 Task: Research nearby camping sites in the Adirondack Mountains, New York.
Action: Mouse moved to (110, 77)
Screenshot: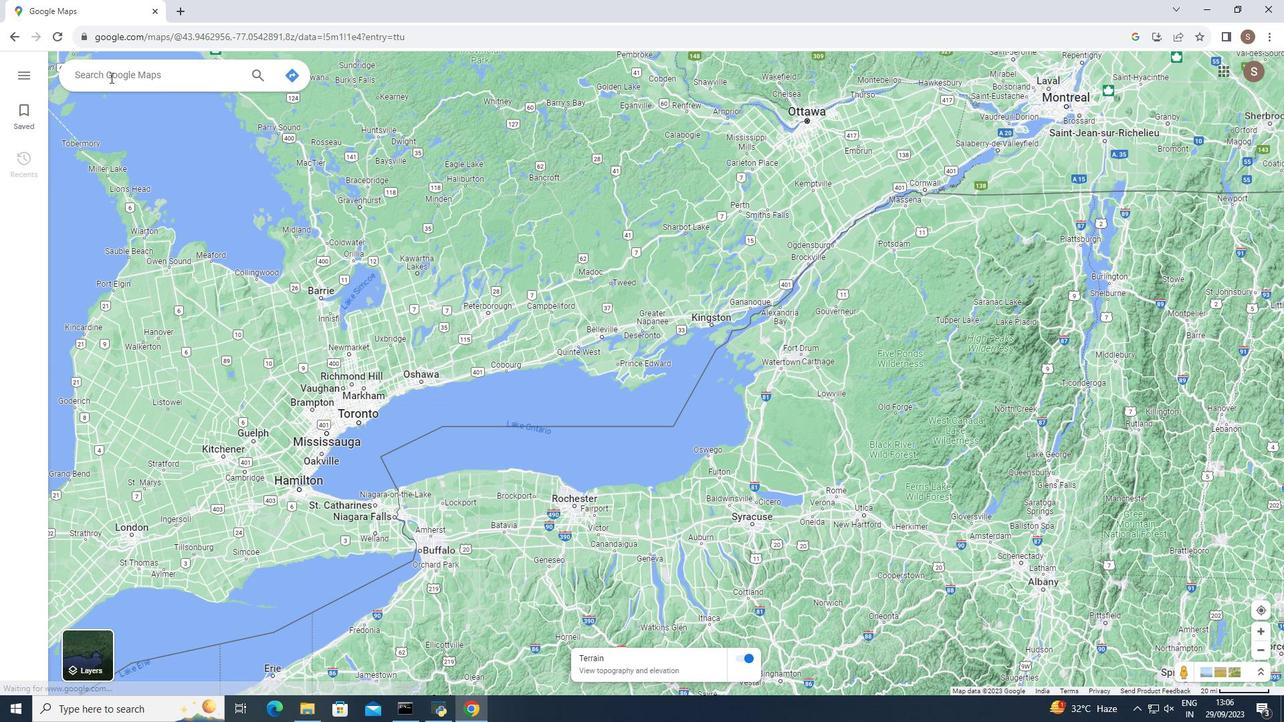 
Action: Mouse pressed left at (110, 77)
Screenshot: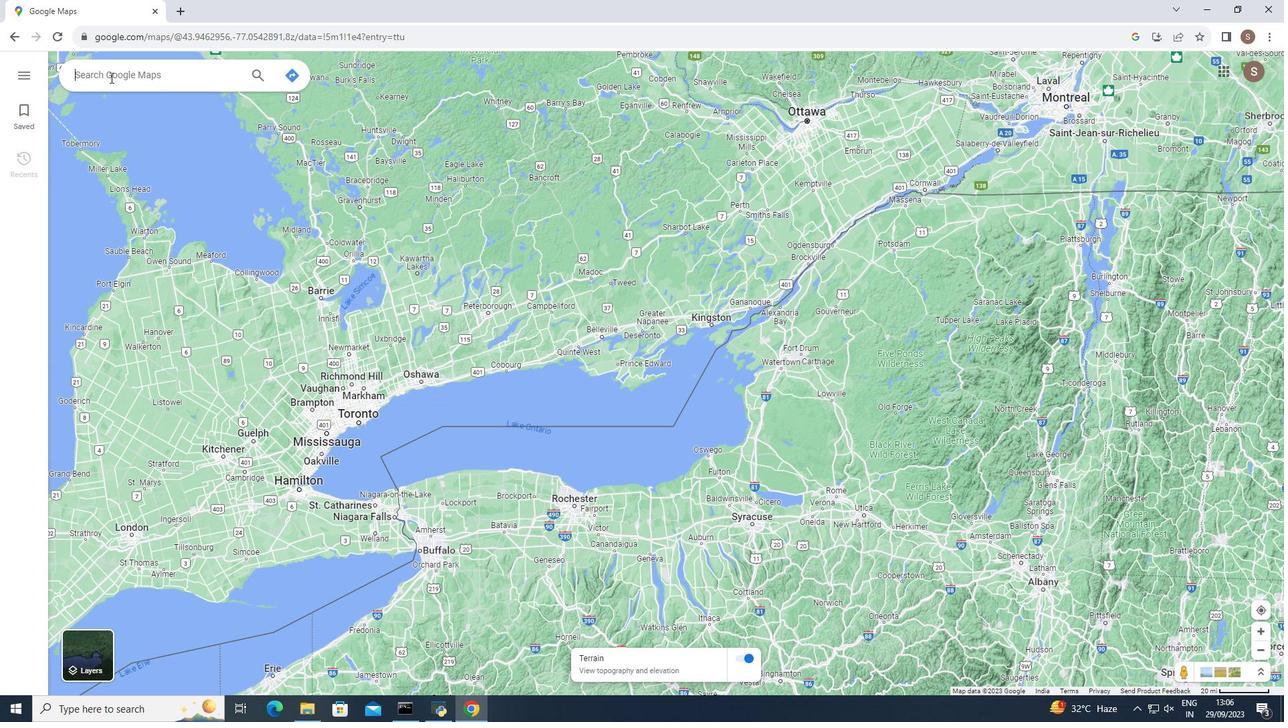 
Action: Mouse moved to (110, 77)
Screenshot: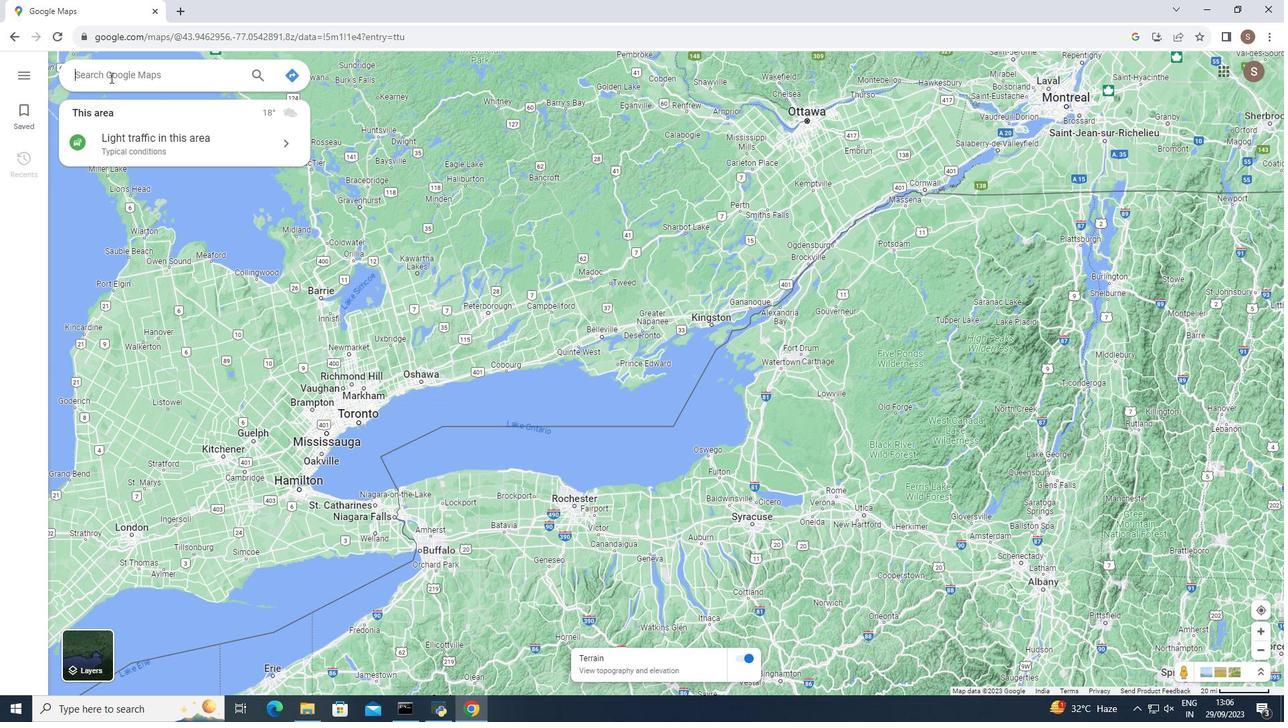 
Action: Key pressed <Key.caps_lock>A<Key.caps_lock>dirondack<Key.space><Key.caps_lock>M<Key.caps_lock>ountains,<Key.space><Key.caps_lock>N<Key.caps_lock>ew<Key.space><Key.shift>York
Screenshot: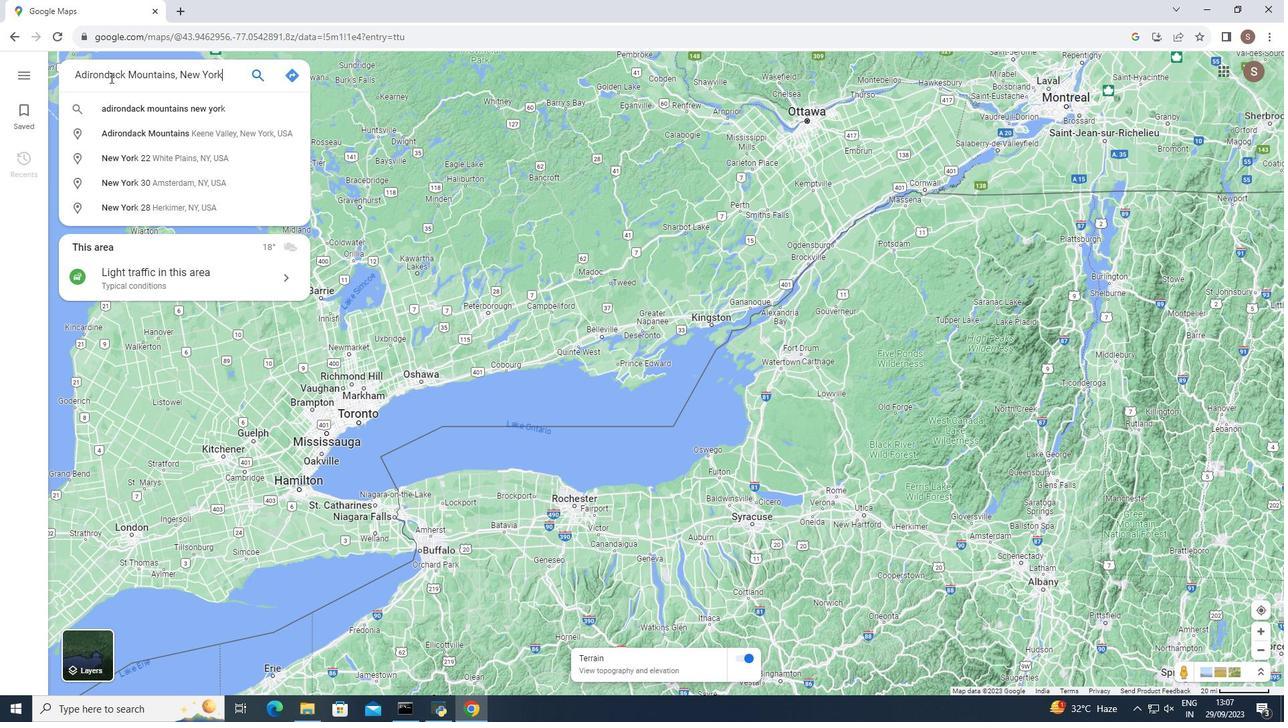 
Action: Mouse moved to (260, 73)
Screenshot: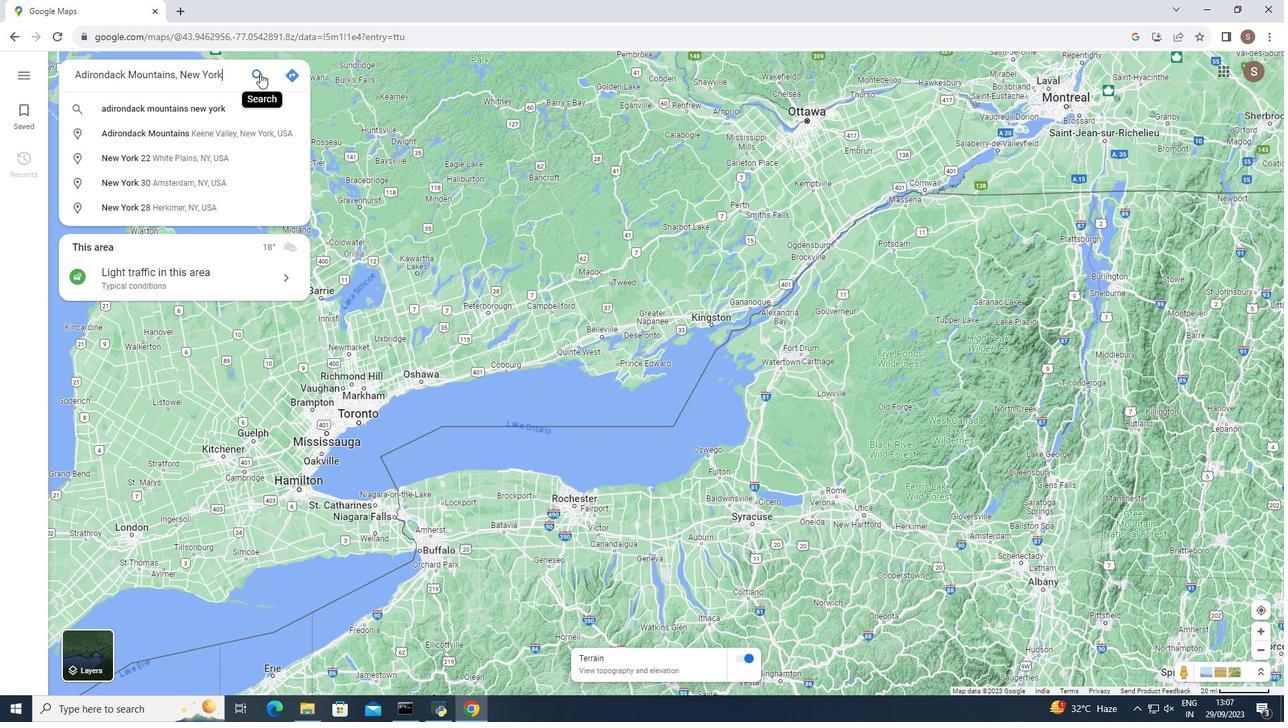 
Action: Mouse pressed left at (260, 73)
Screenshot: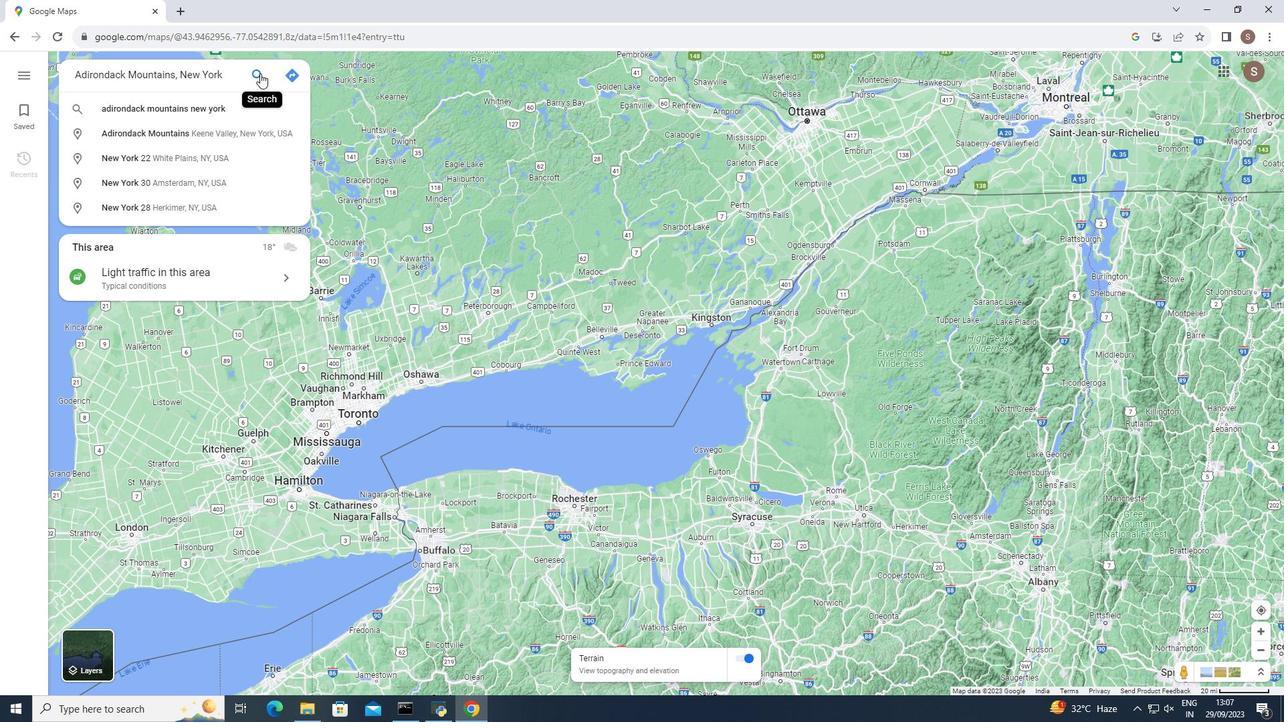 
Action: Mouse moved to (145, 372)
Screenshot: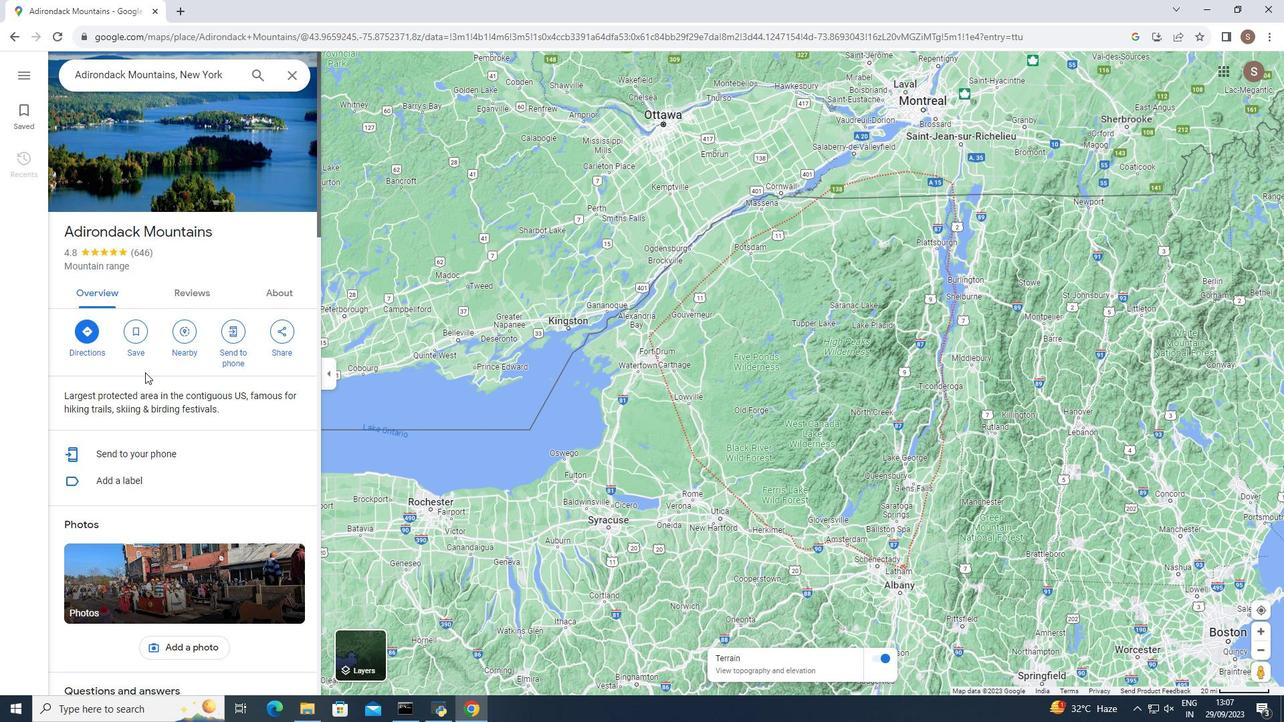 
Action: Mouse scrolled (145, 371) with delta (0, 0)
Screenshot: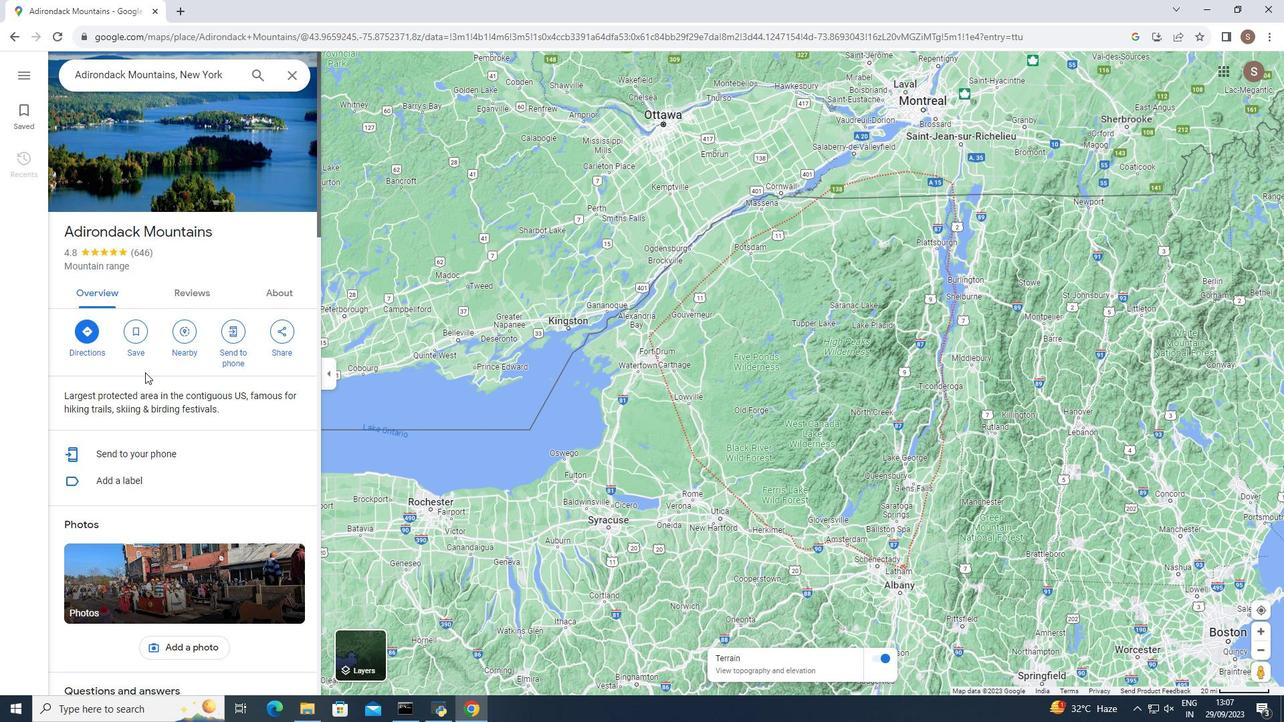 
Action: Mouse moved to (145, 372)
Screenshot: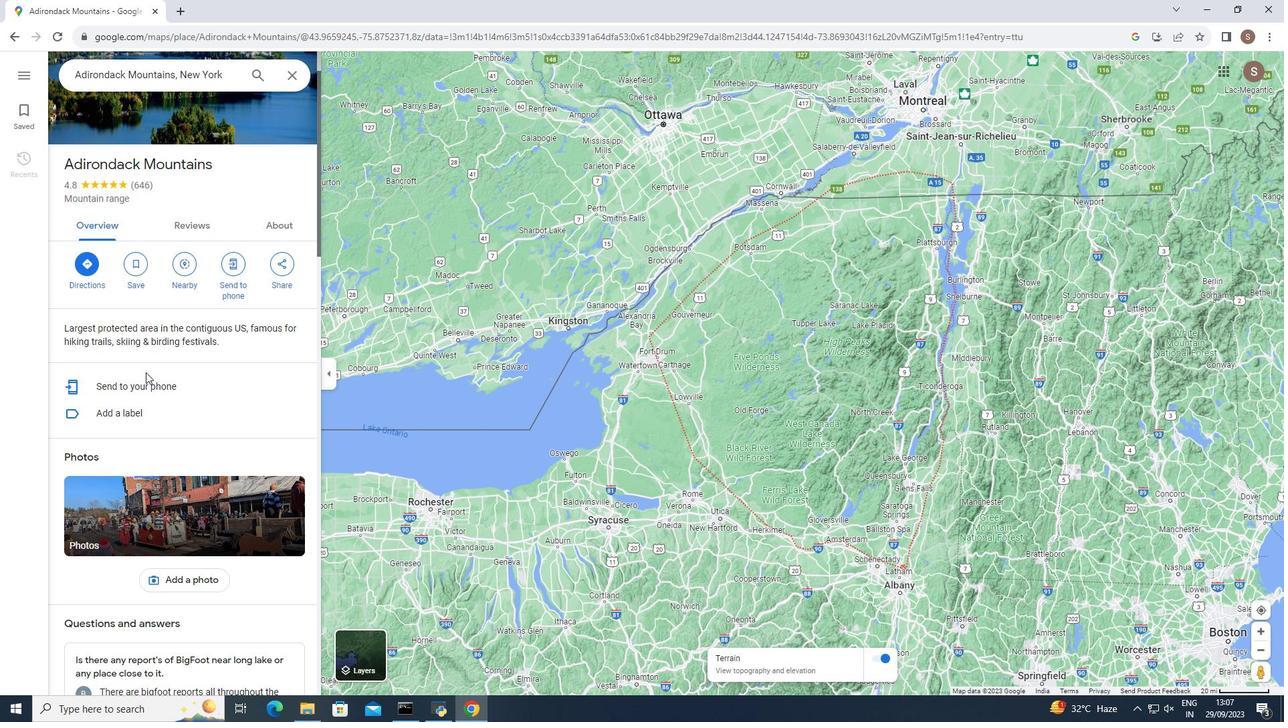 
Action: Mouse scrolled (145, 371) with delta (0, 0)
Screenshot: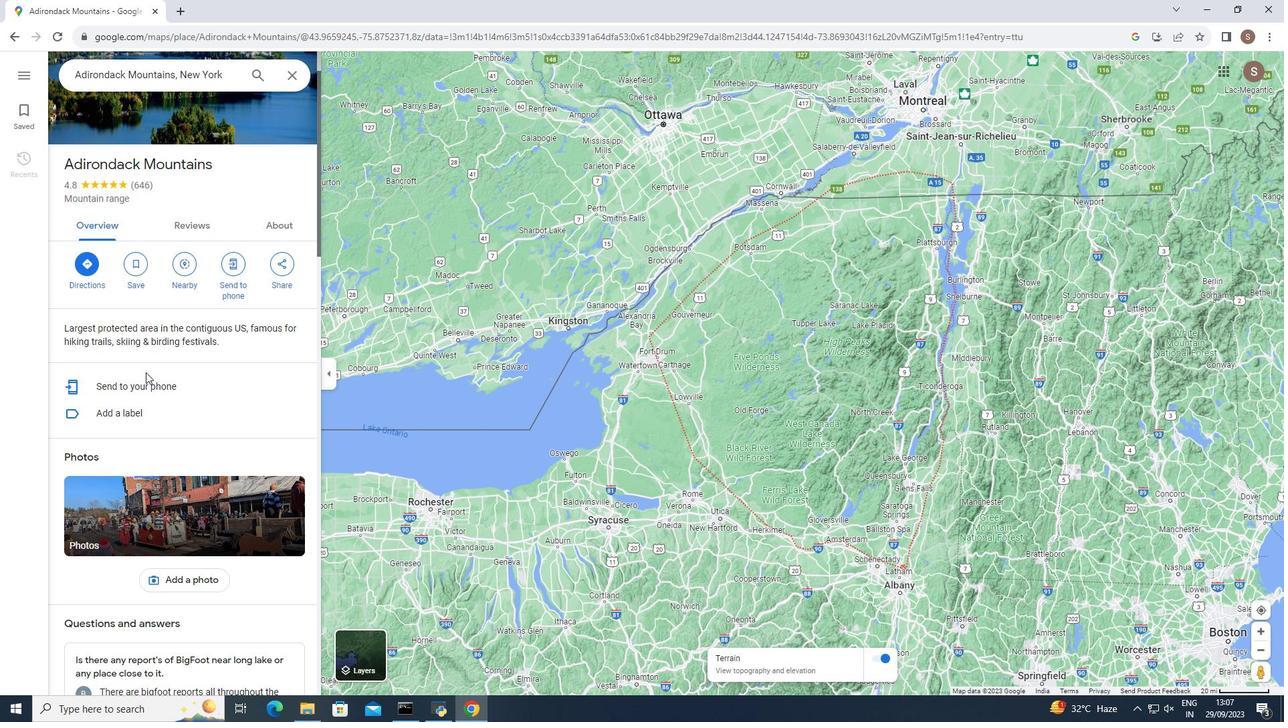 
Action: Mouse moved to (146, 372)
Screenshot: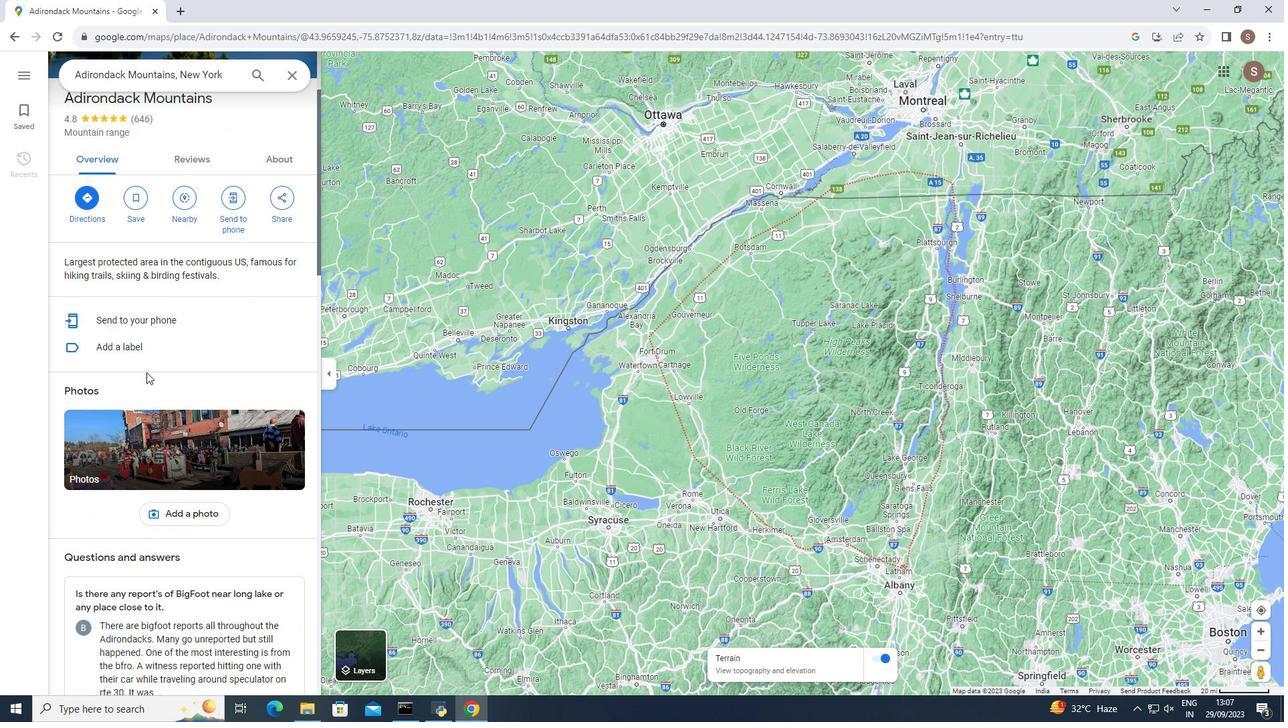 
Action: Mouse scrolled (146, 371) with delta (0, 0)
Screenshot: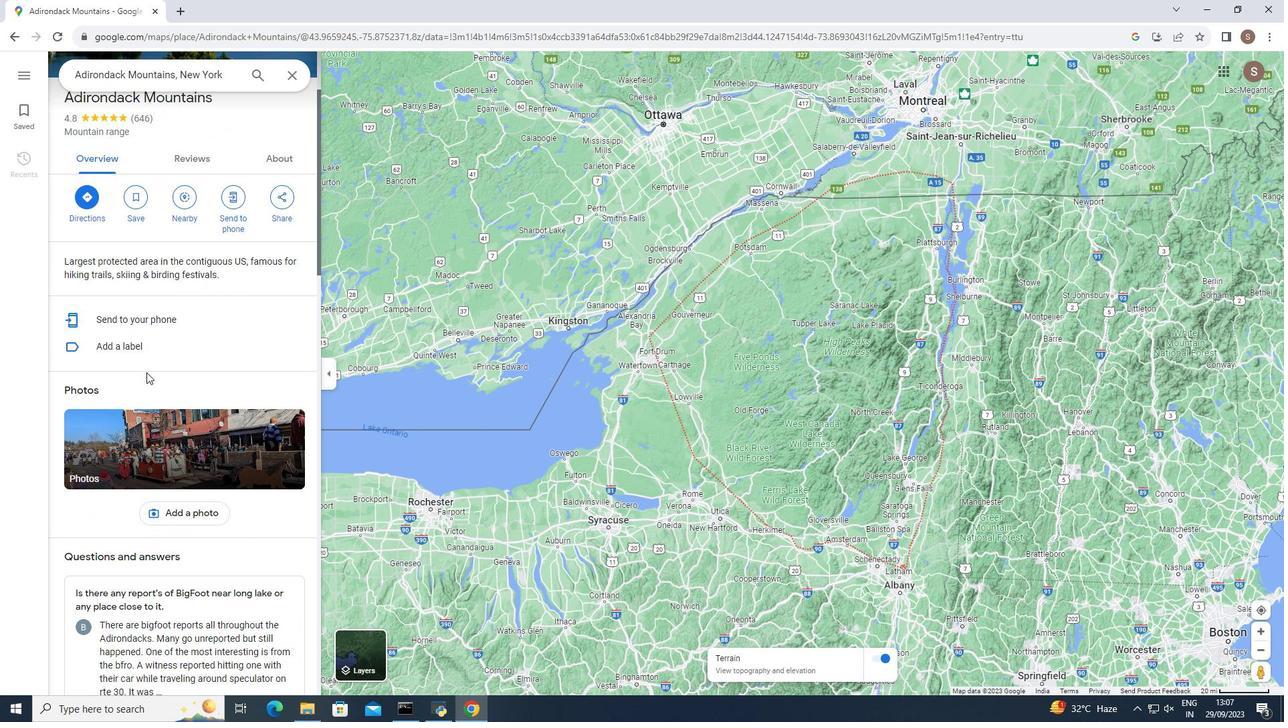 
Action: Mouse scrolled (146, 371) with delta (0, 0)
Screenshot: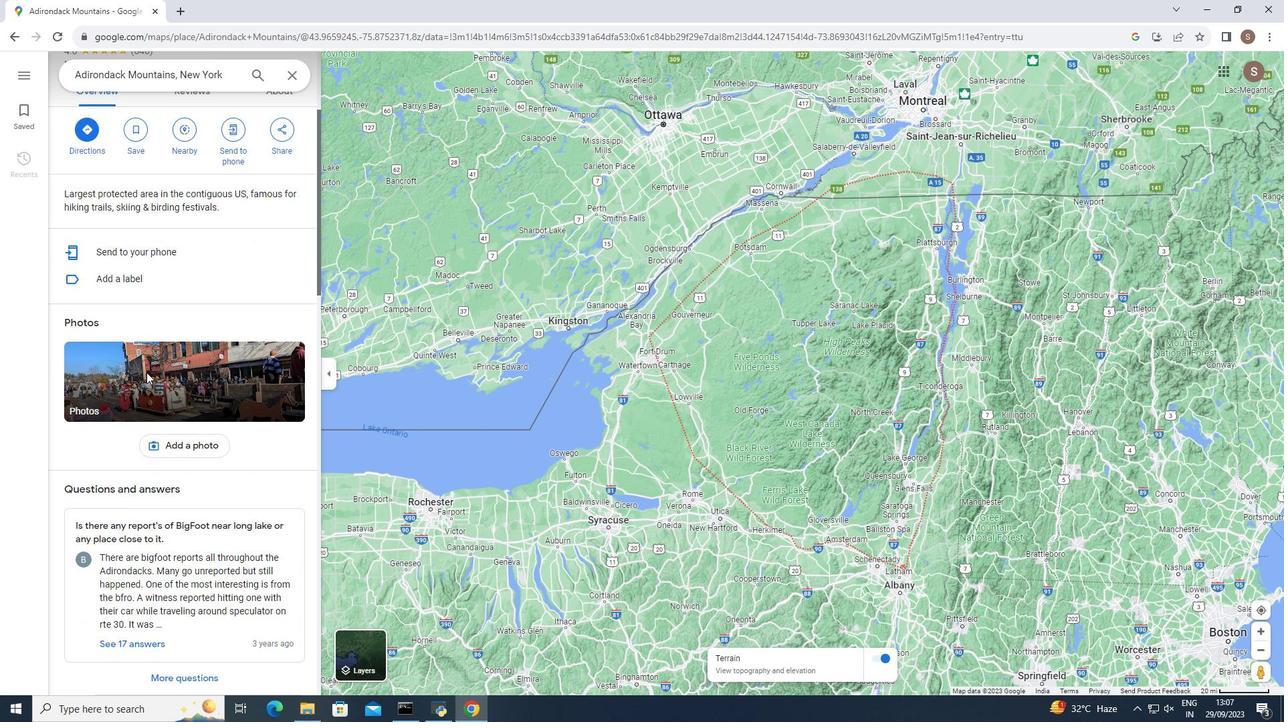 
Action: Mouse moved to (166, 243)
Screenshot: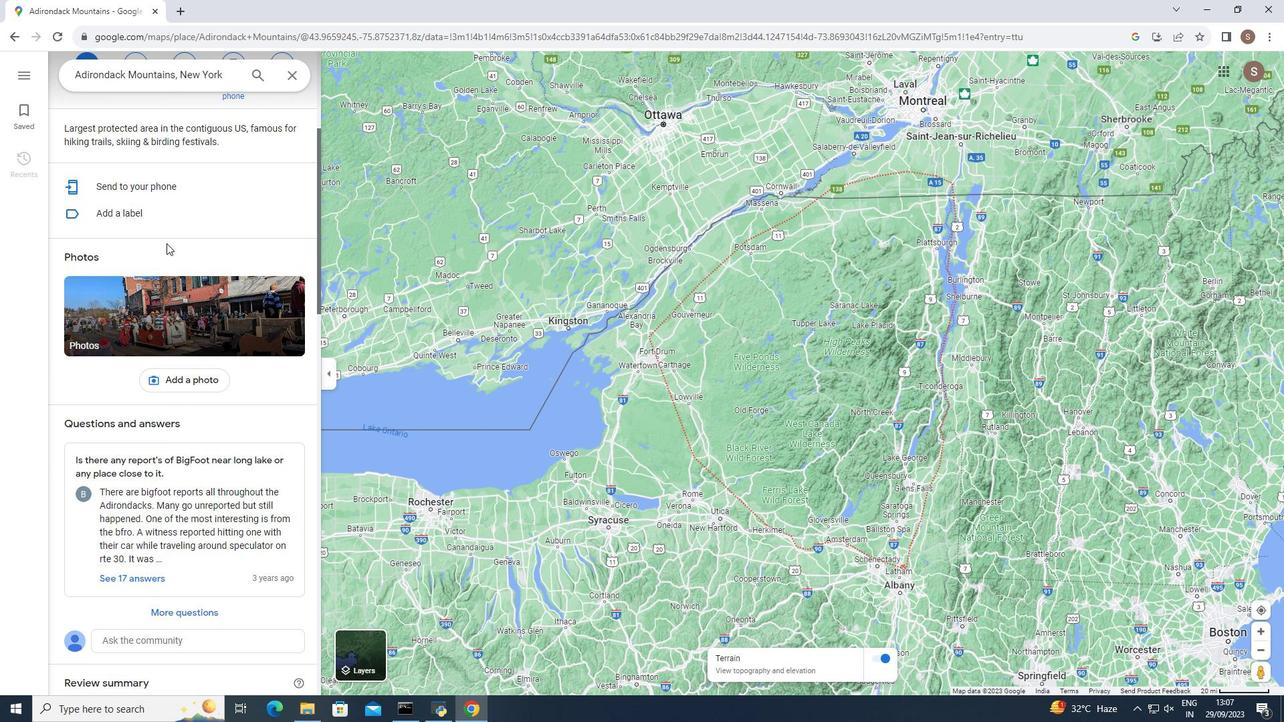 
Action: Mouse scrolled (166, 244) with delta (0, 0)
Screenshot: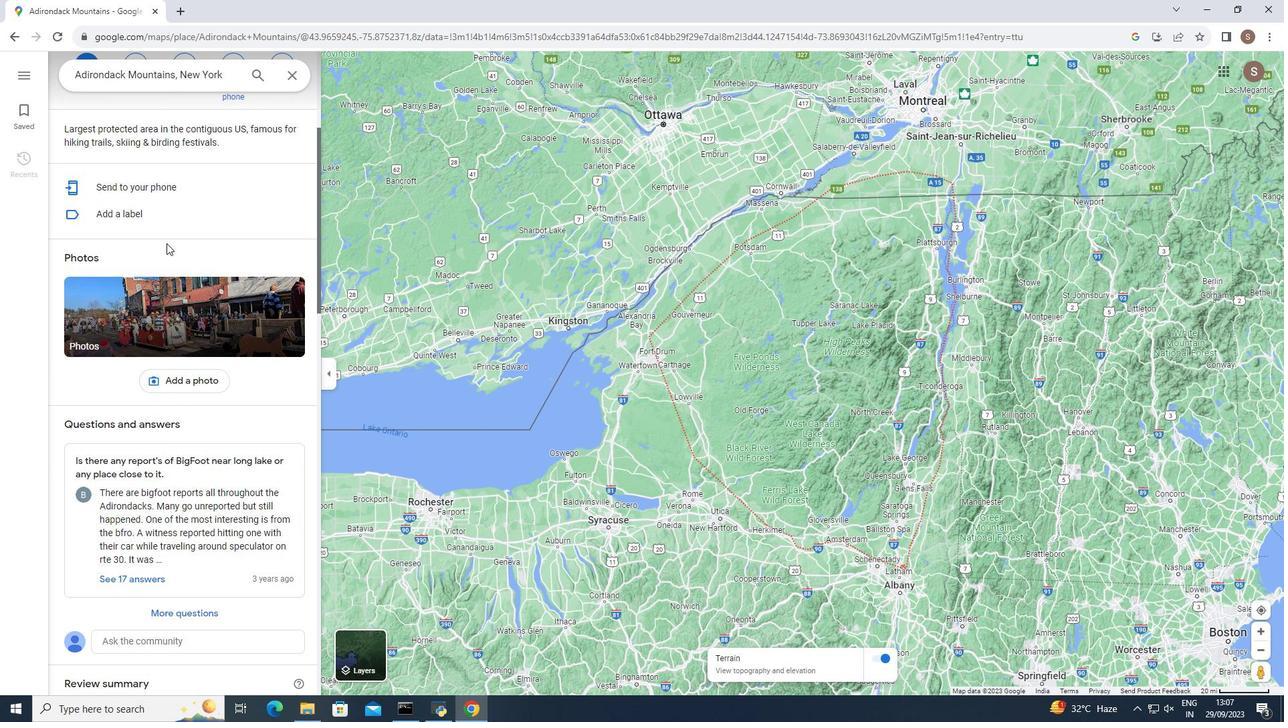 
Action: Mouse scrolled (166, 244) with delta (0, 0)
Screenshot: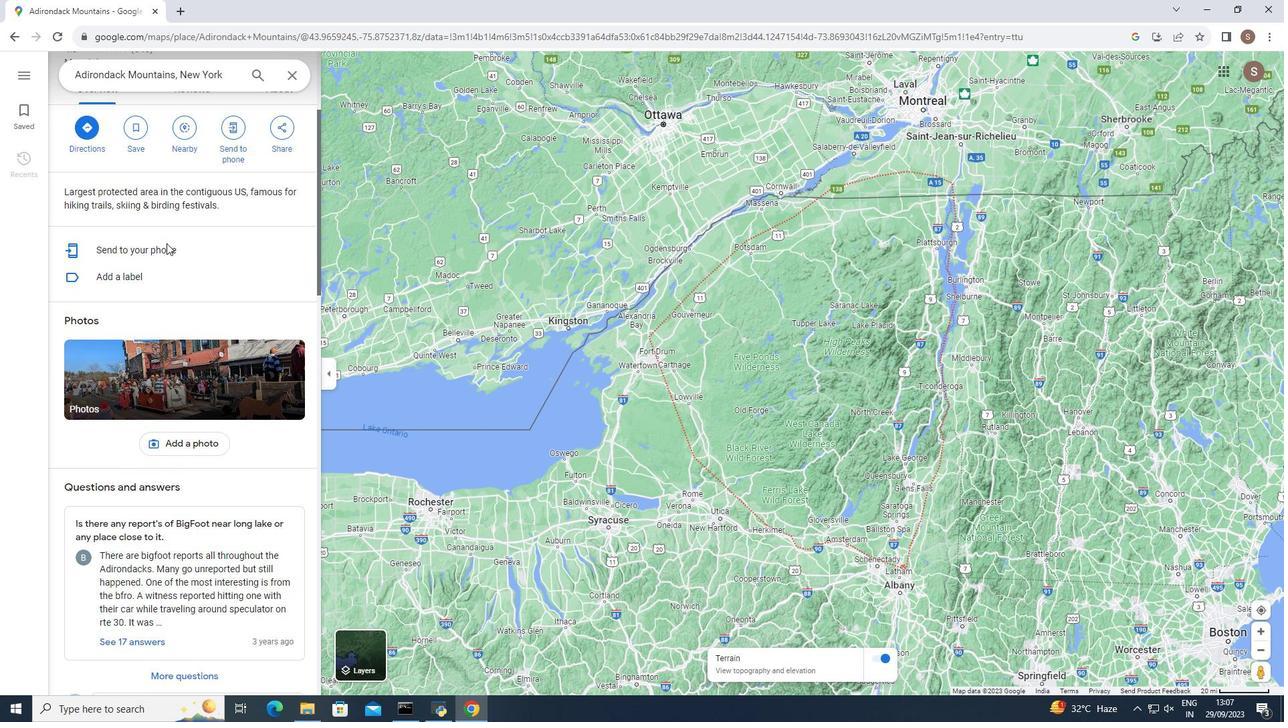
Action: Mouse moved to (183, 199)
Screenshot: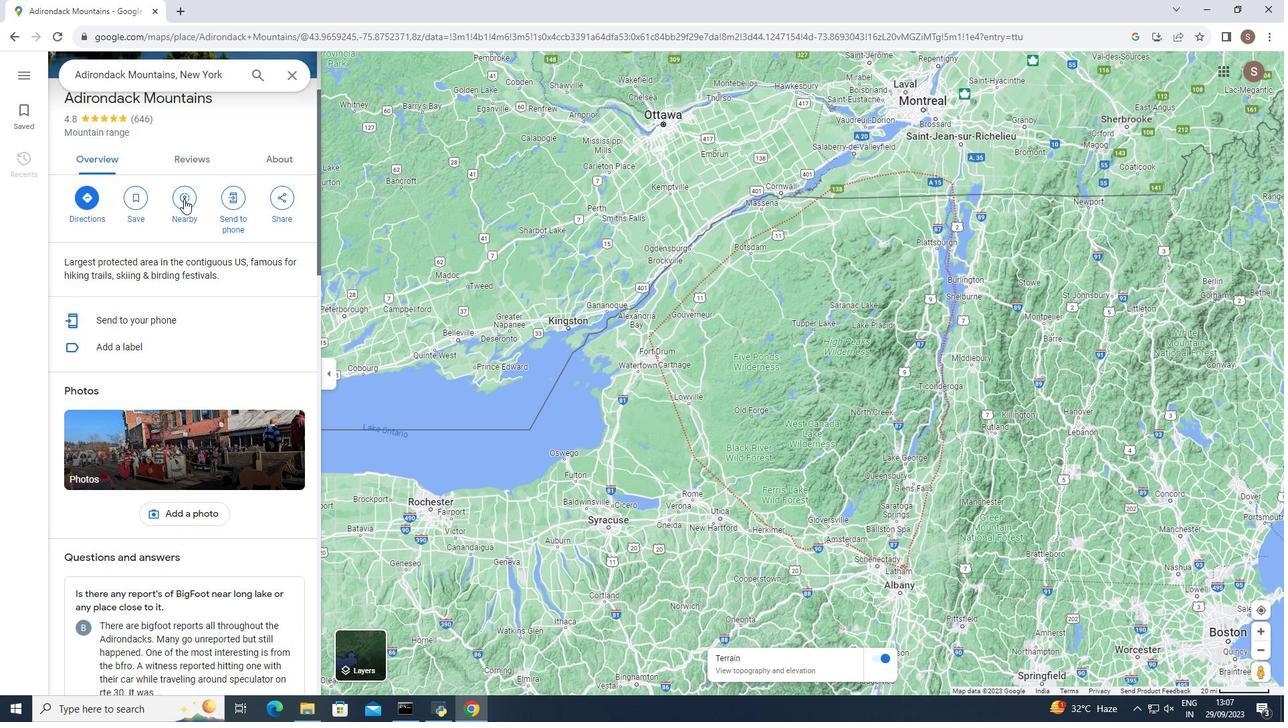 
Action: Mouse pressed left at (183, 199)
Screenshot: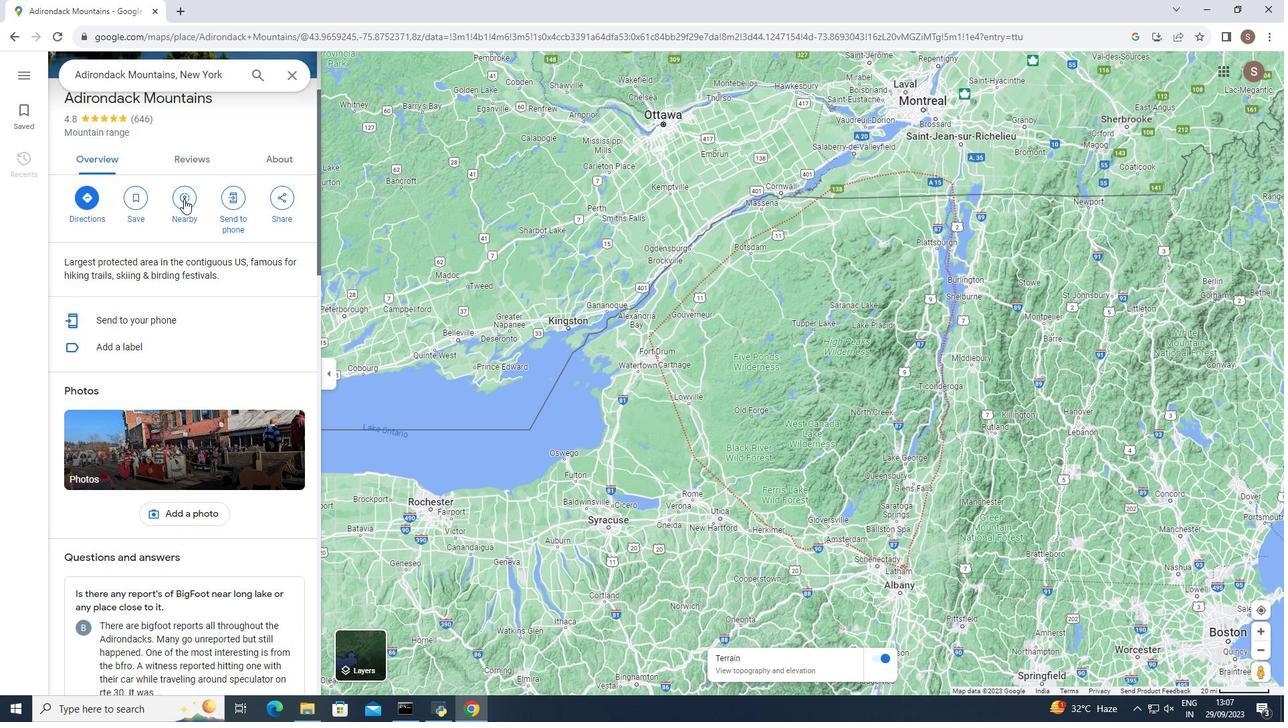 
Action: Mouse moved to (163, 71)
Screenshot: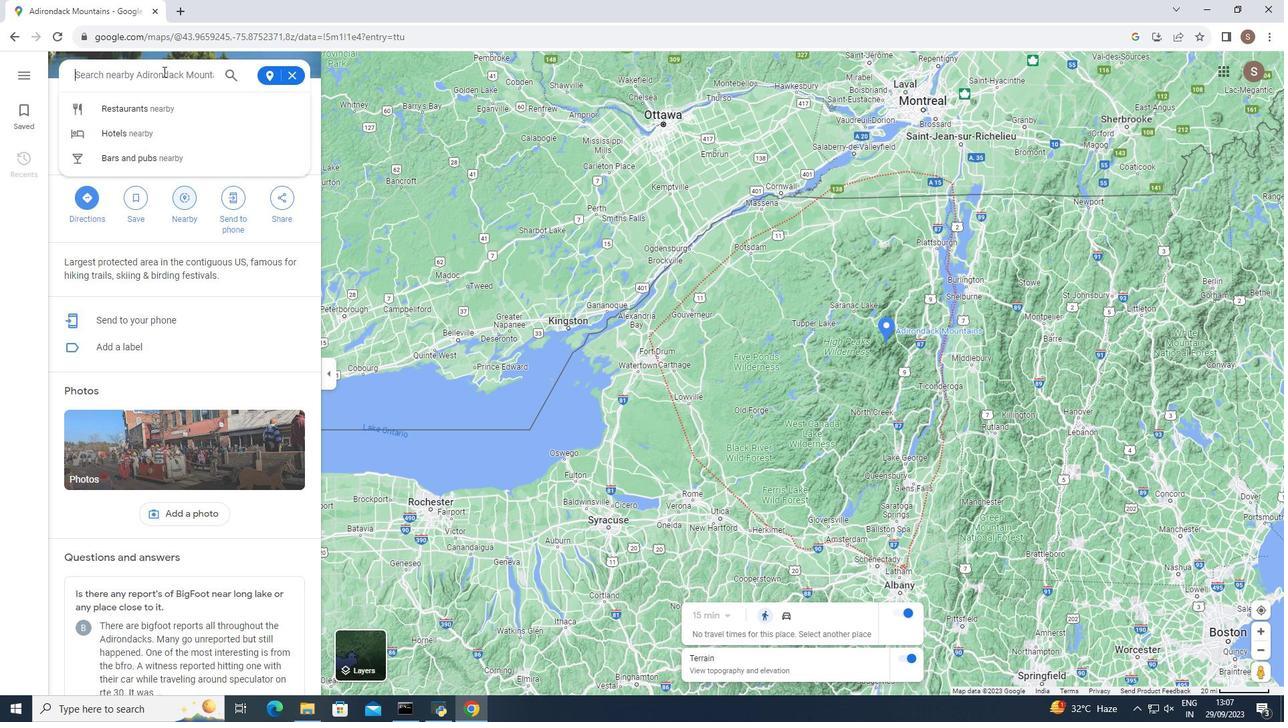 
Action: Mouse pressed left at (163, 71)
Screenshot: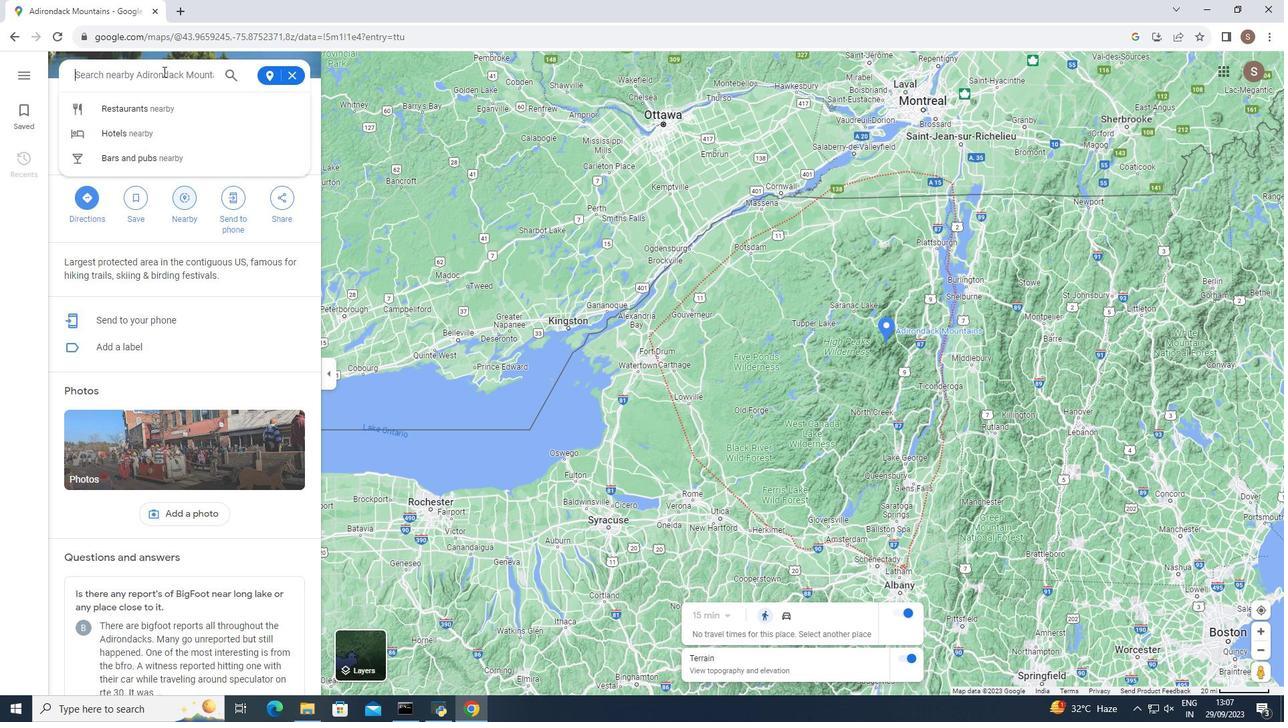
Action: Key pressed camping<Key.space>si
Screenshot: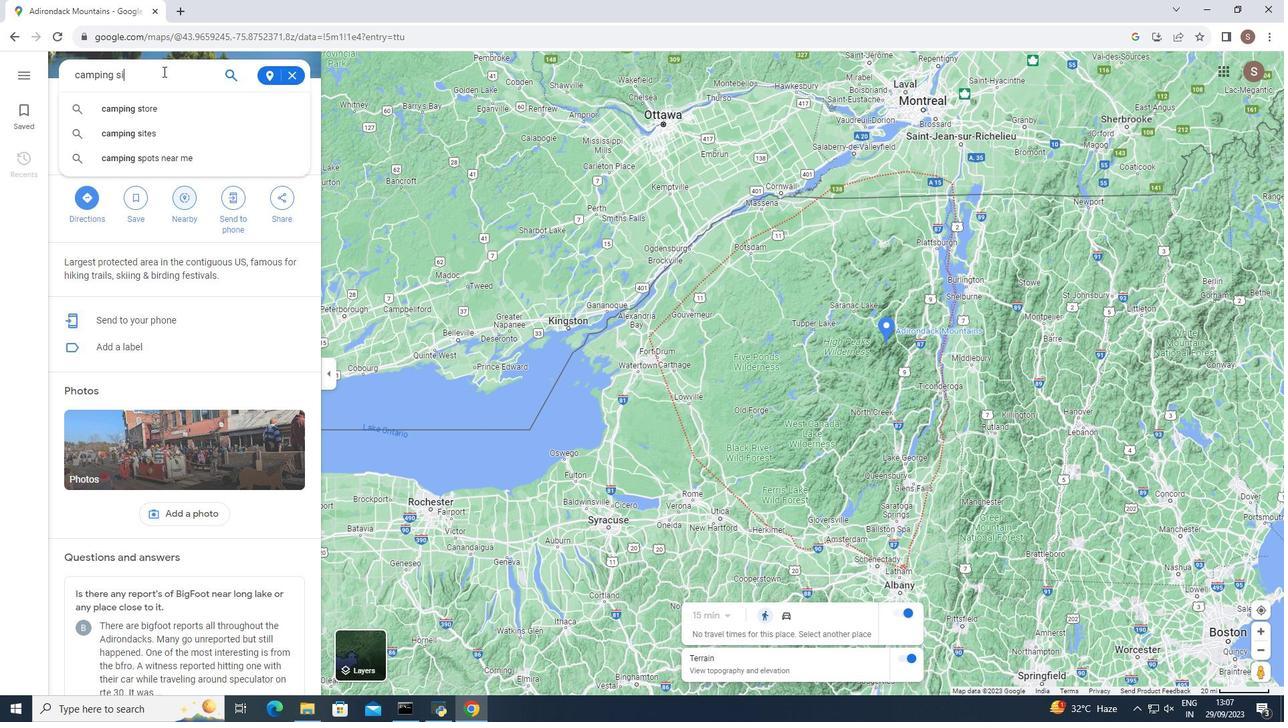 
Action: Mouse moved to (141, 103)
Screenshot: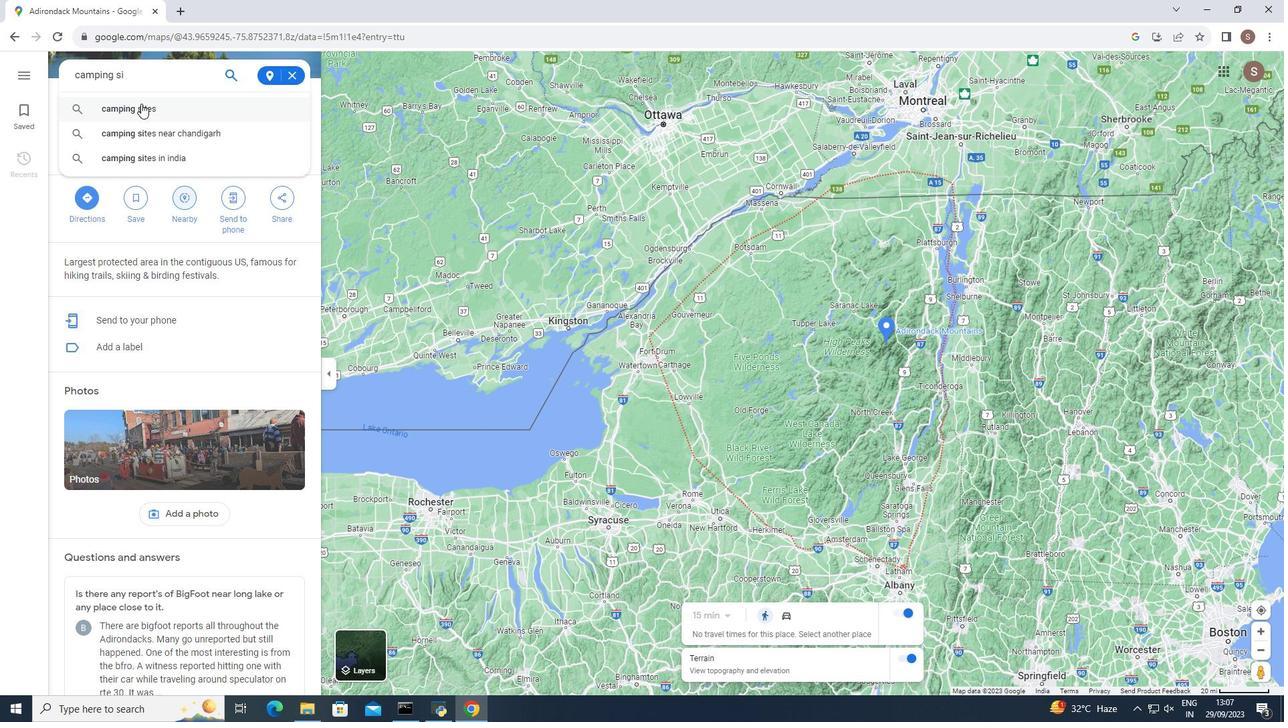 
Action: Mouse pressed left at (141, 103)
Screenshot: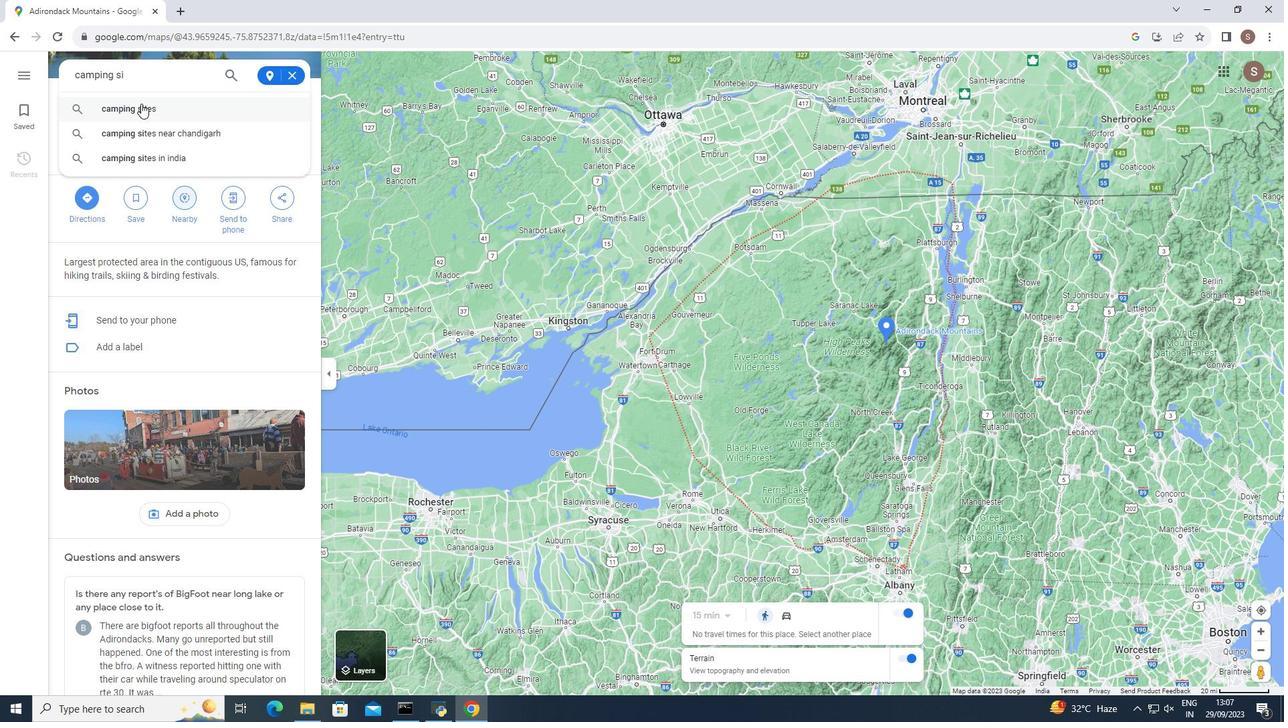 
Action: Mouse moved to (133, 117)
Screenshot: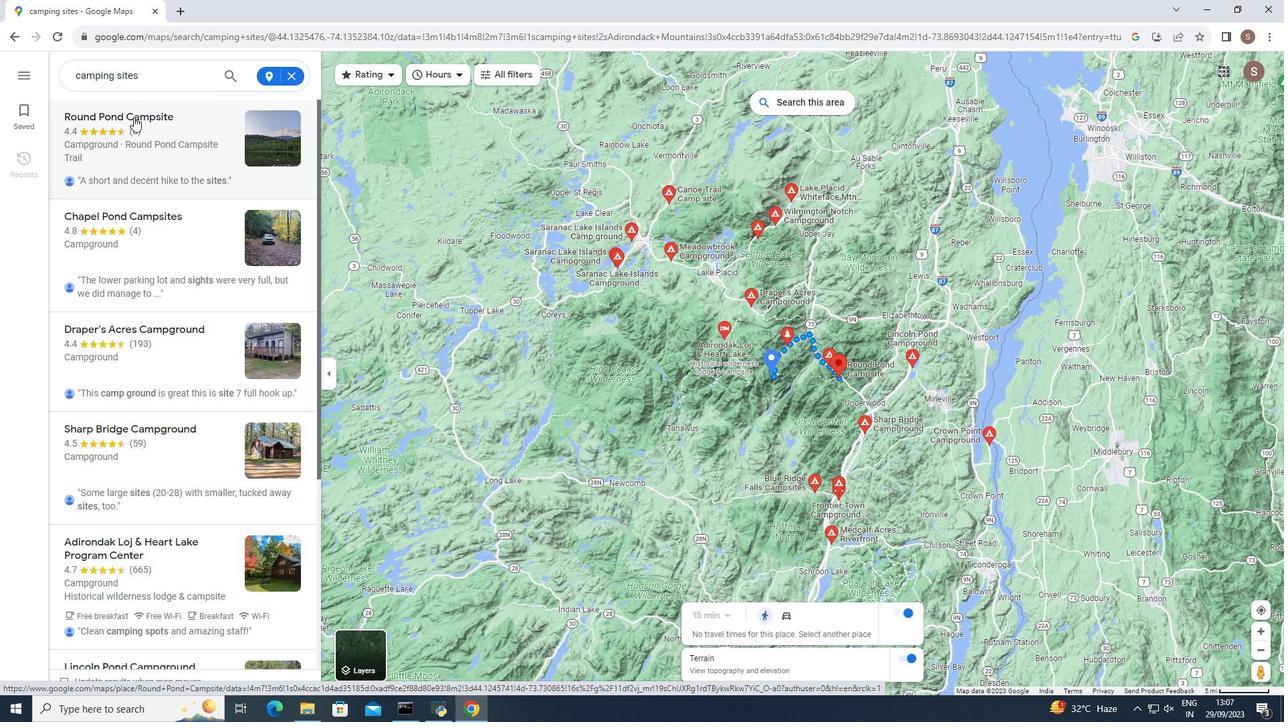 
Action: Mouse pressed left at (133, 117)
Screenshot: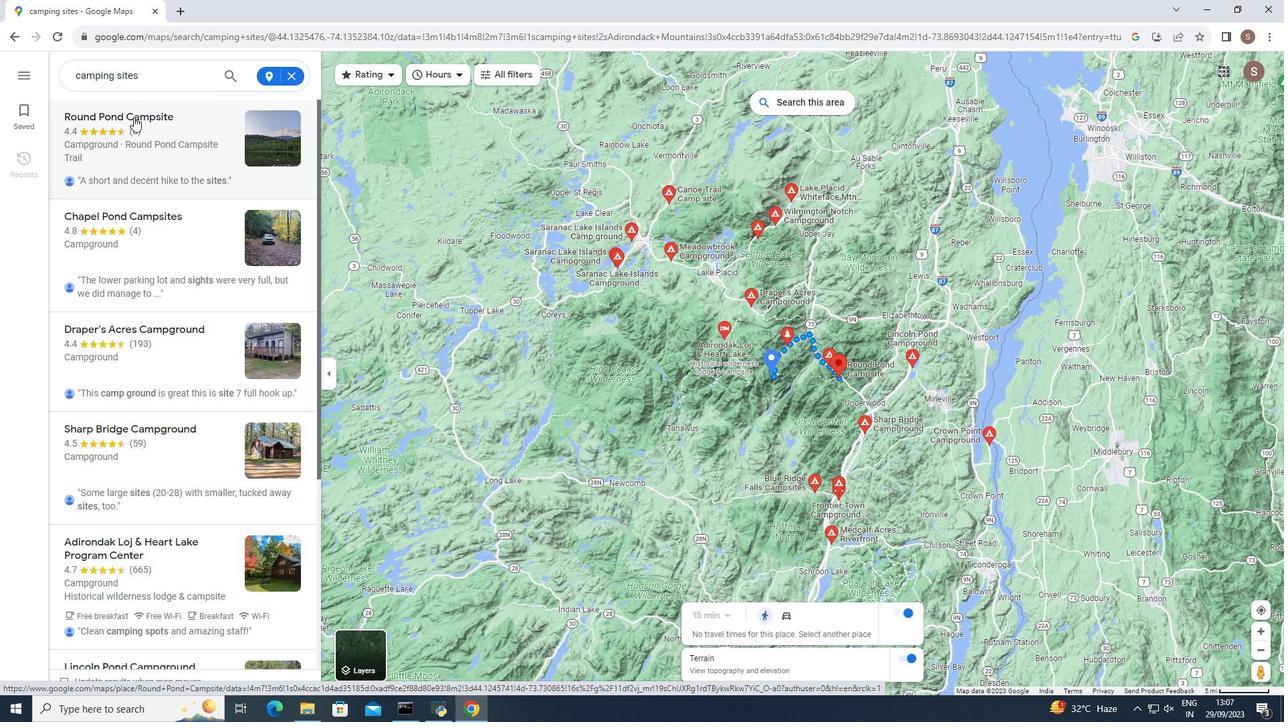 
Action: Mouse moved to (433, 424)
Screenshot: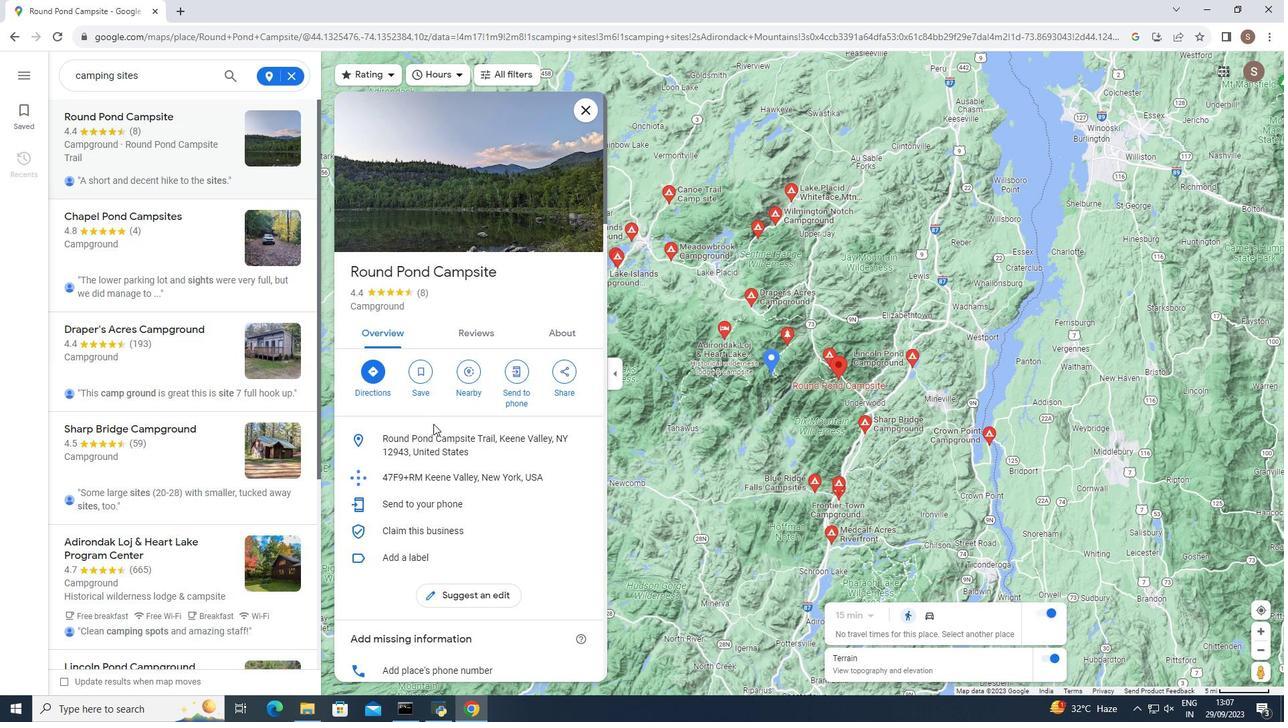 
Action: Mouse scrolled (433, 423) with delta (0, 0)
Screenshot: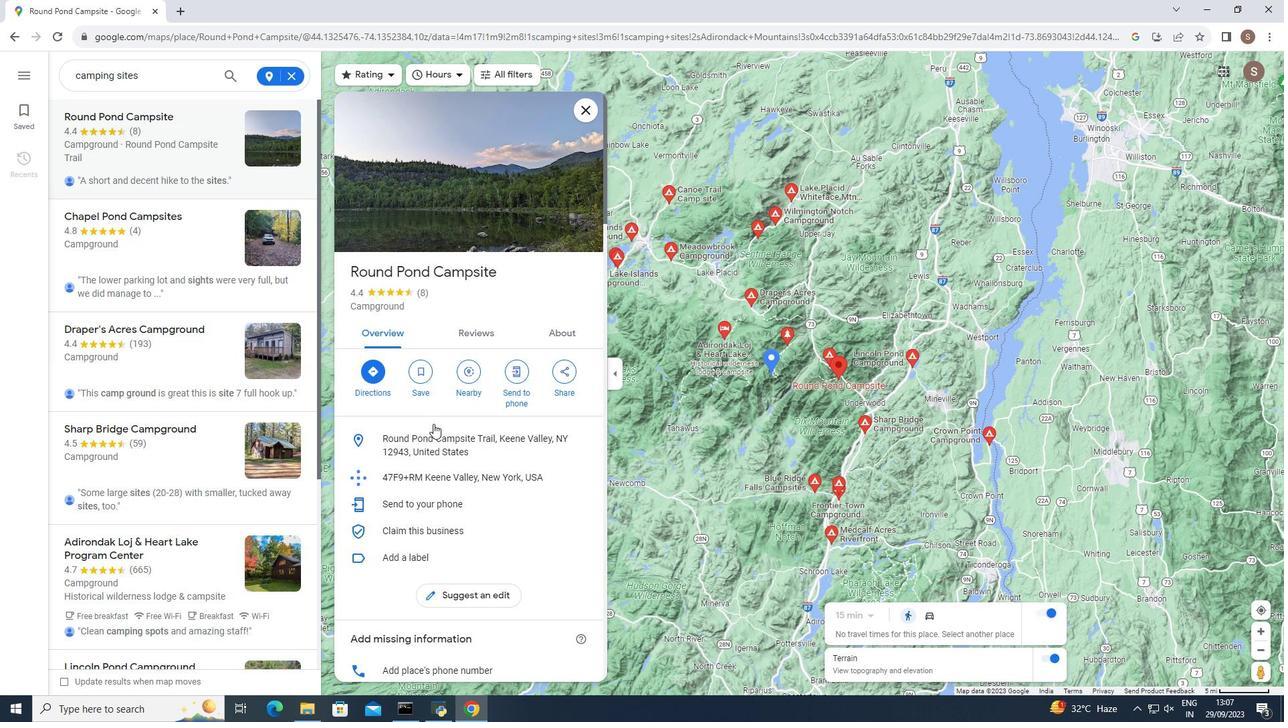 
Action: Mouse moved to (434, 424)
Screenshot: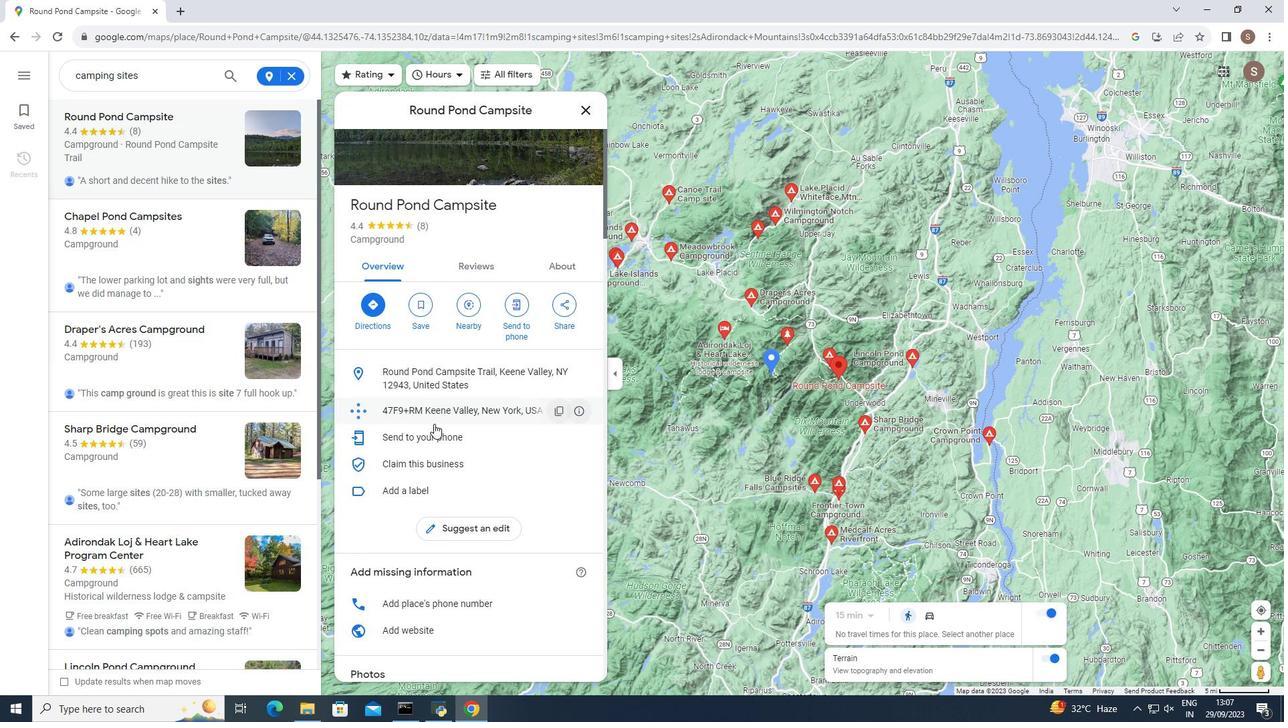 
Action: Mouse scrolled (434, 423) with delta (0, 0)
Screenshot: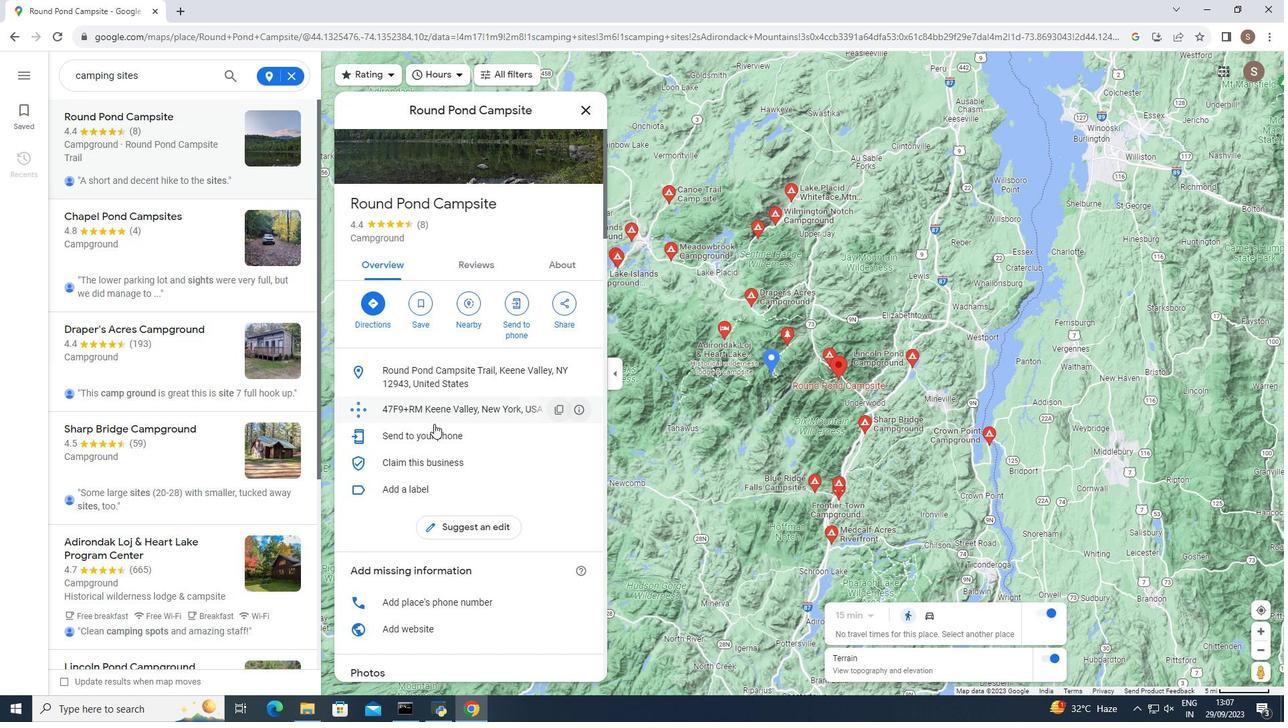 
Action: Mouse moved to (584, 107)
Screenshot: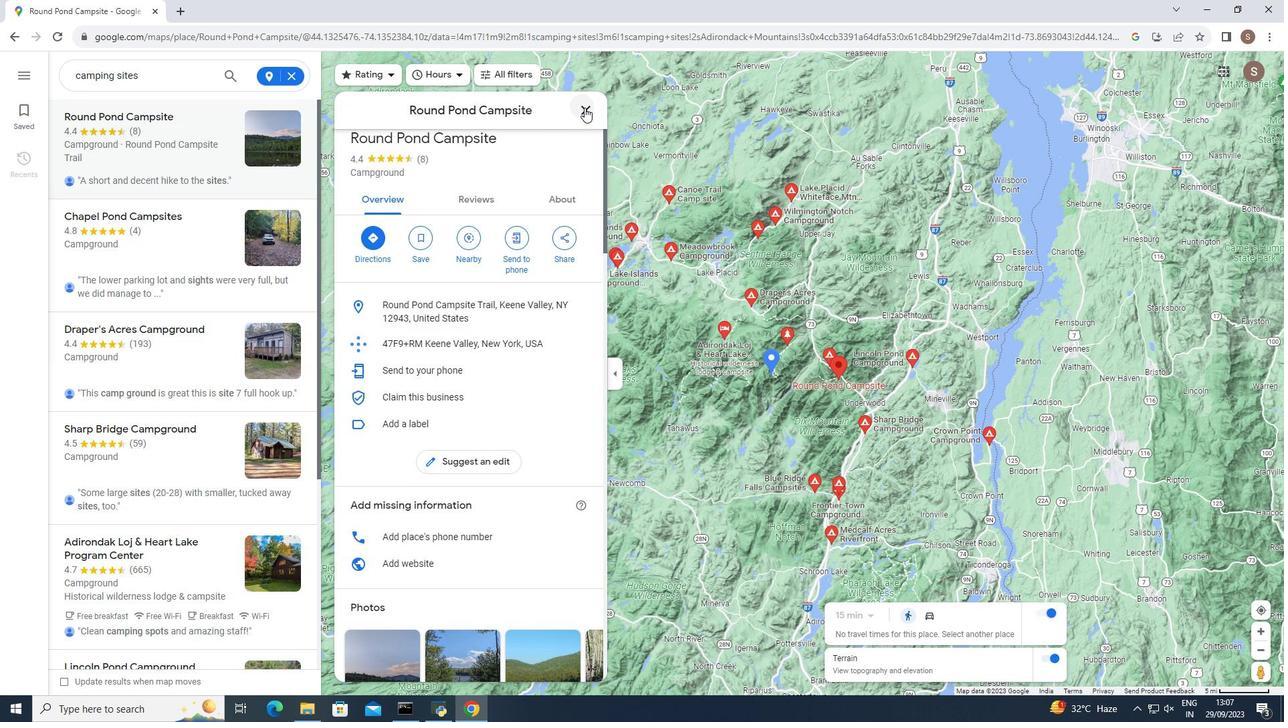 
Action: Mouse pressed left at (584, 107)
Screenshot: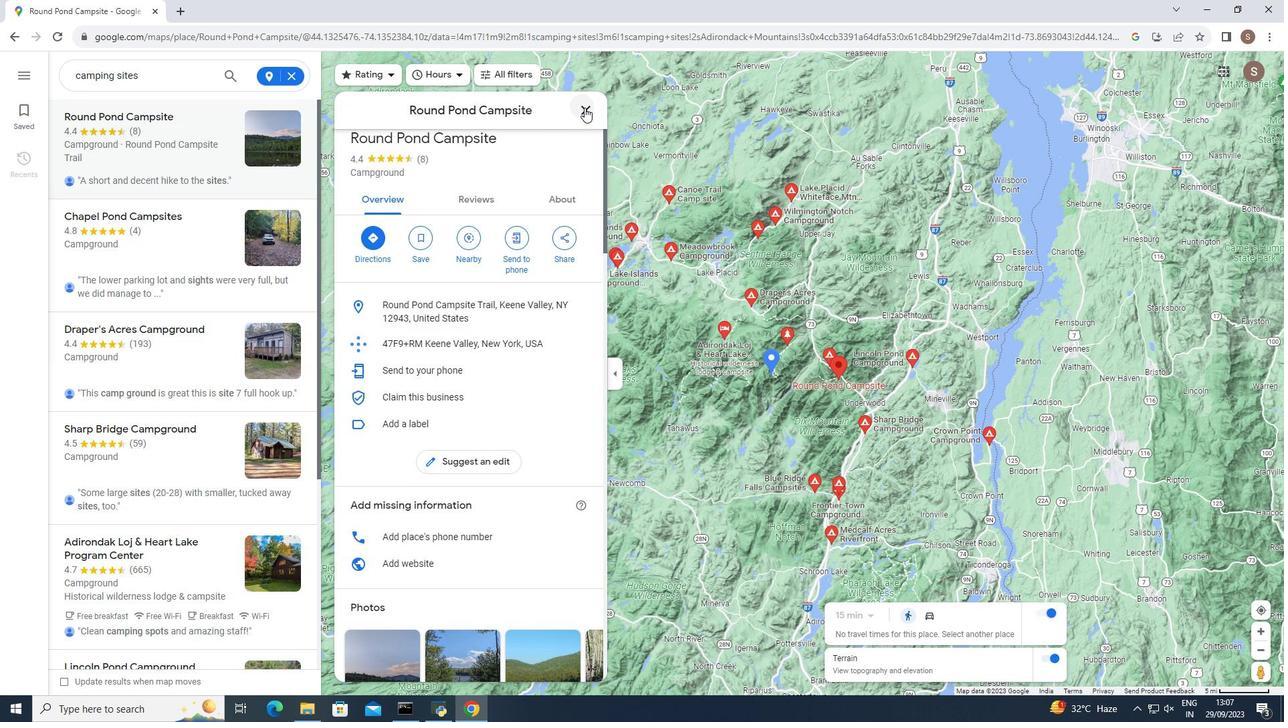 
Action: Mouse moved to (210, 305)
Screenshot: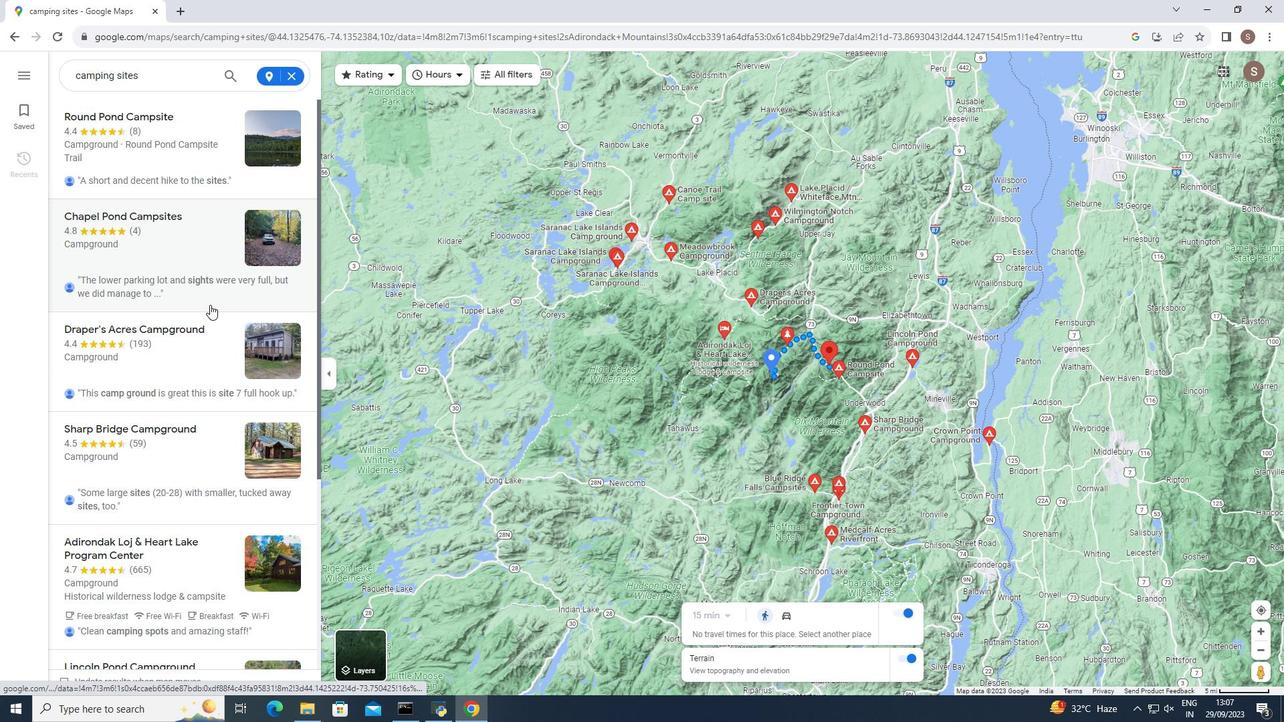 
Action: Mouse scrolled (210, 304) with delta (0, 0)
Screenshot: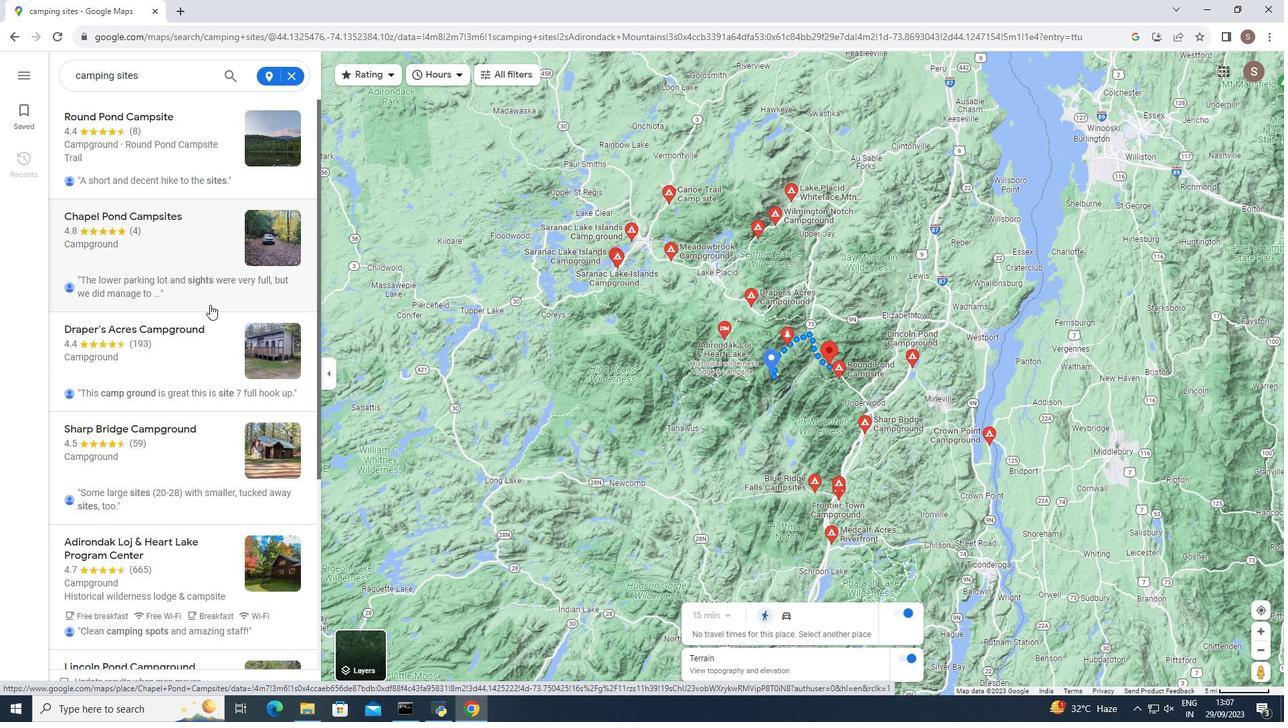 
Action: Mouse moved to (141, 74)
Screenshot: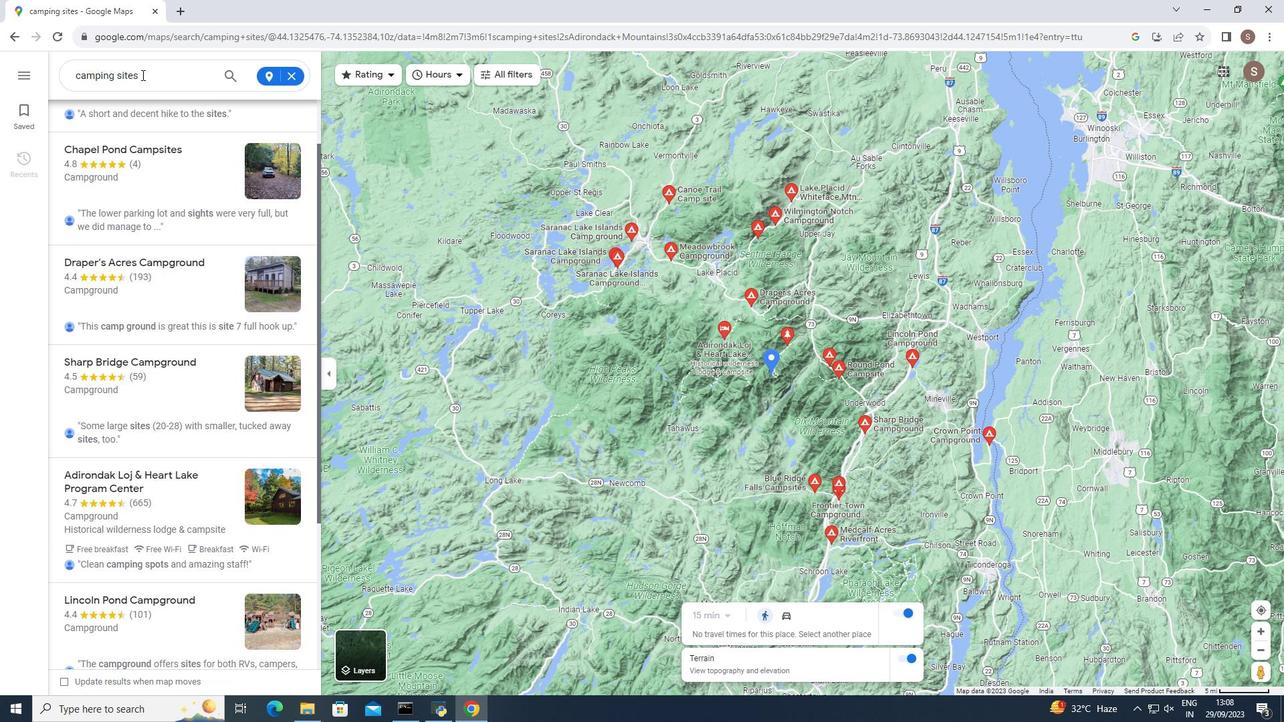 
Action: Mouse pressed left at (141, 74)
Screenshot: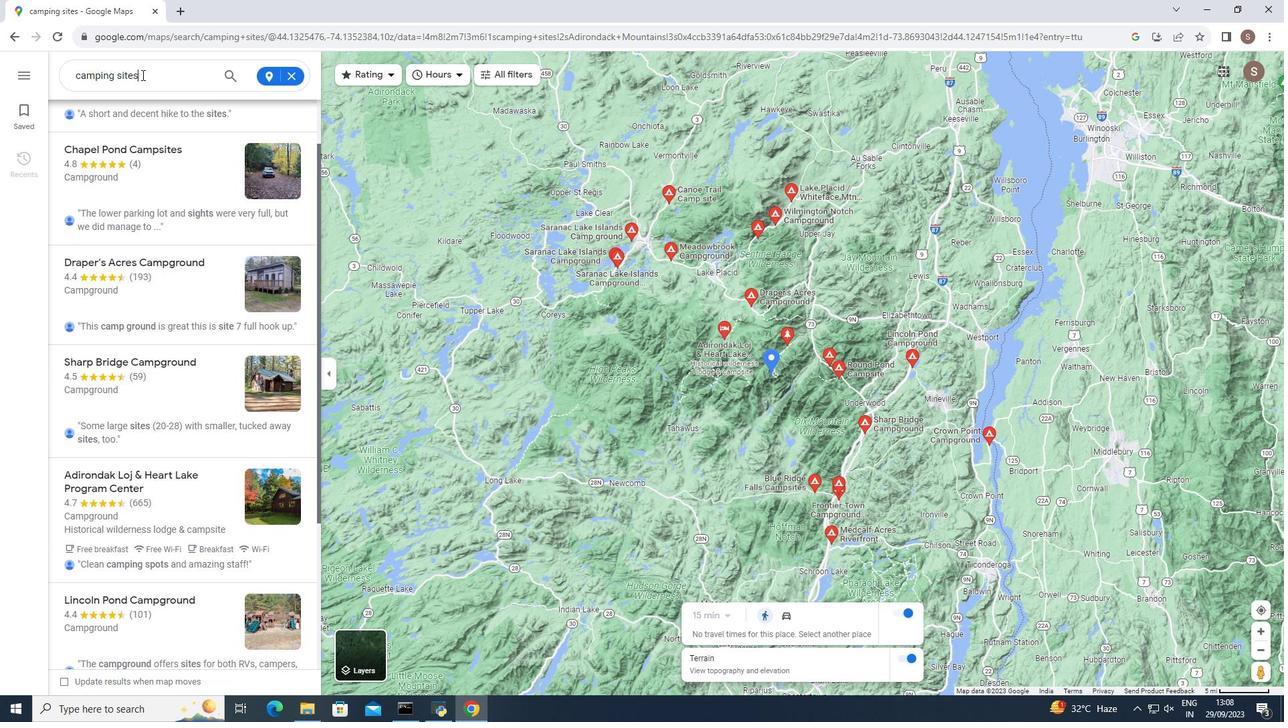 
Action: Key pressed <Key.space>in<Key.space><Key.shift>Adirondack<Key.space><Key.shift><Key.shift>Mountains<Key.enter>
Screenshot: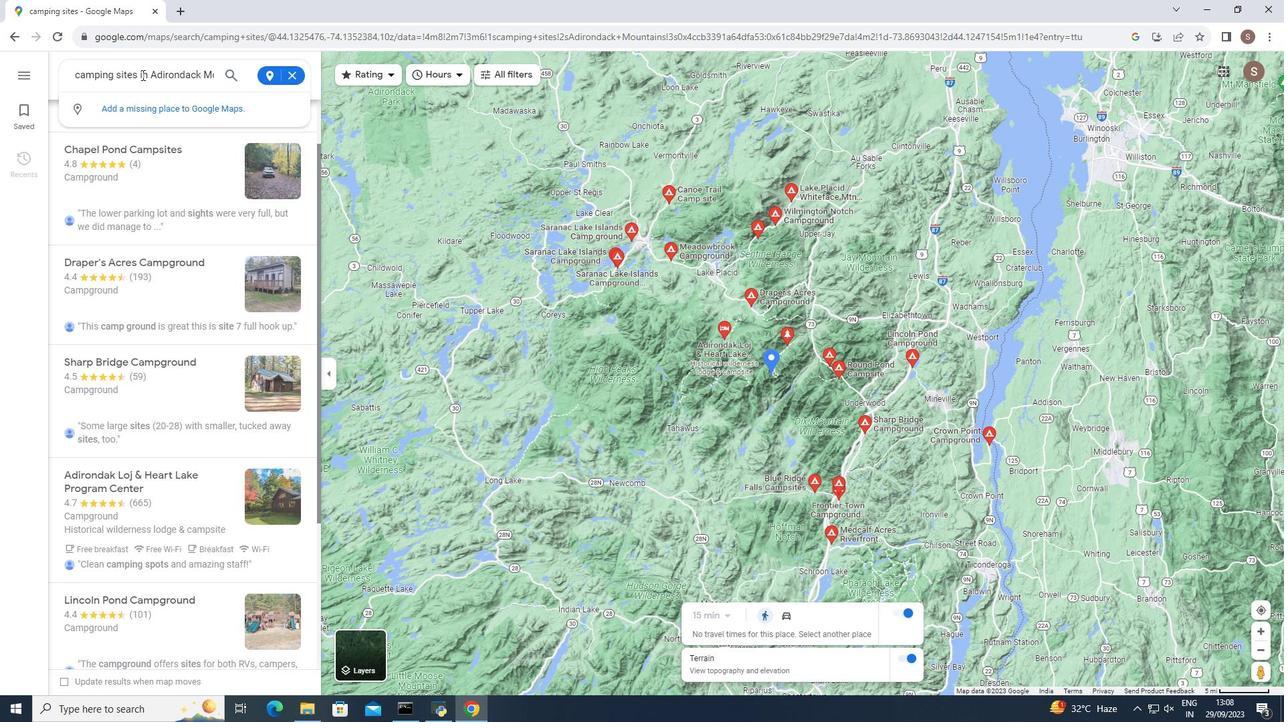 
Action: Mouse moved to (167, 277)
Screenshot: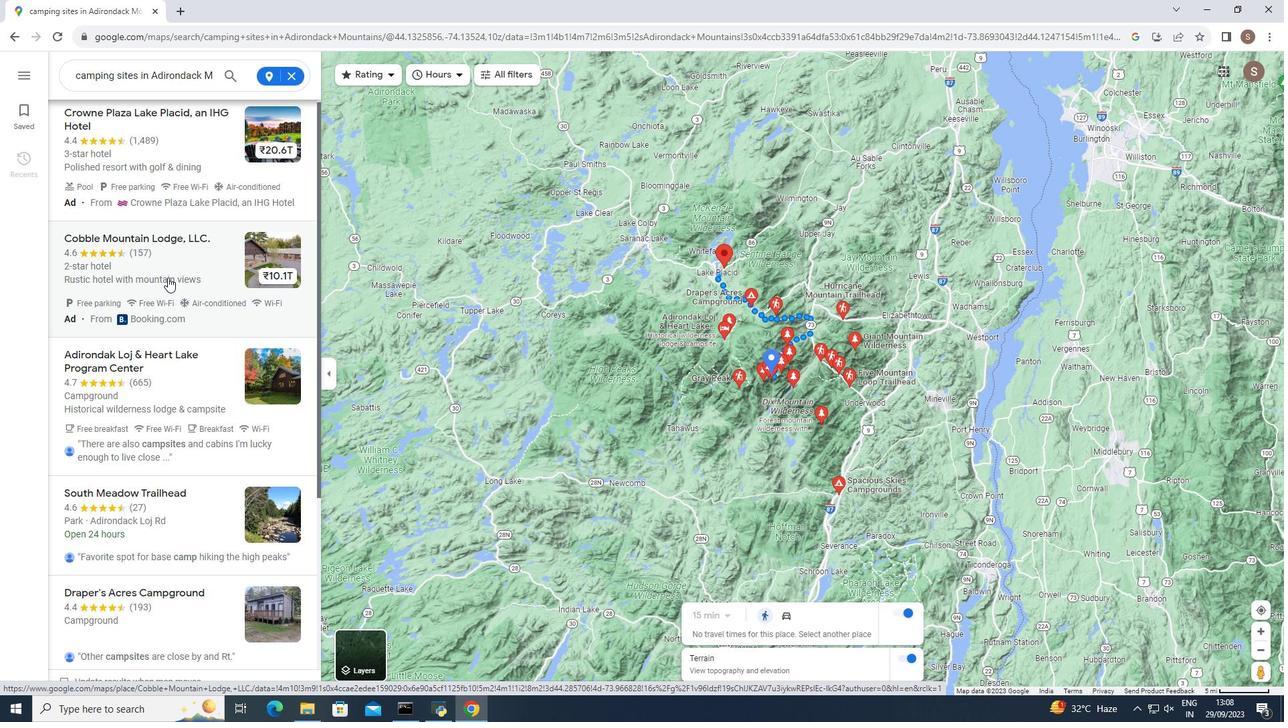 
Action: Mouse scrolled (167, 276) with delta (0, 0)
Screenshot: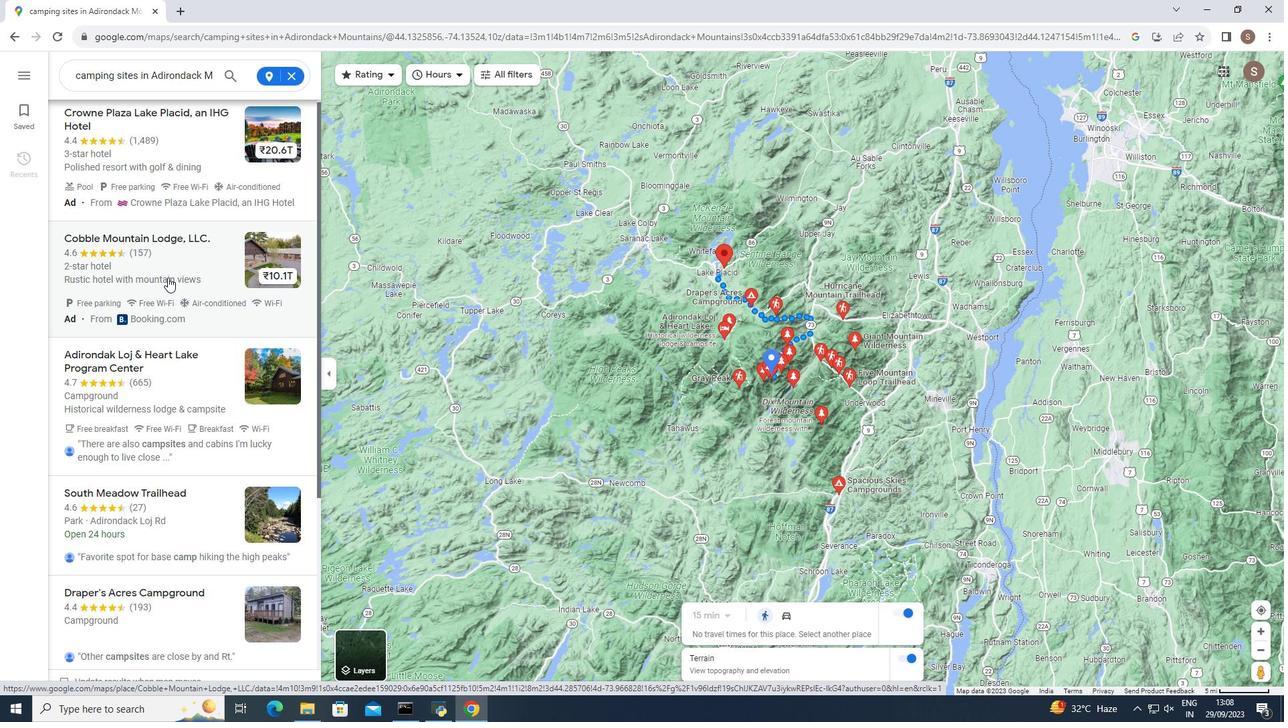 
Action: Mouse scrolled (167, 276) with delta (0, 0)
Screenshot: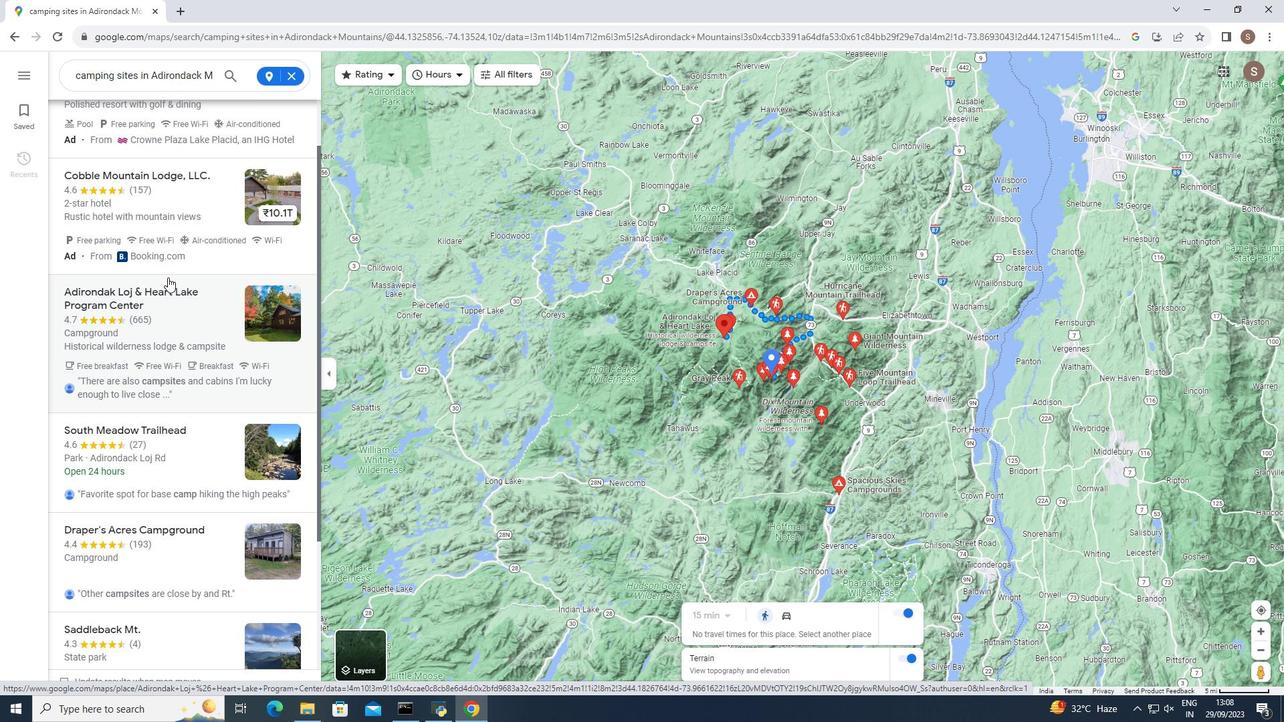 
Action: Mouse moved to (128, 226)
Screenshot: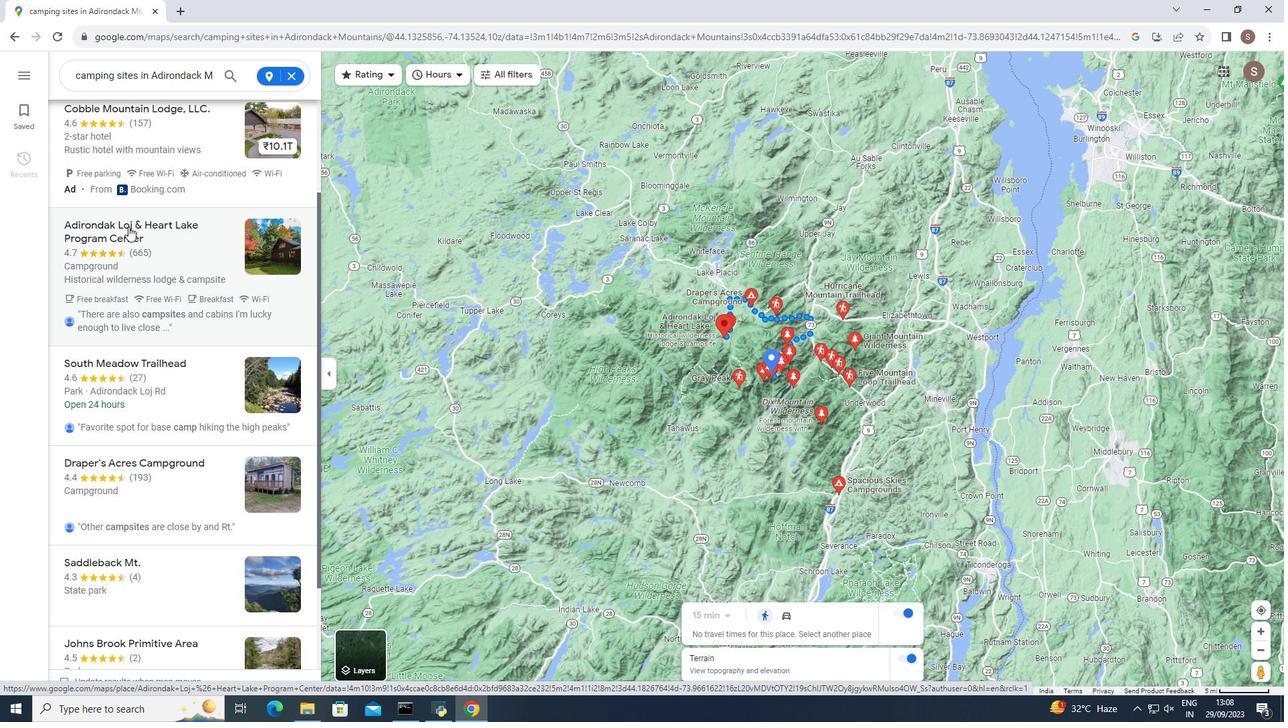 
Action: Mouse pressed left at (128, 226)
Screenshot: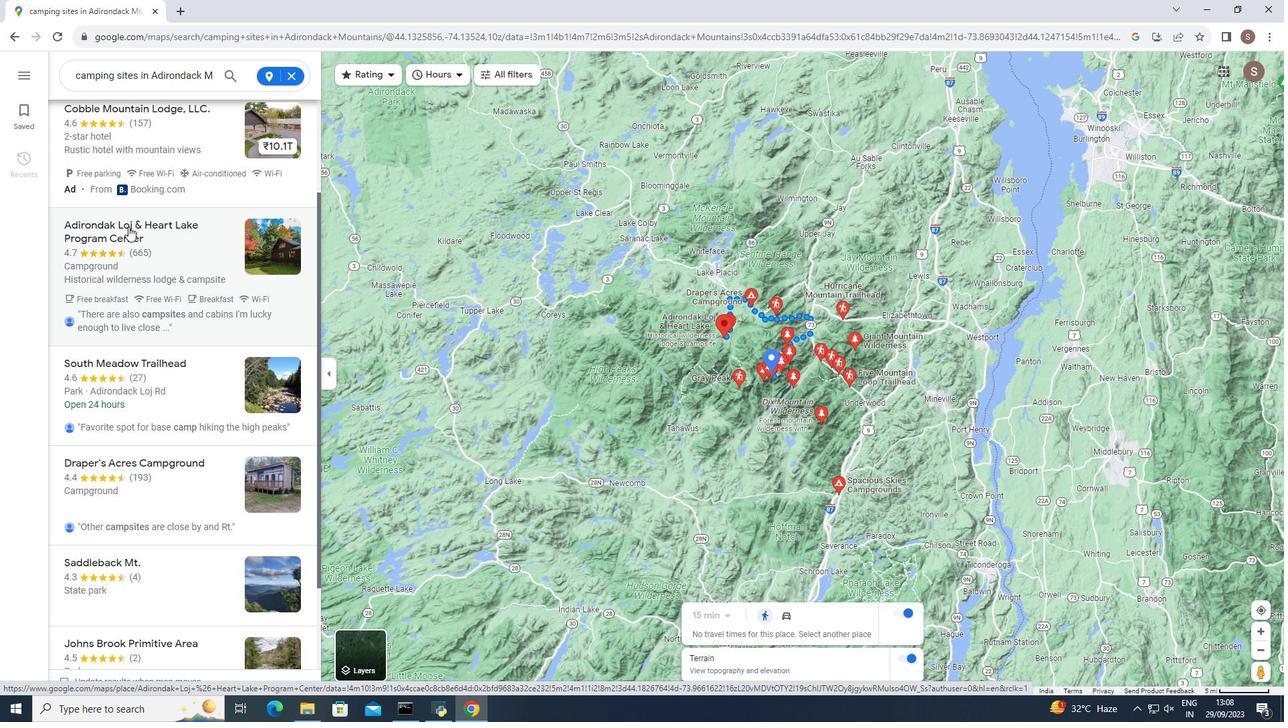 
Action: Mouse moved to (419, 323)
Screenshot: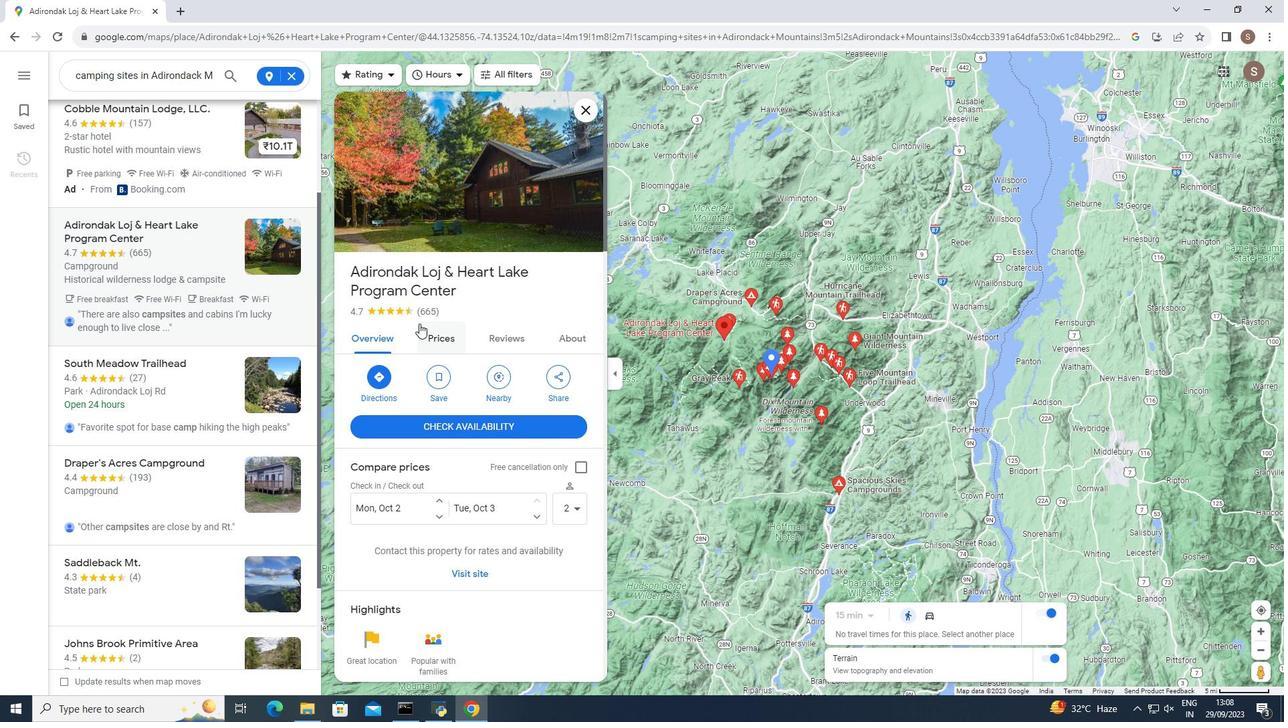 
Action: Mouse scrolled (419, 323) with delta (0, 0)
Screenshot: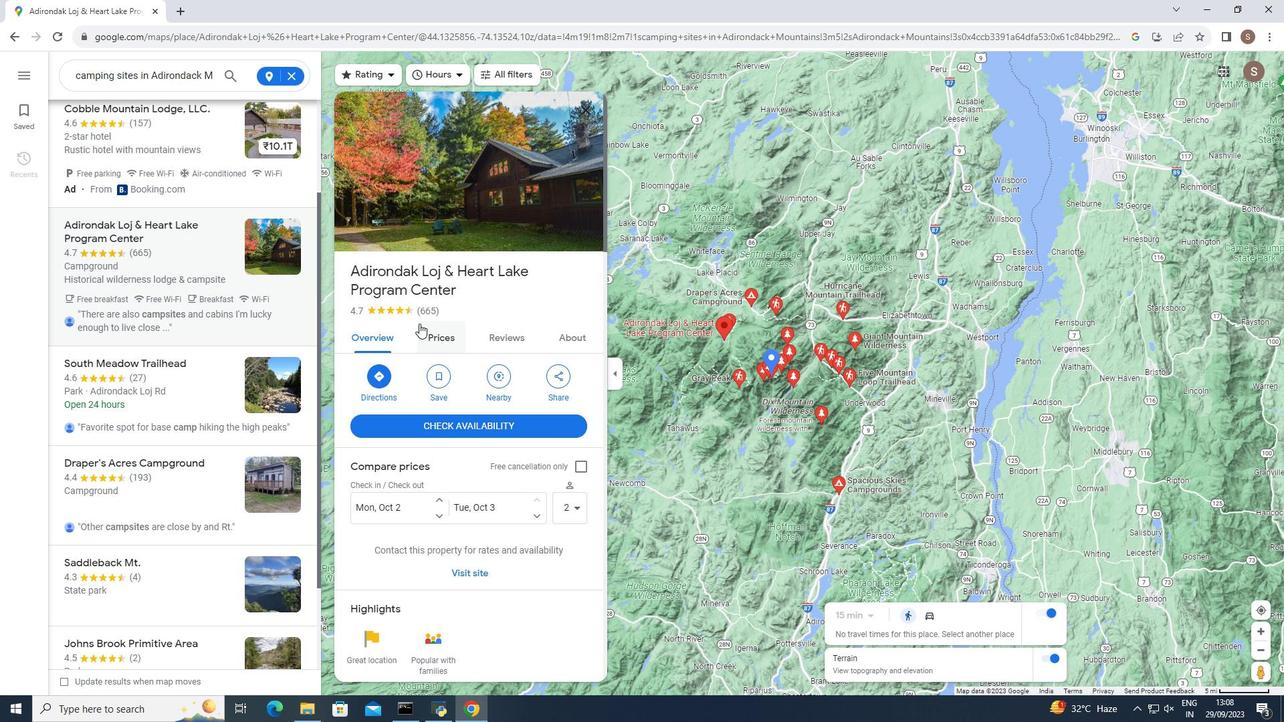 
Action: Mouse scrolled (419, 323) with delta (0, 0)
Screenshot: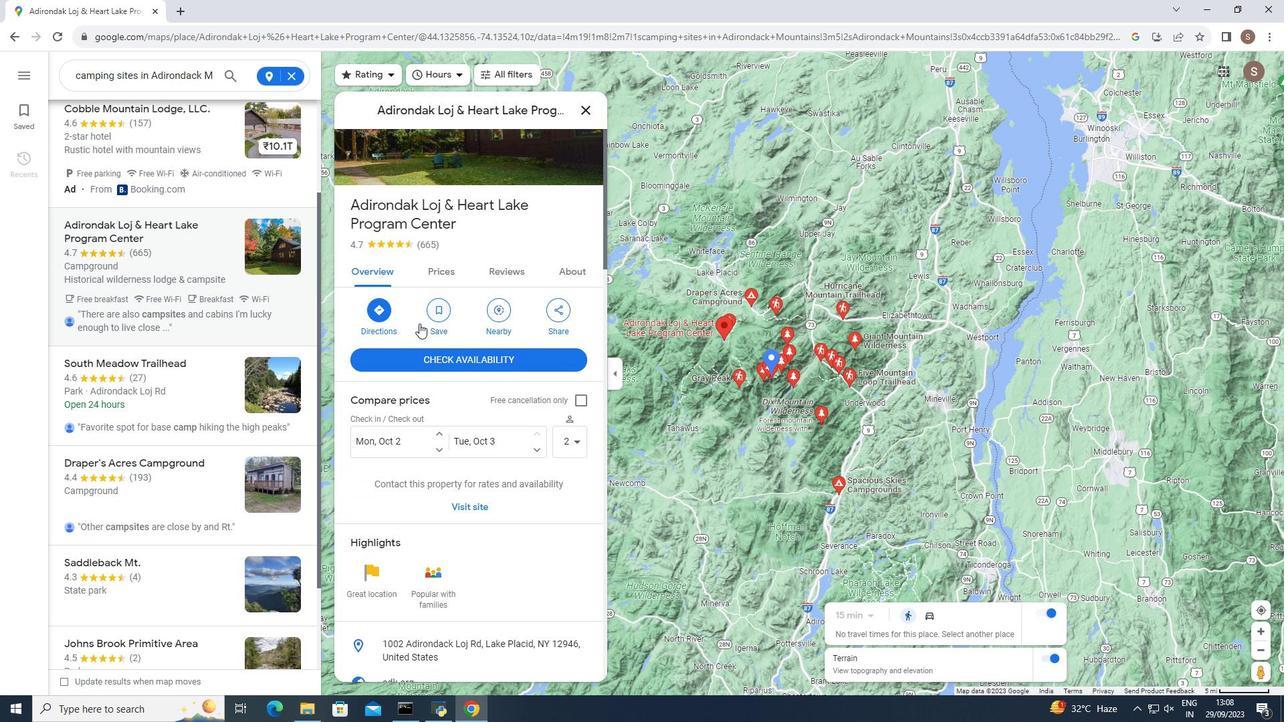 
Action: Mouse scrolled (419, 323) with delta (0, 0)
Screenshot: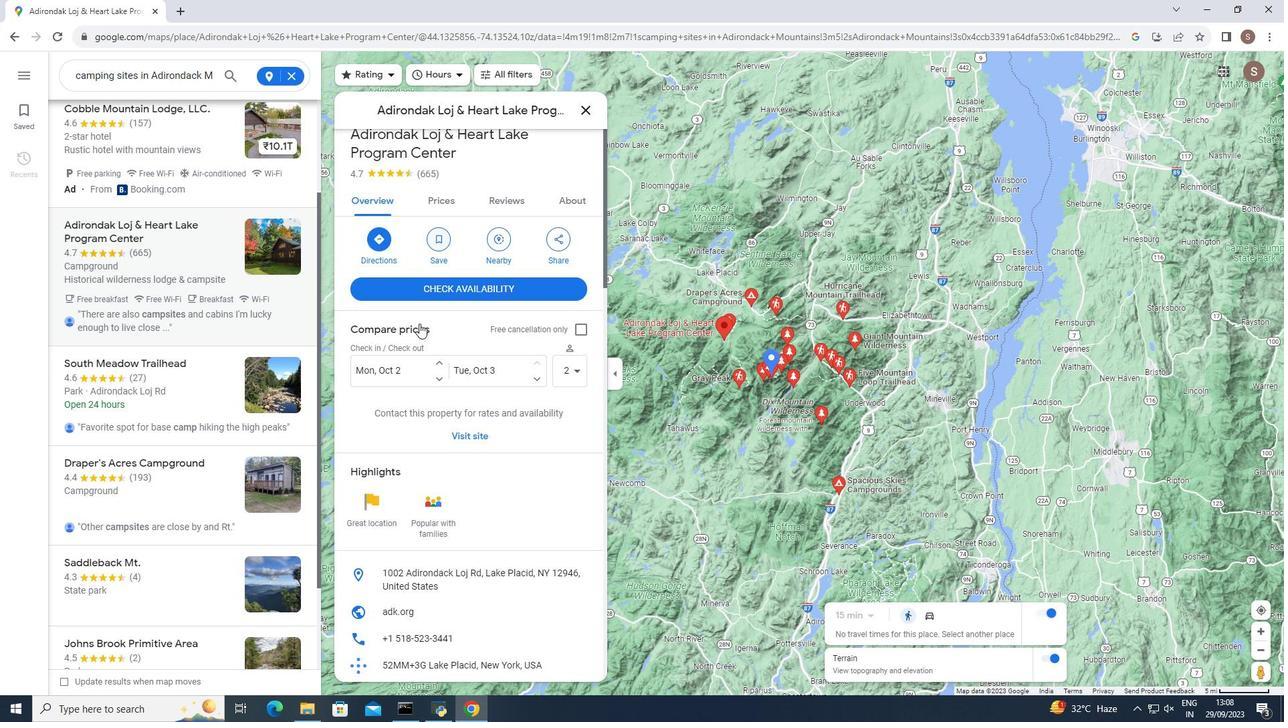 
Action: Mouse scrolled (419, 323) with delta (0, 0)
Screenshot: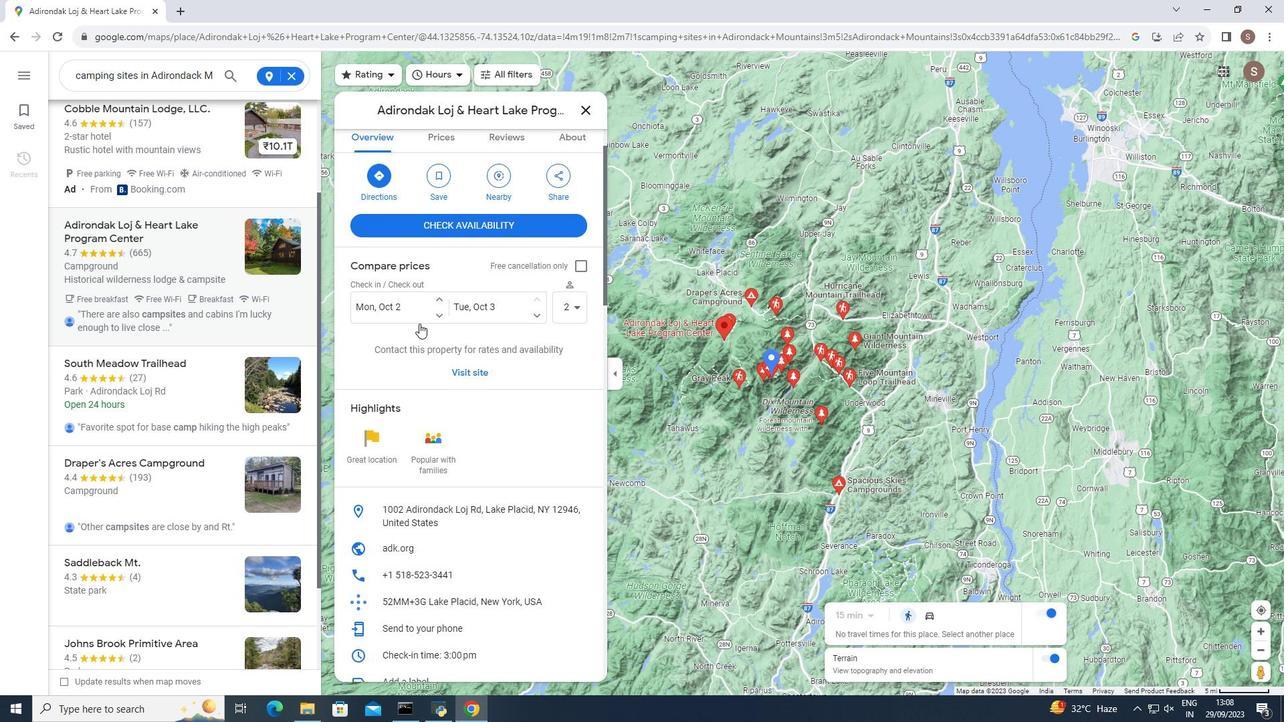 
Action: Mouse moved to (419, 321)
Screenshot: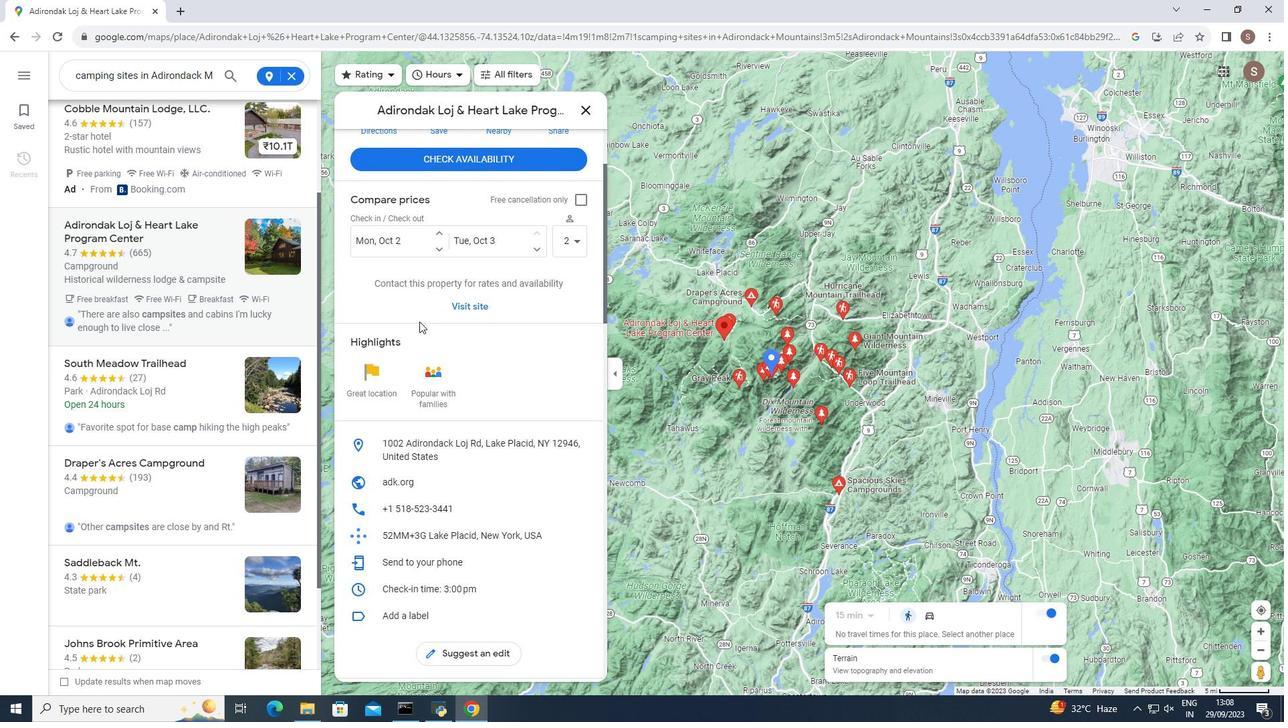 
Action: Mouse scrolled (419, 321) with delta (0, 0)
Screenshot: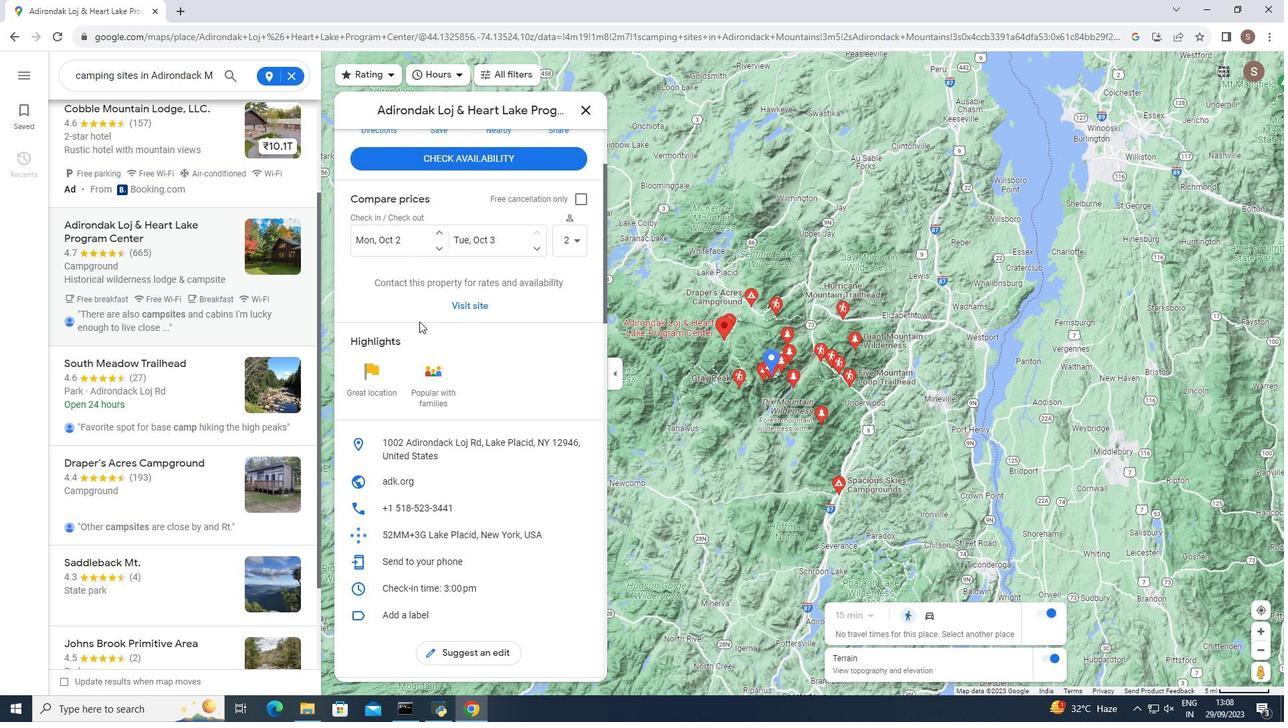 
Action: Mouse moved to (418, 321)
Screenshot: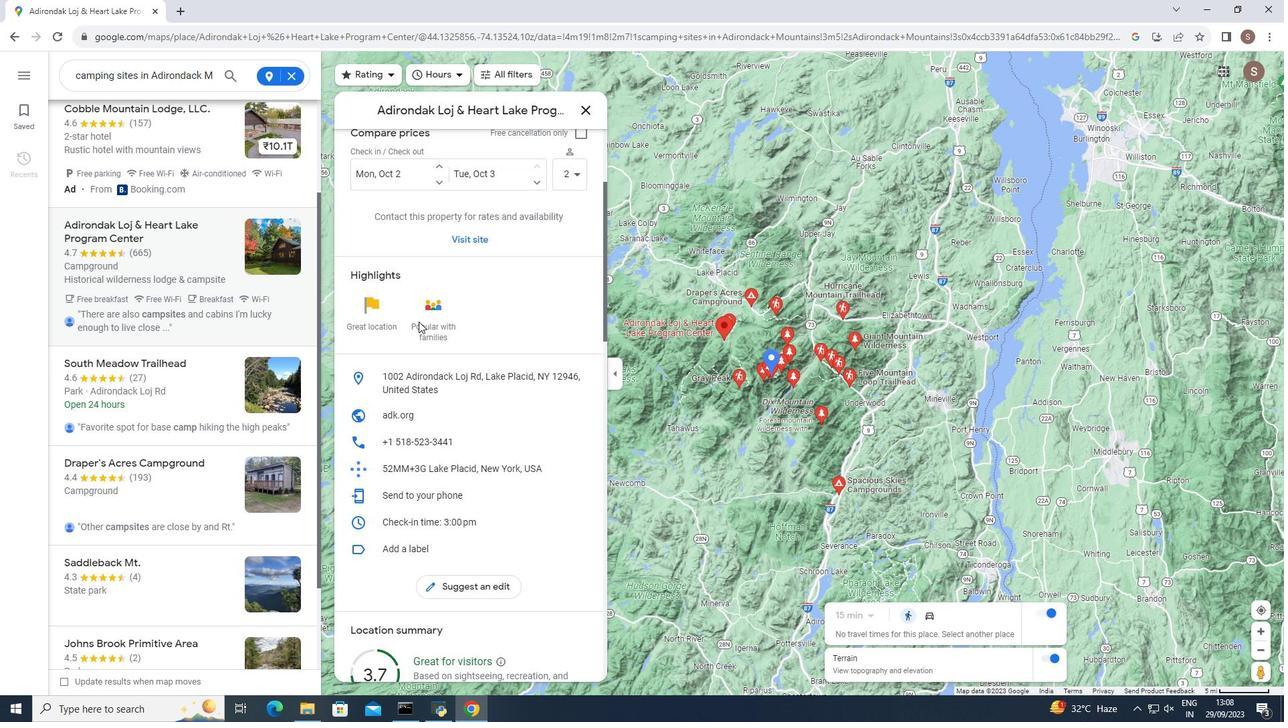 
Action: Mouse scrolled (418, 321) with delta (0, 0)
Screenshot: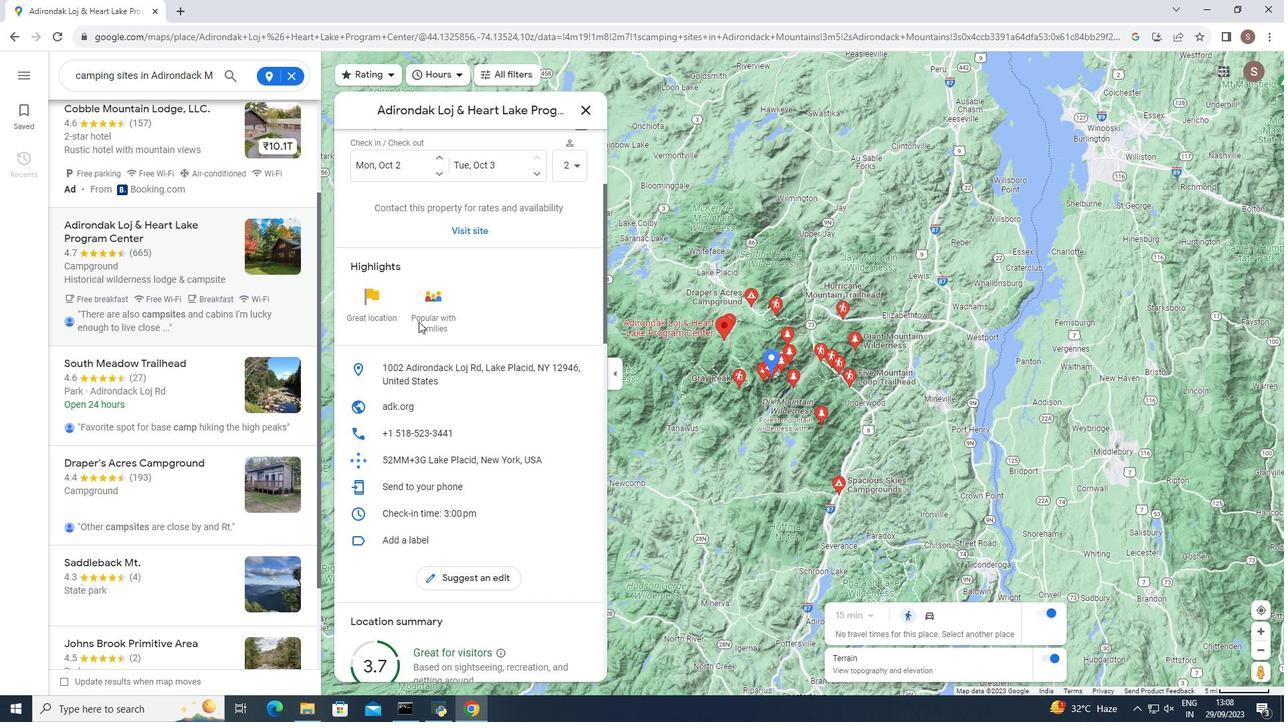 
Action: Mouse scrolled (418, 321) with delta (0, 0)
Screenshot: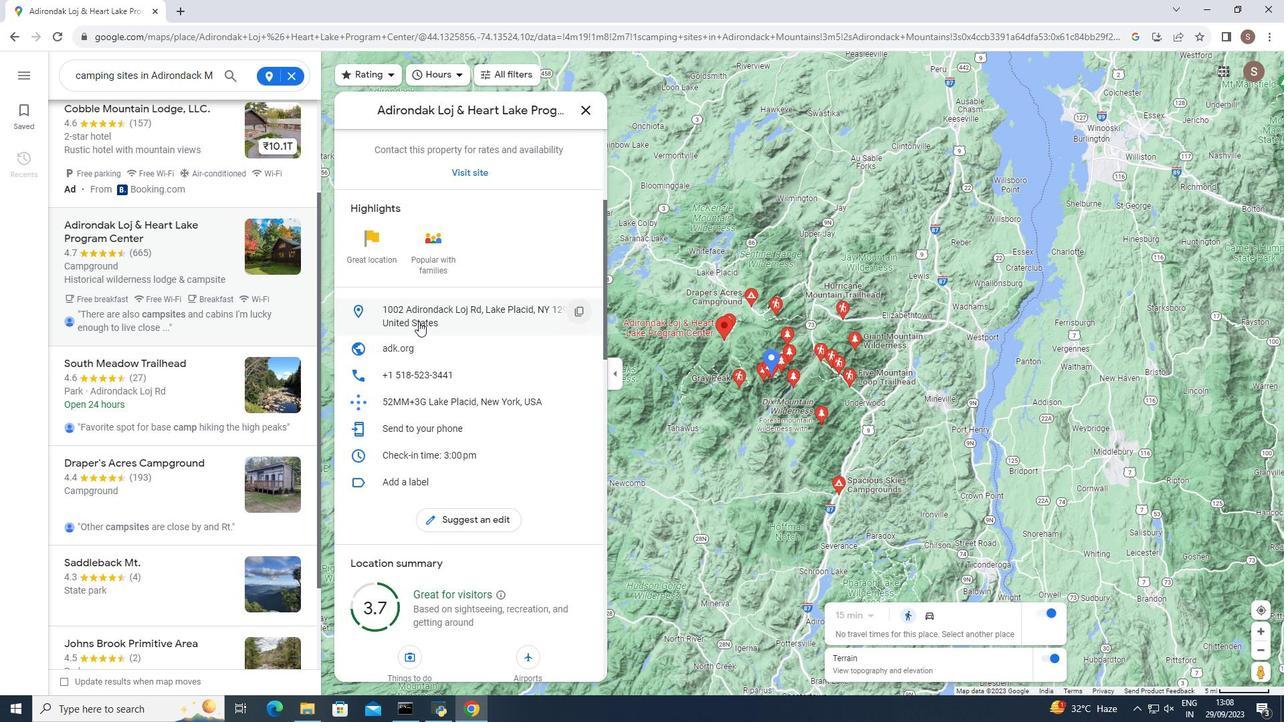 
Action: Mouse moved to (416, 321)
Screenshot: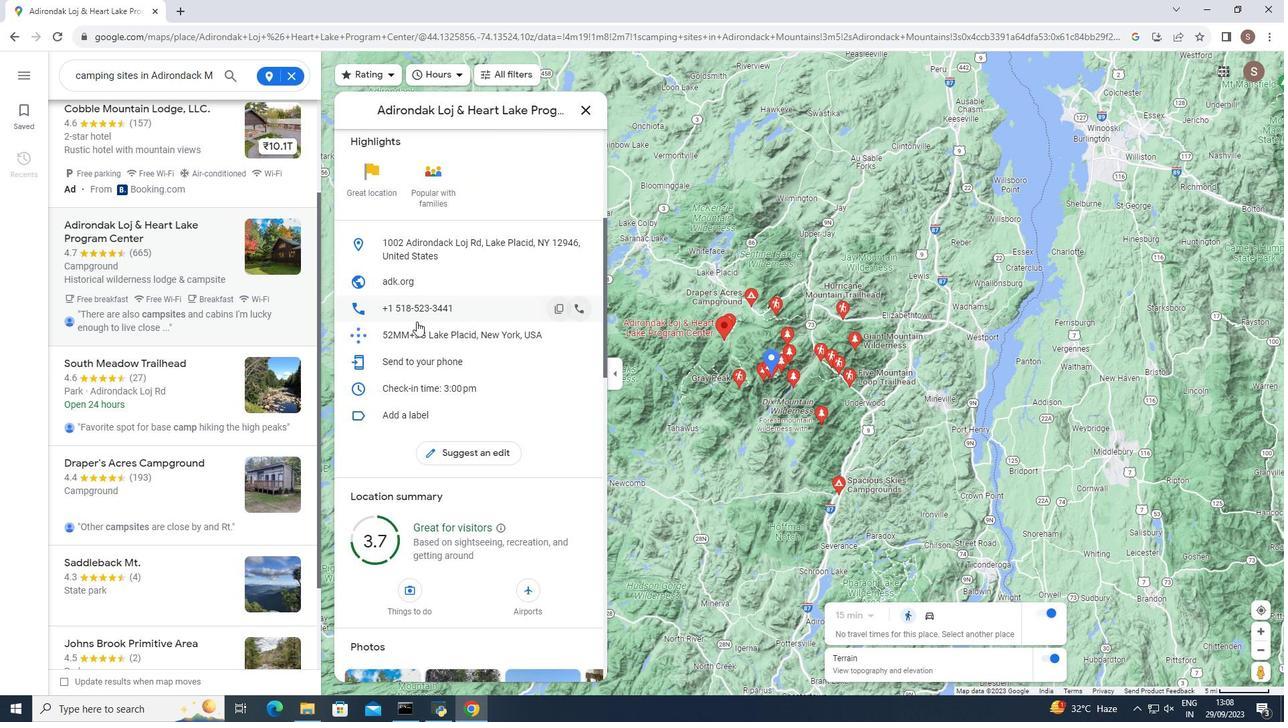 
Action: Mouse scrolled (416, 321) with delta (0, 0)
Screenshot: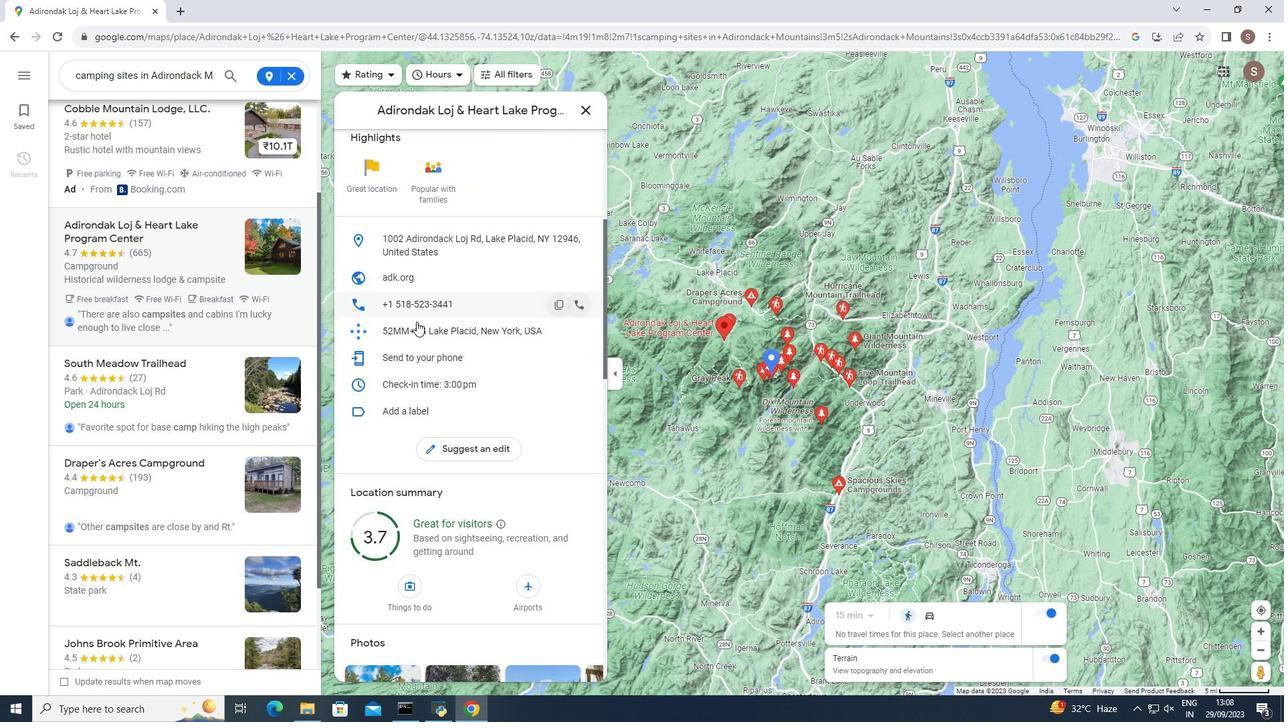 
Action: Mouse scrolled (416, 321) with delta (0, 0)
Screenshot: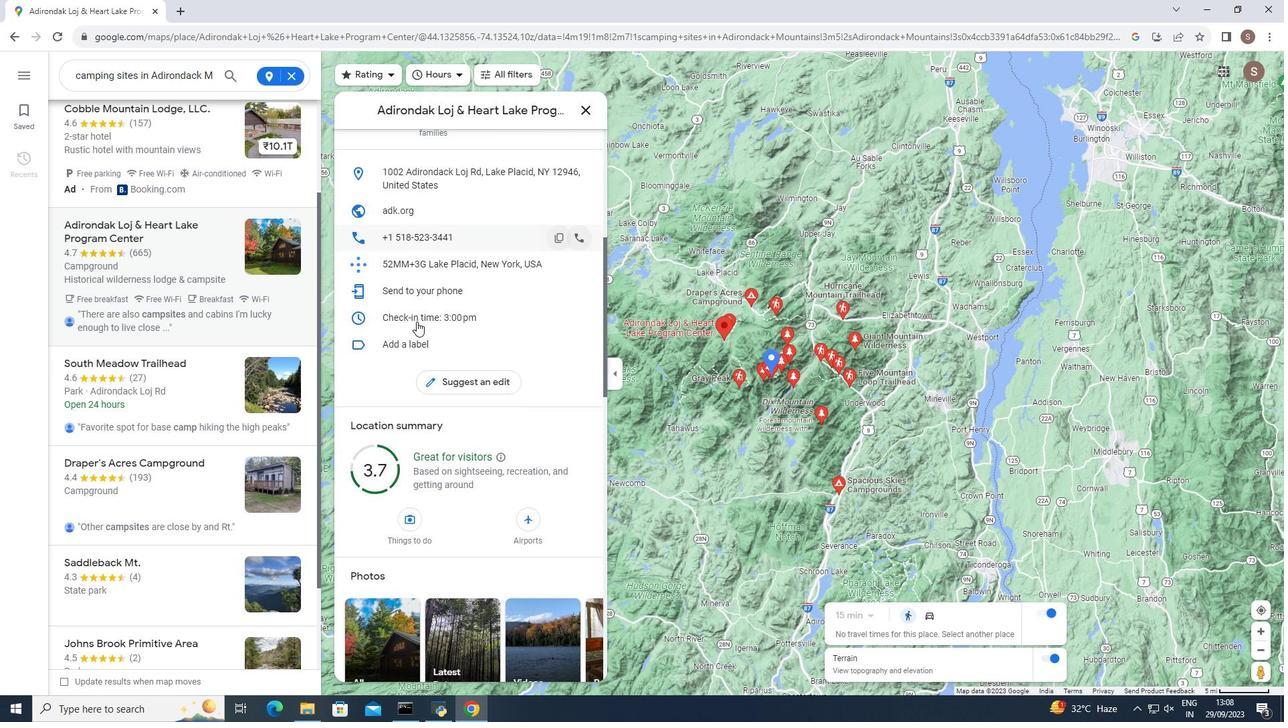 
Action: Mouse scrolled (416, 321) with delta (0, 0)
Screenshot: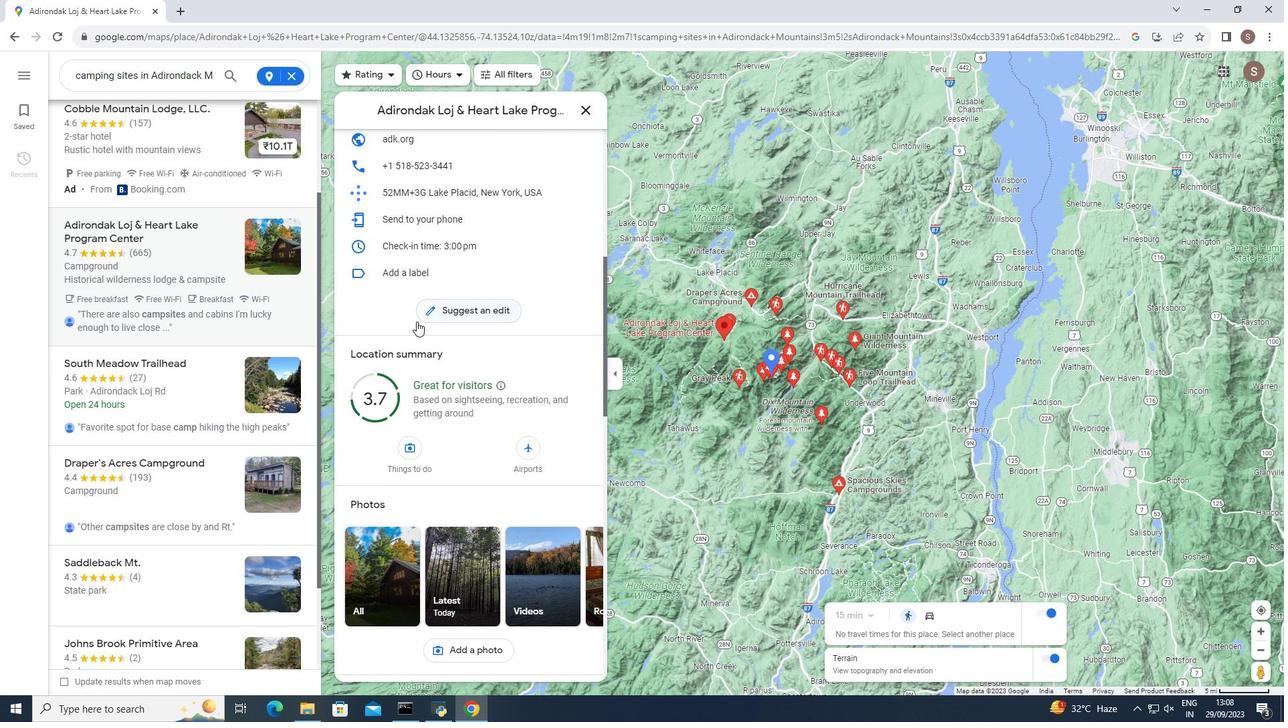 
Action: Mouse scrolled (416, 321) with delta (0, 0)
Screenshot: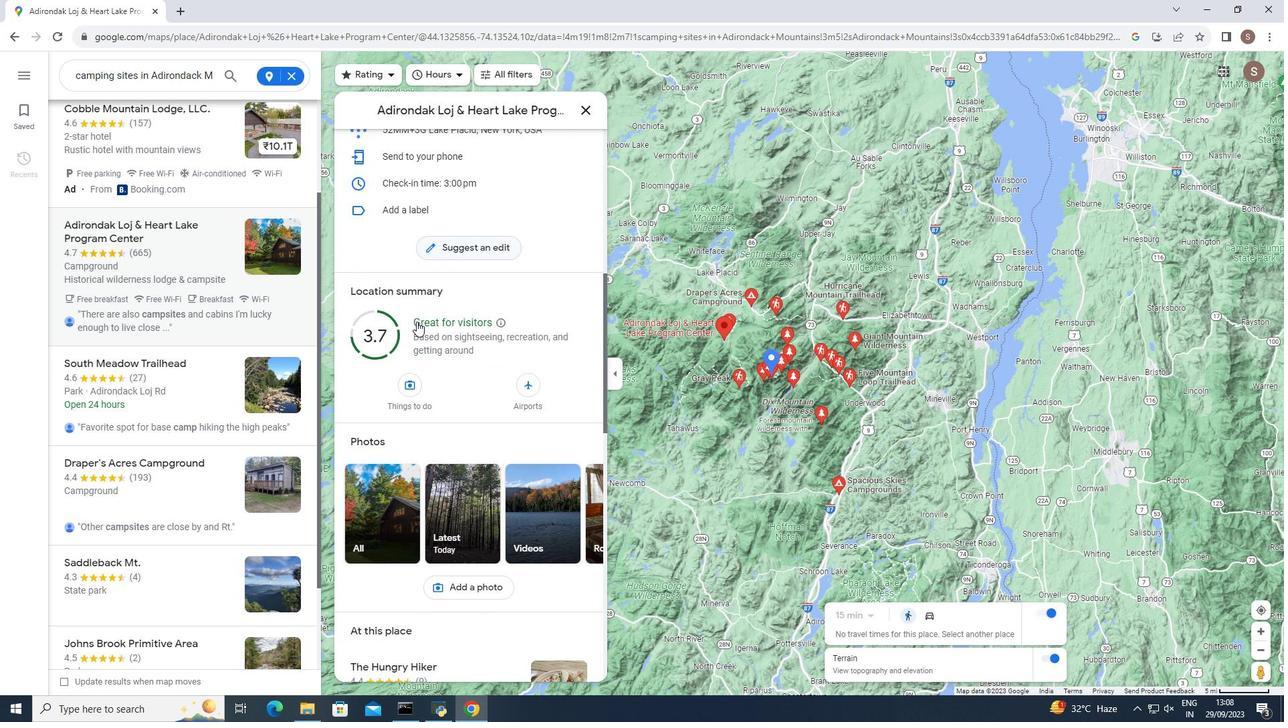 
Action: Mouse scrolled (416, 321) with delta (0, 0)
Screenshot: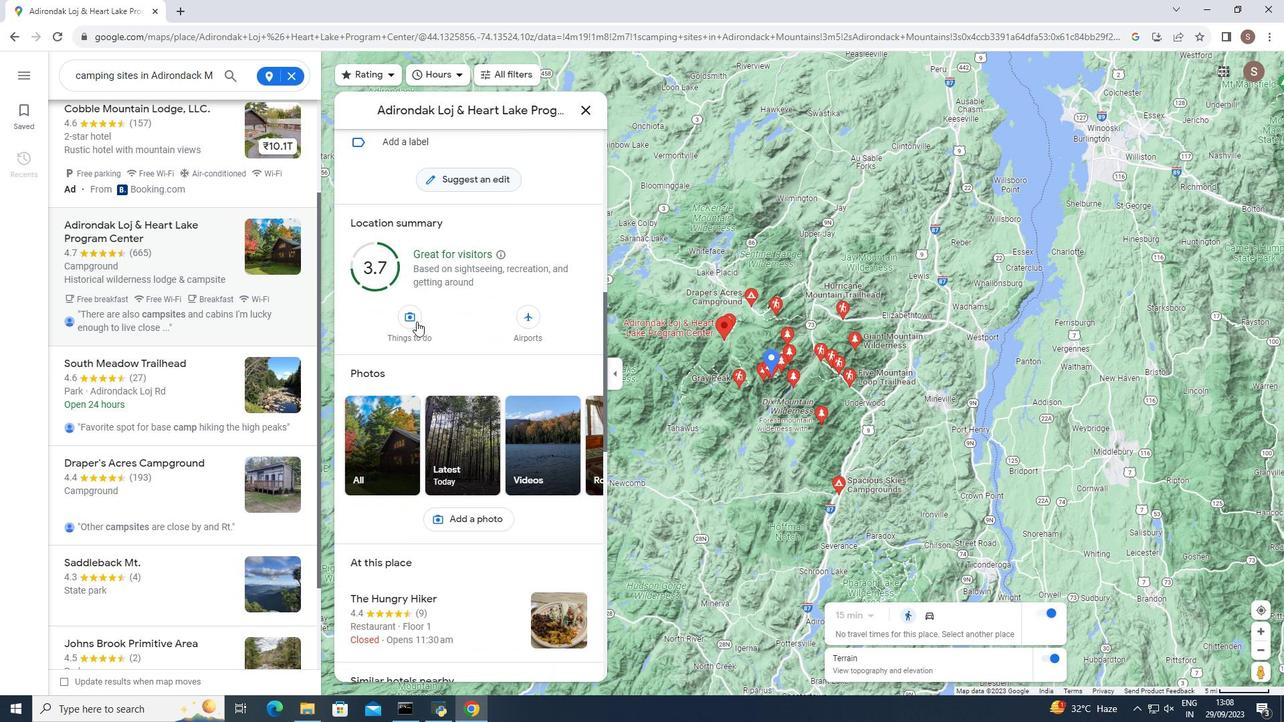 
Action: Mouse moved to (416, 321)
Screenshot: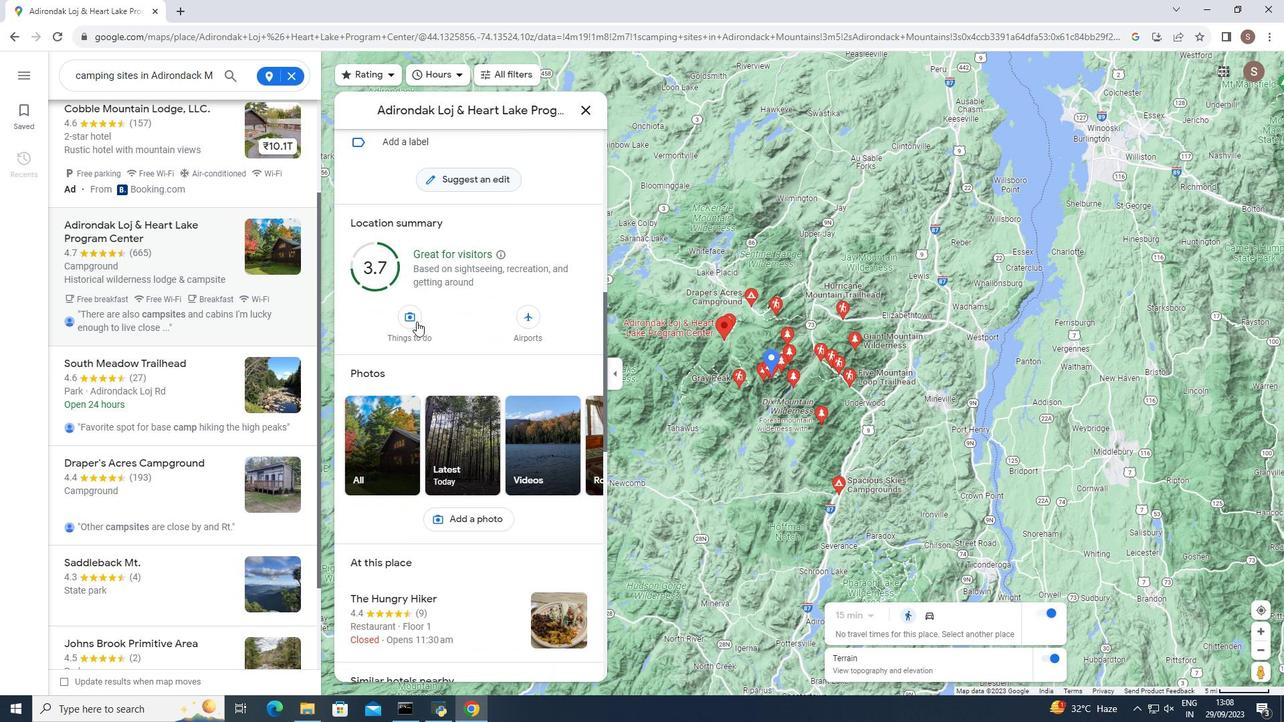 
Action: Mouse scrolled (416, 321) with delta (0, 0)
Screenshot: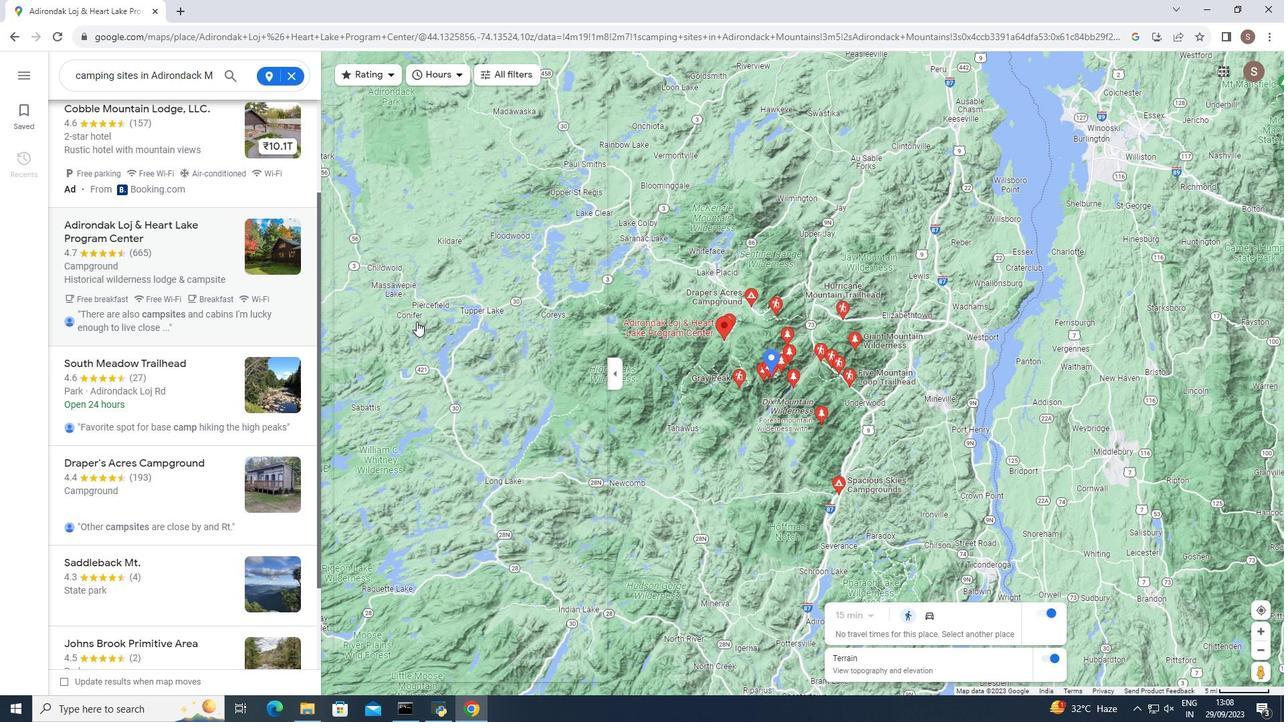 
Action: Mouse scrolled (416, 321) with delta (0, 0)
Screenshot: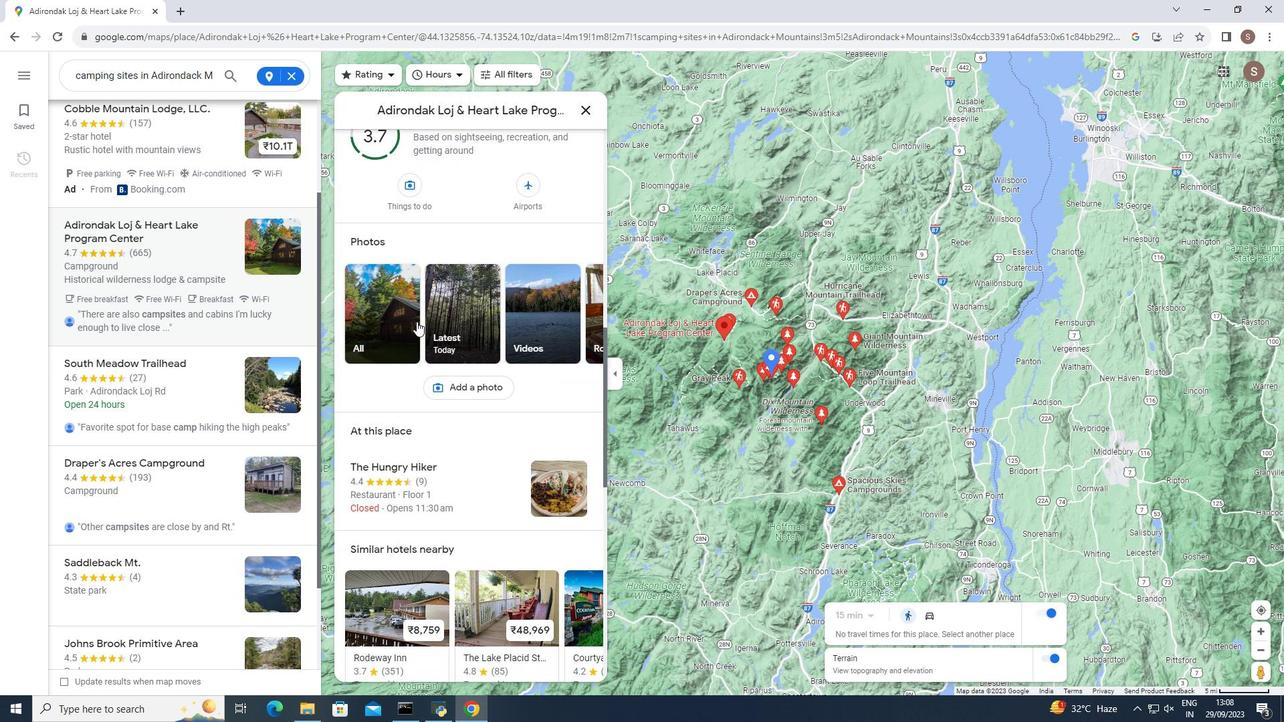 
Action: Mouse moved to (416, 321)
Screenshot: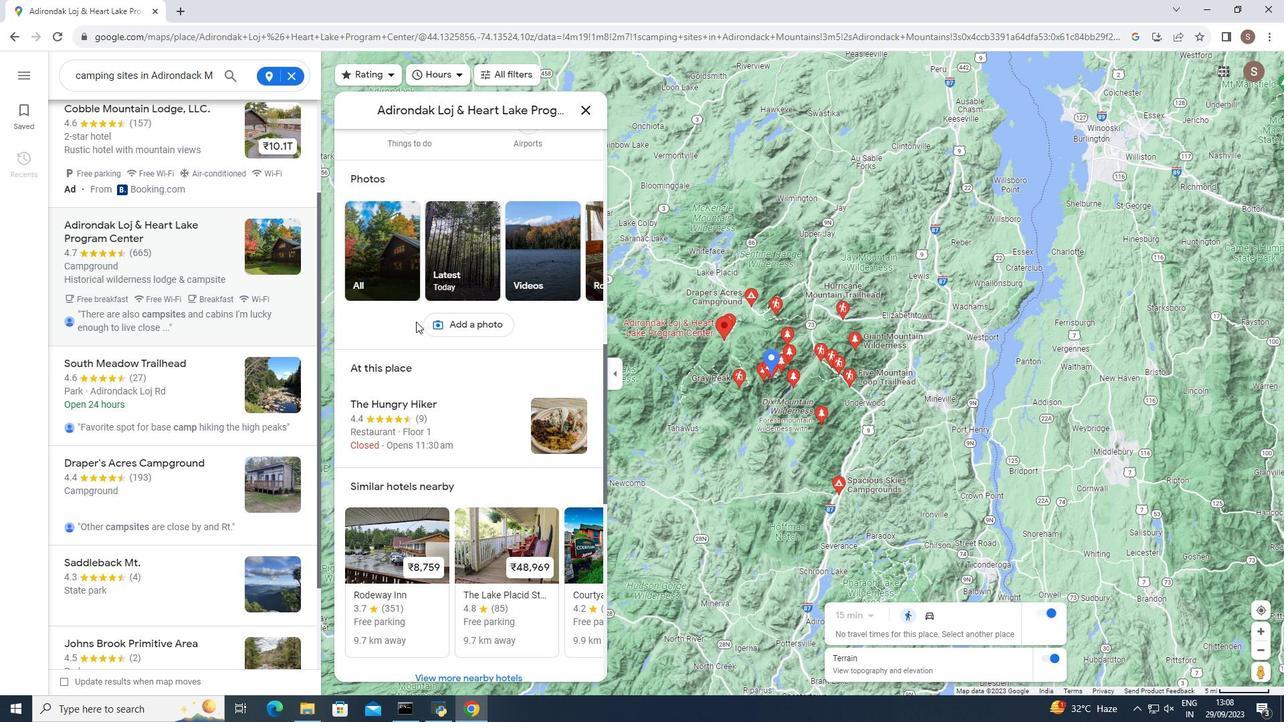 
Action: Mouse scrolled (416, 322) with delta (0, 0)
Screenshot: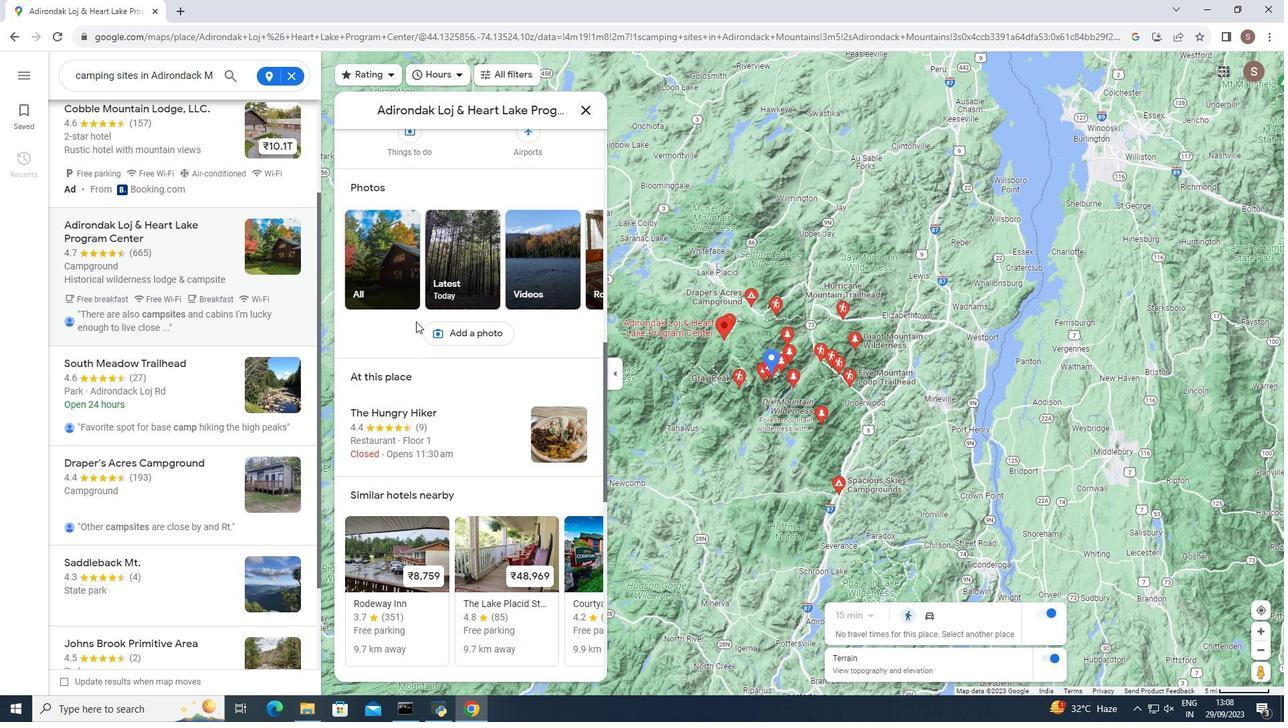 
Action: Mouse scrolled (416, 322) with delta (0, 0)
Screenshot: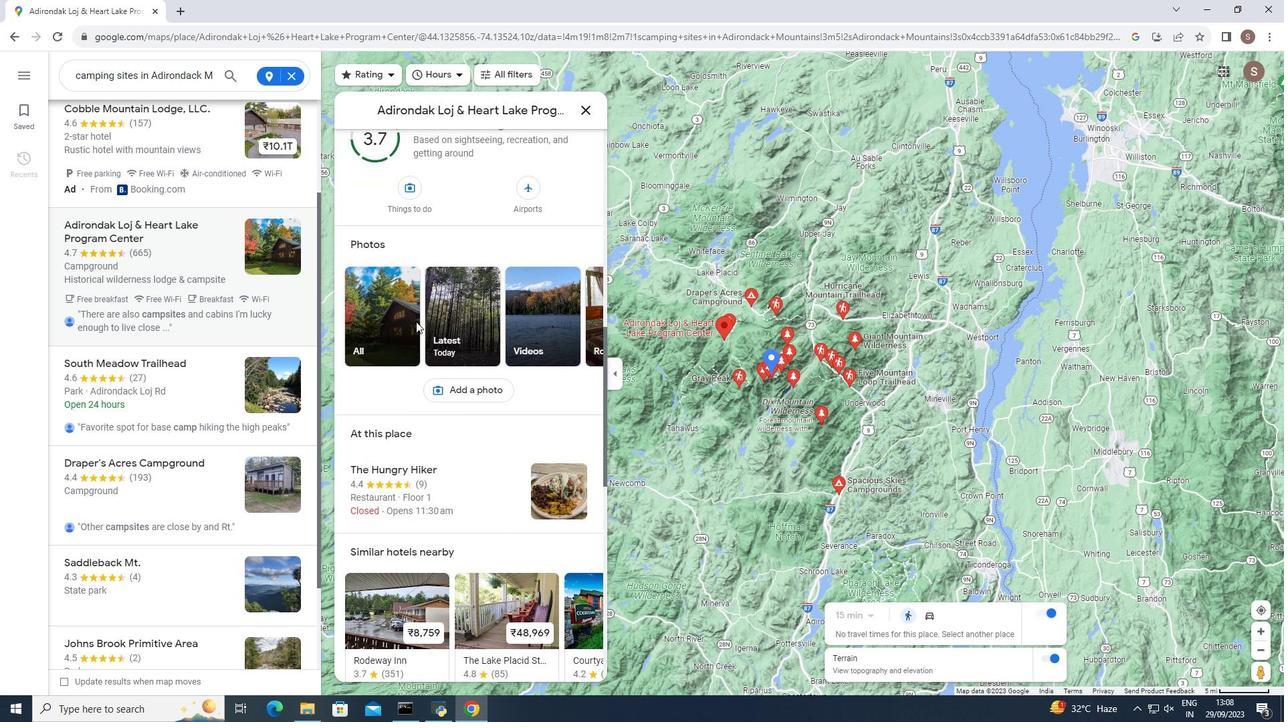 
Action: Mouse scrolled (416, 322) with delta (0, 0)
Screenshot: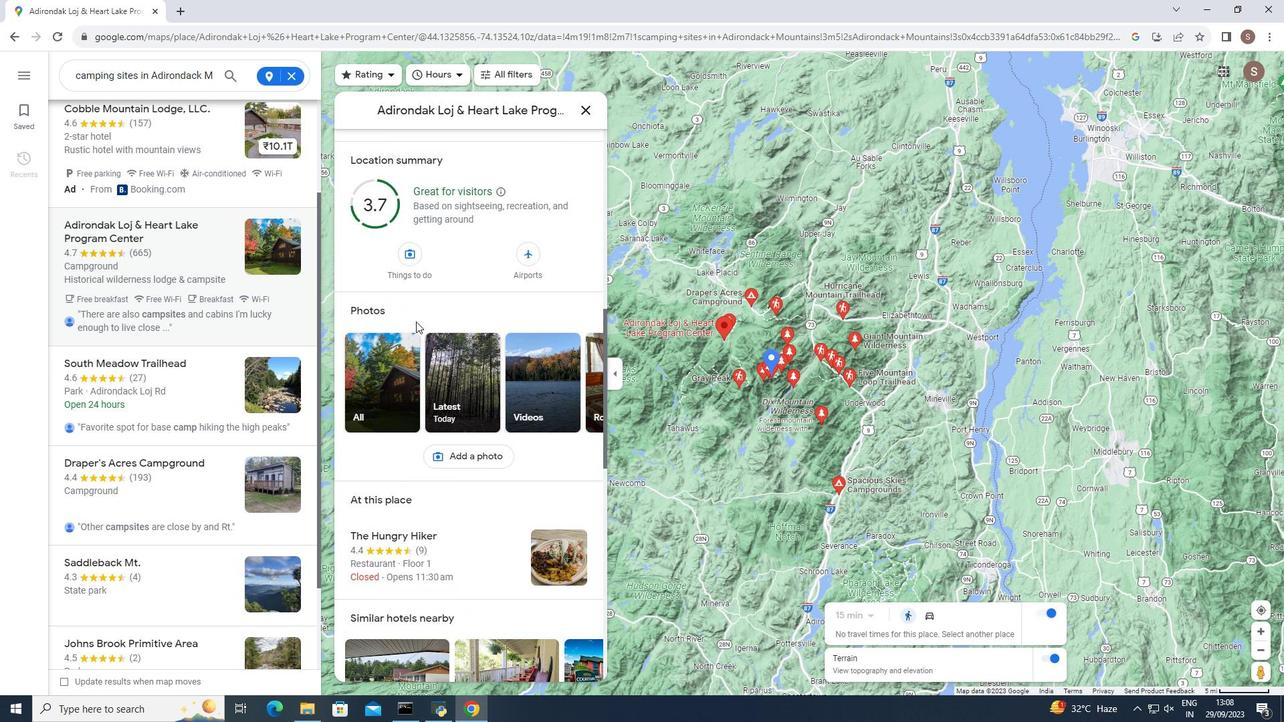 
Action: Mouse moved to (416, 321)
Screenshot: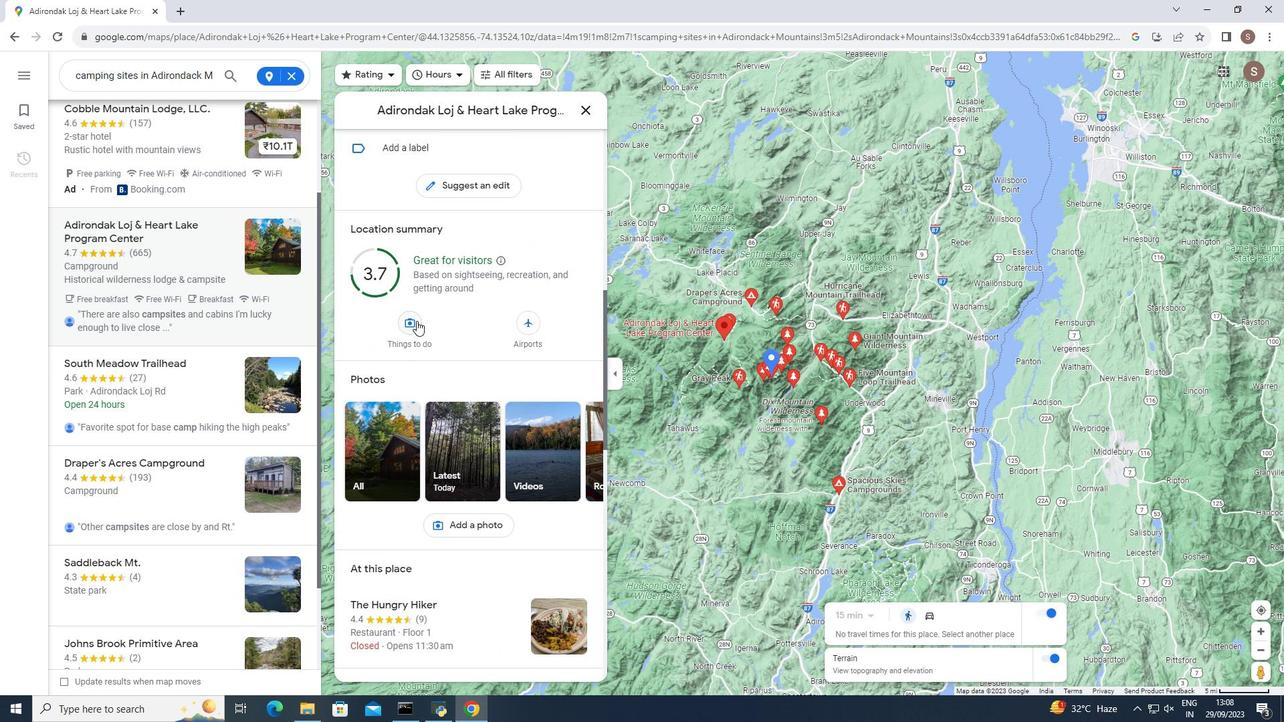 
Action: Mouse scrolled (416, 321) with delta (0, 0)
Screenshot: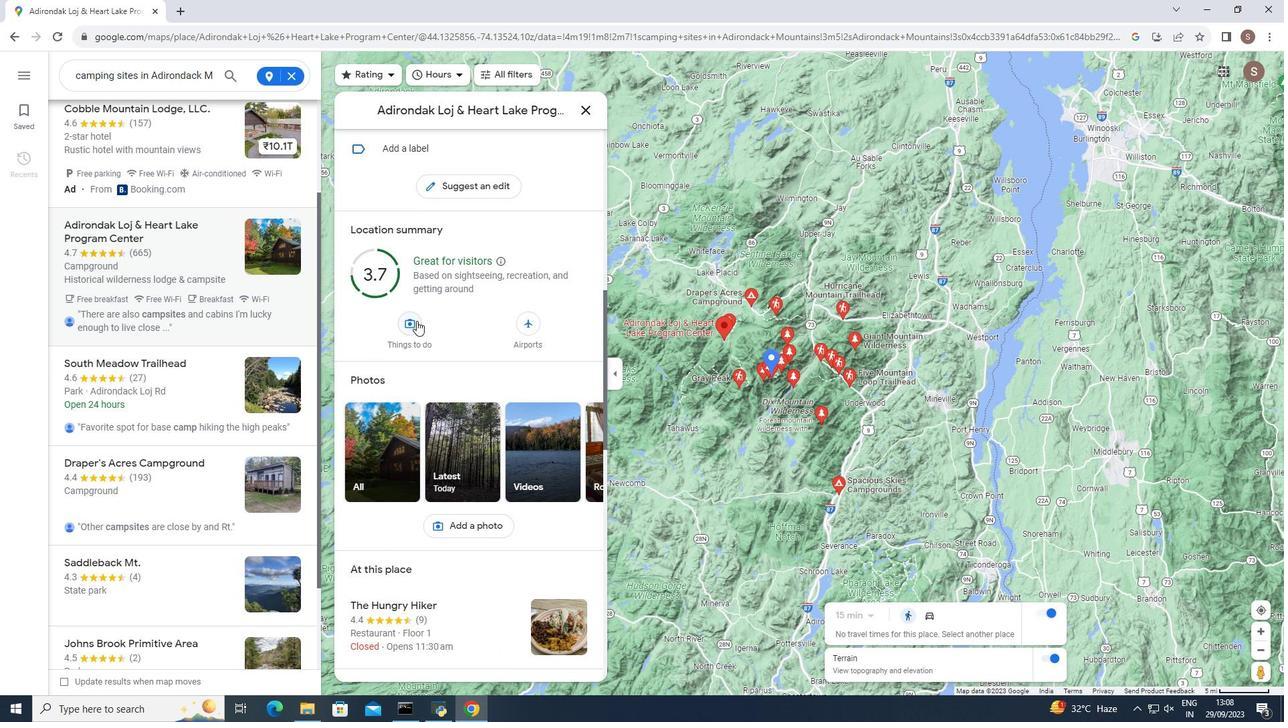 
Action: Mouse scrolled (416, 321) with delta (0, 0)
Screenshot: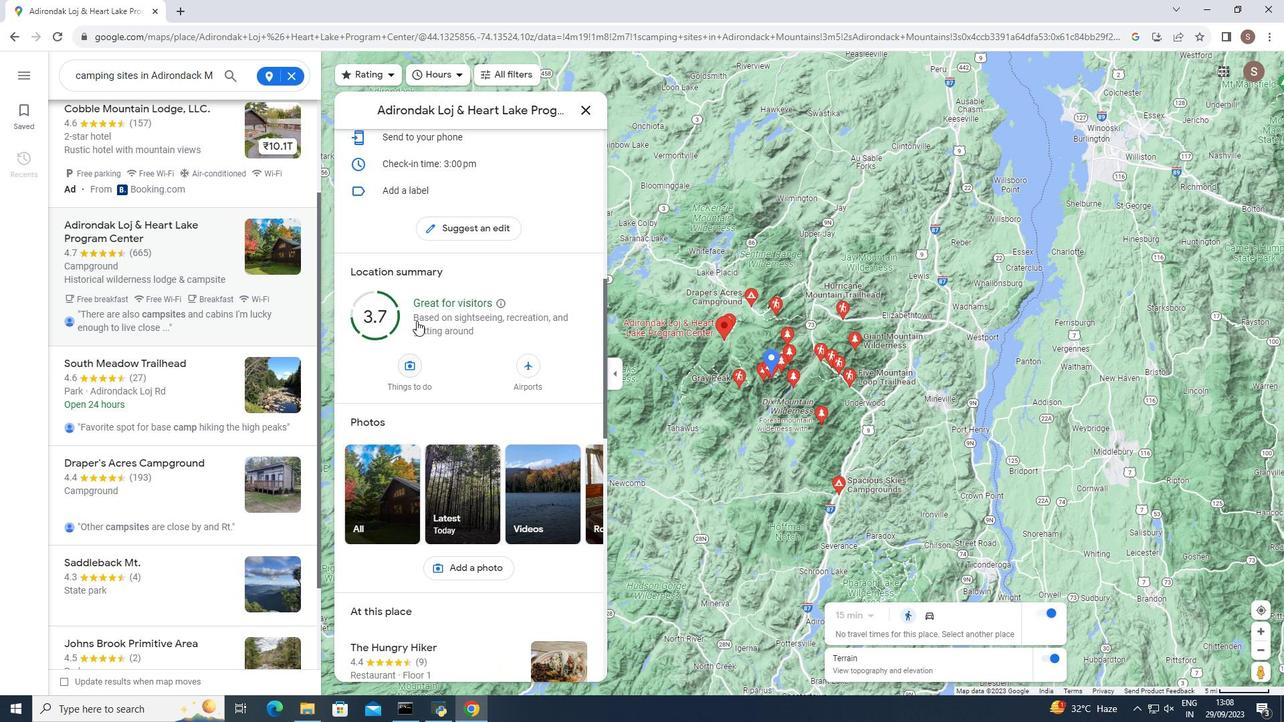 
Action: Mouse scrolled (416, 321) with delta (0, 0)
Screenshot: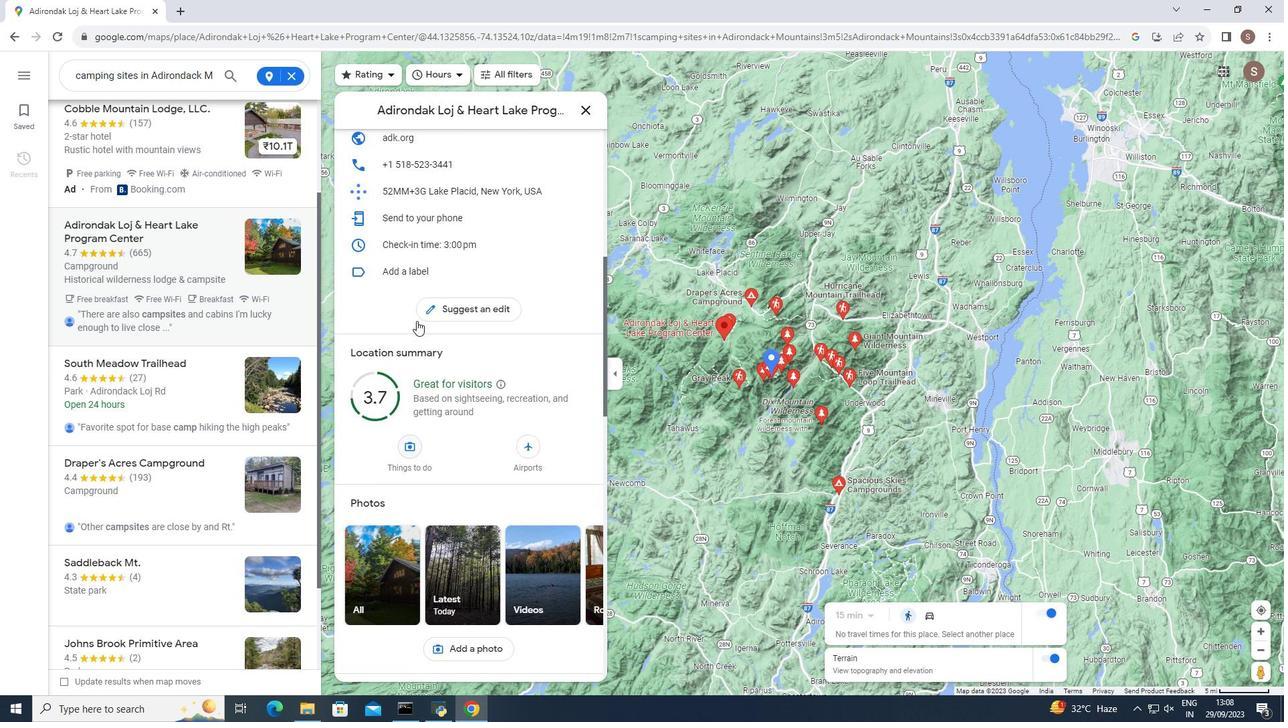 
Action: Mouse moved to (418, 319)
Screenshot: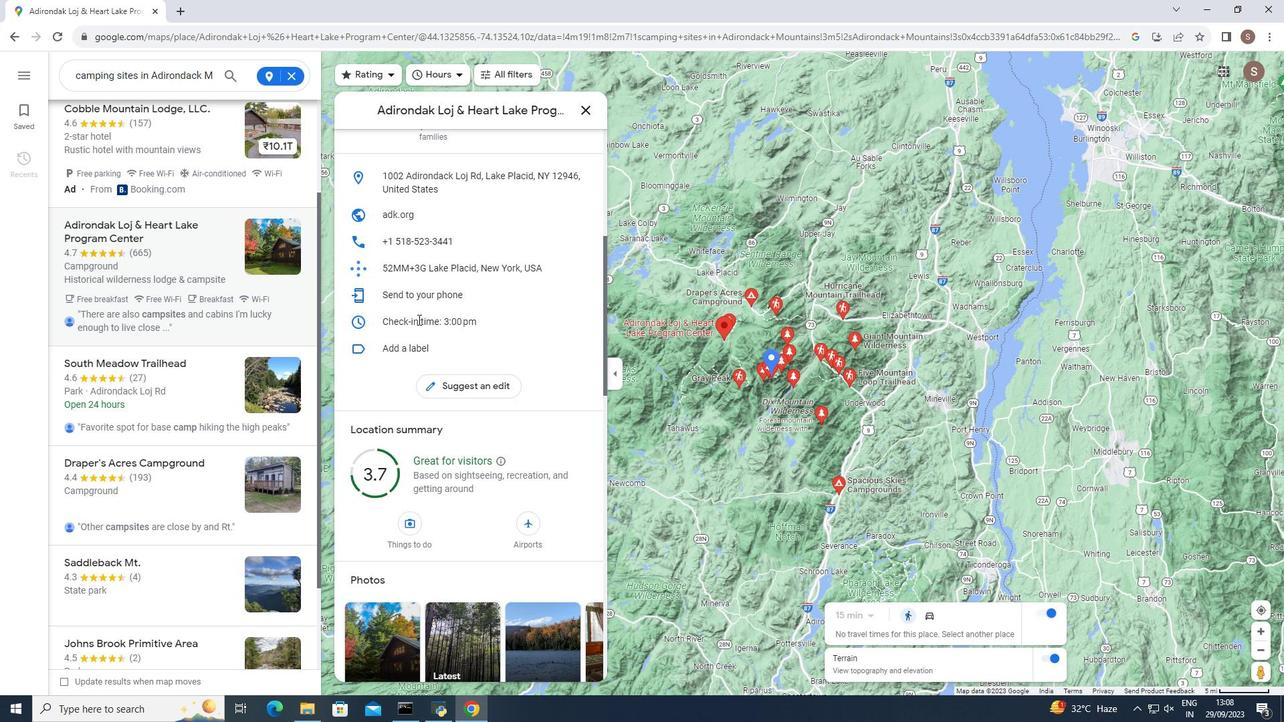 
Action: Mouse scrolled (418, 320) with delta (0, 0)
Screenshot: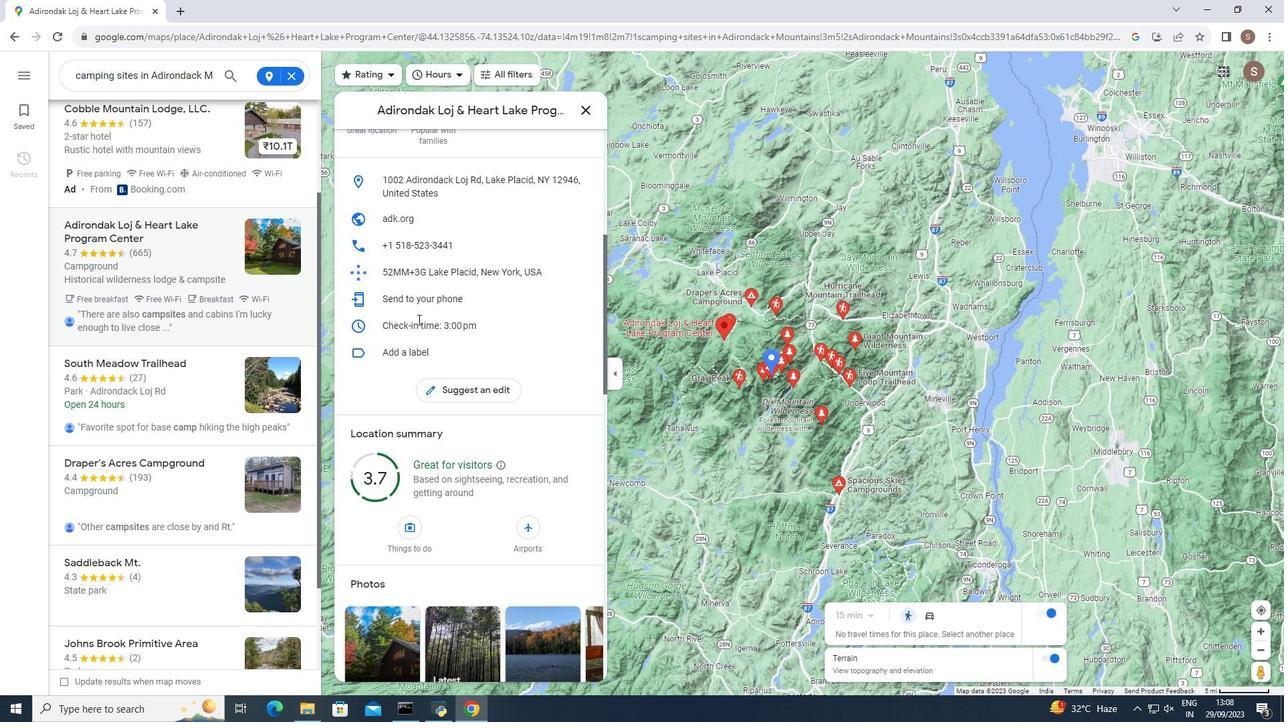 
Action: Mouse moved to (581, 111)
Screenshot: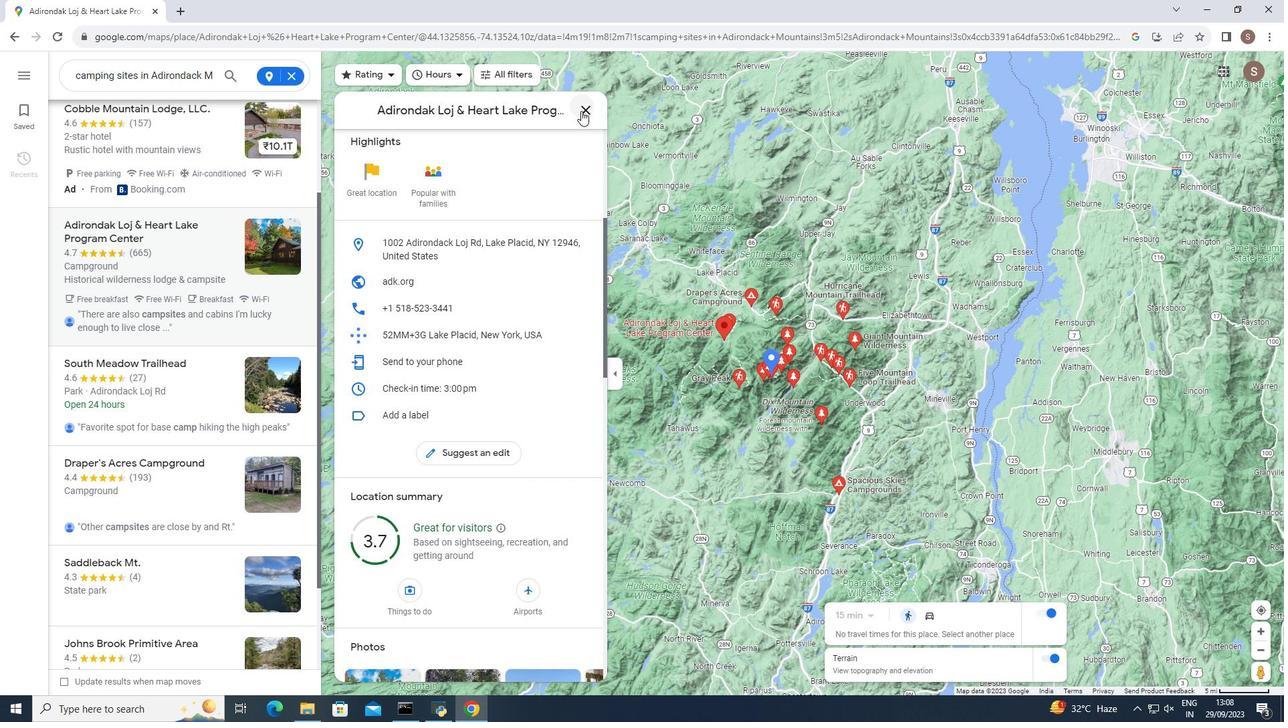 
Action: Mouse pressed left at (581, 111)
Screenshot: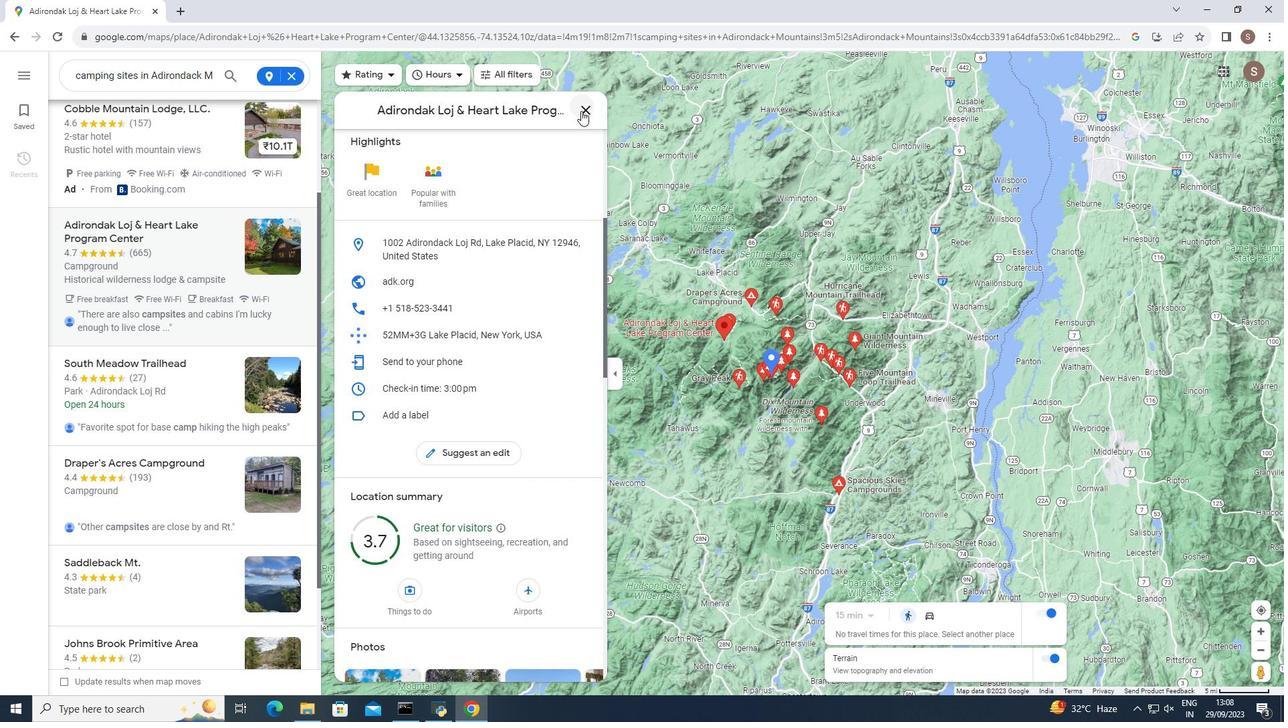
Action: Mouse moved to (204, 356)
Screenshot: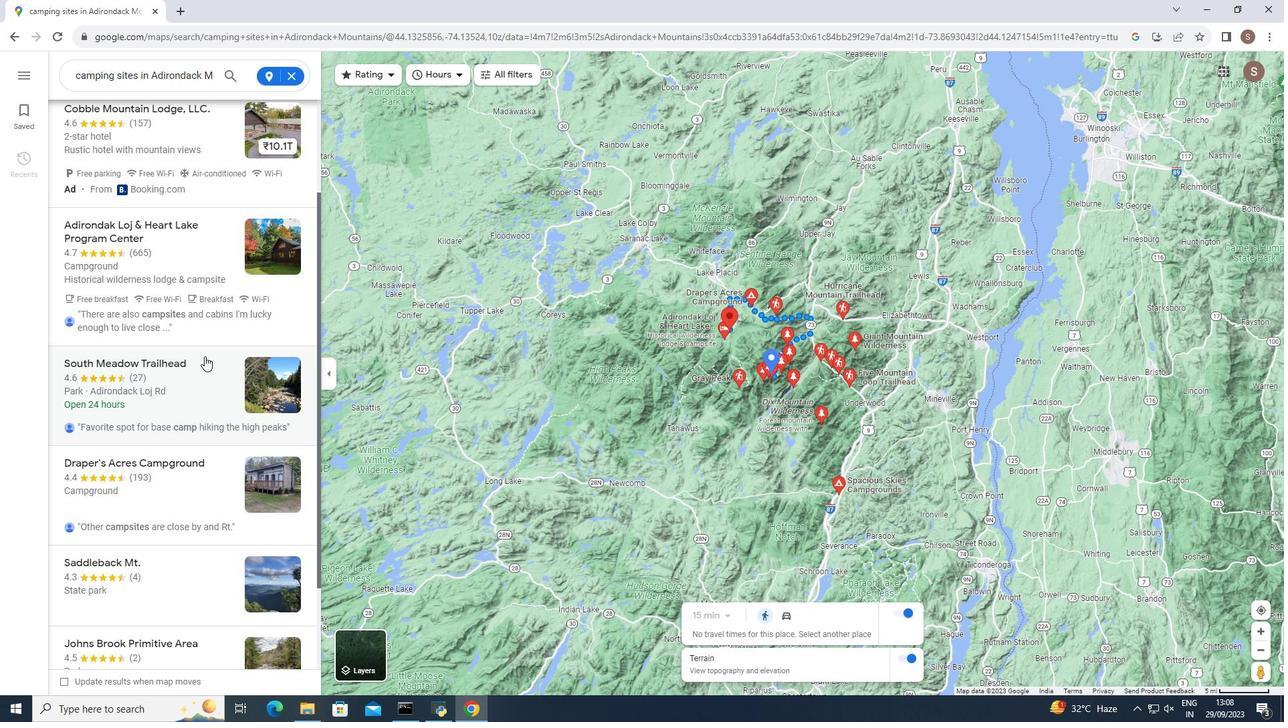 
Action: Mouse scrolled (204, 355) with delta (0, 0)
Screenshot: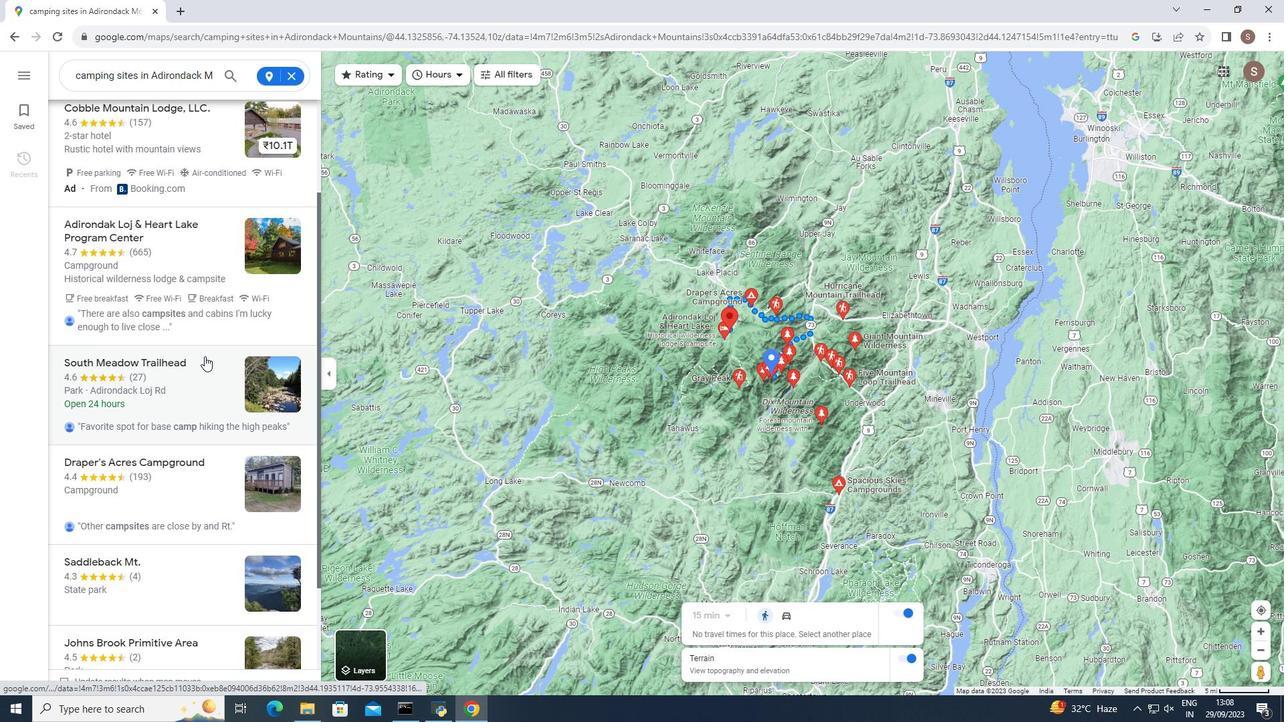 
Action: Mouse moved to (129, 295)
Screenshot: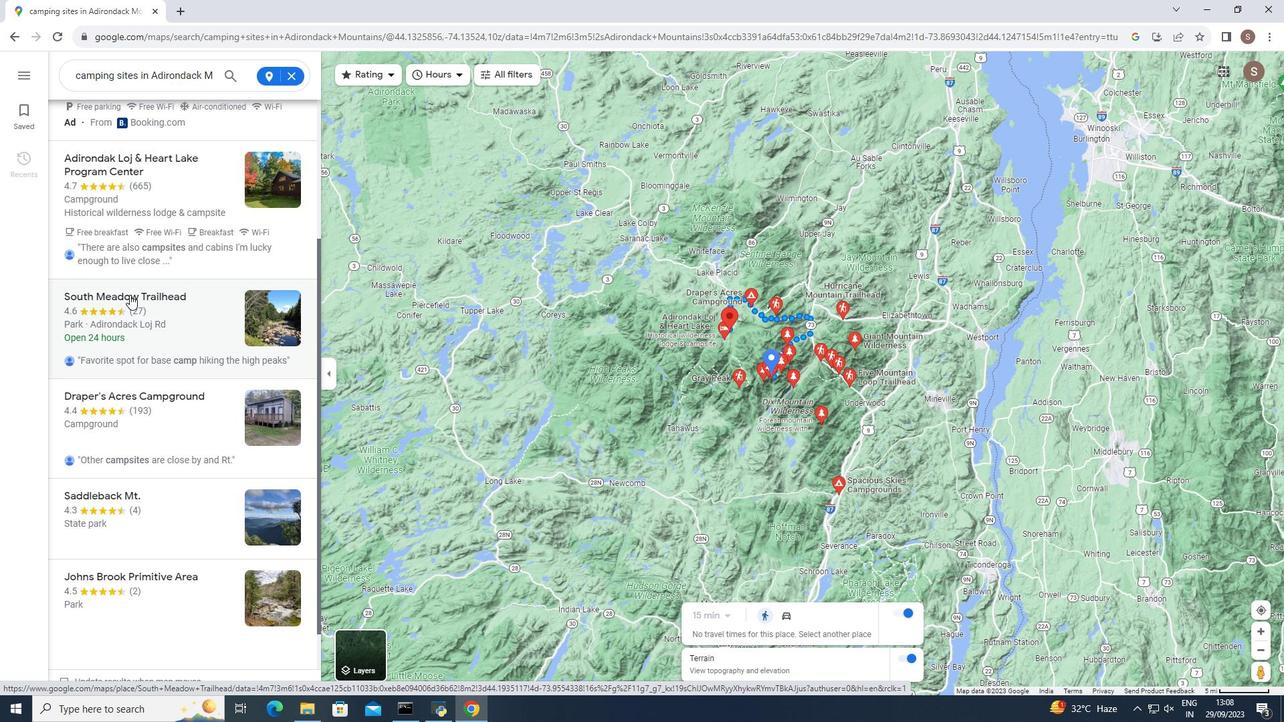 
Action: Mouse pressed left at (129, 295)
Screenshot: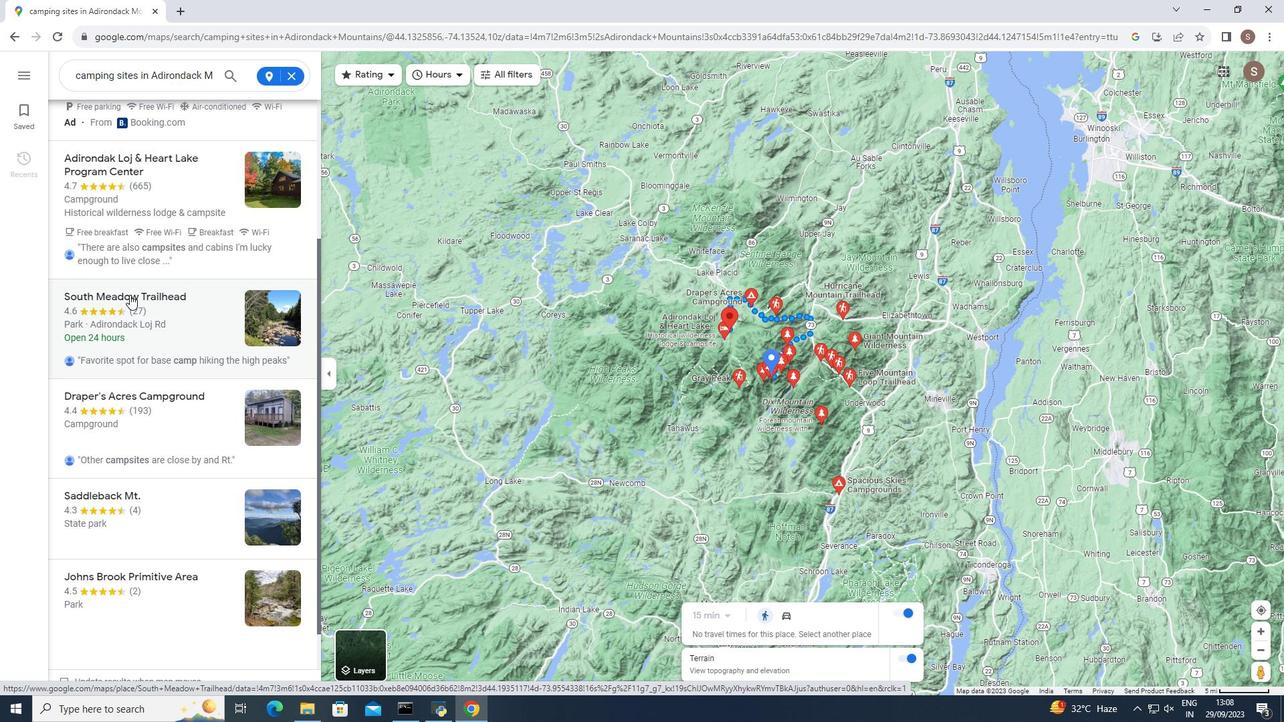 
Action: Mouse moved to (418, 372)
Screenshot: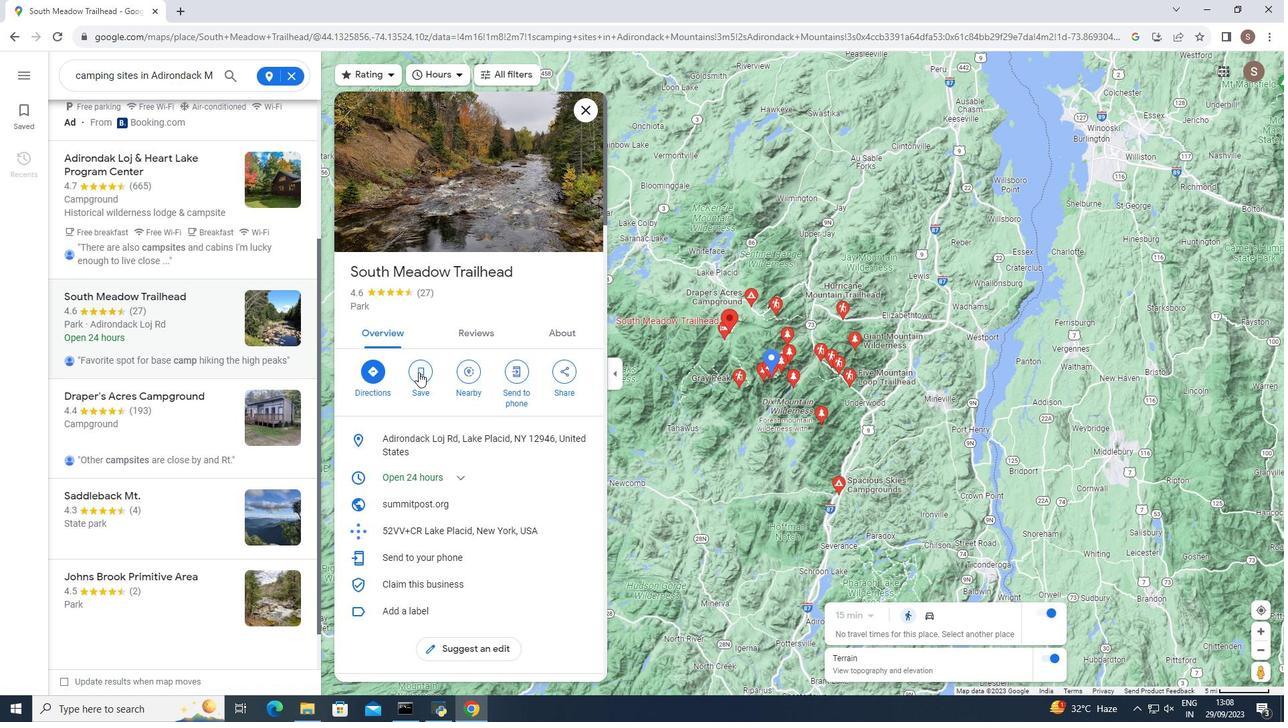 
Action: Mouse scrolled (418, 371) with delta (0, 0)
Screenshot: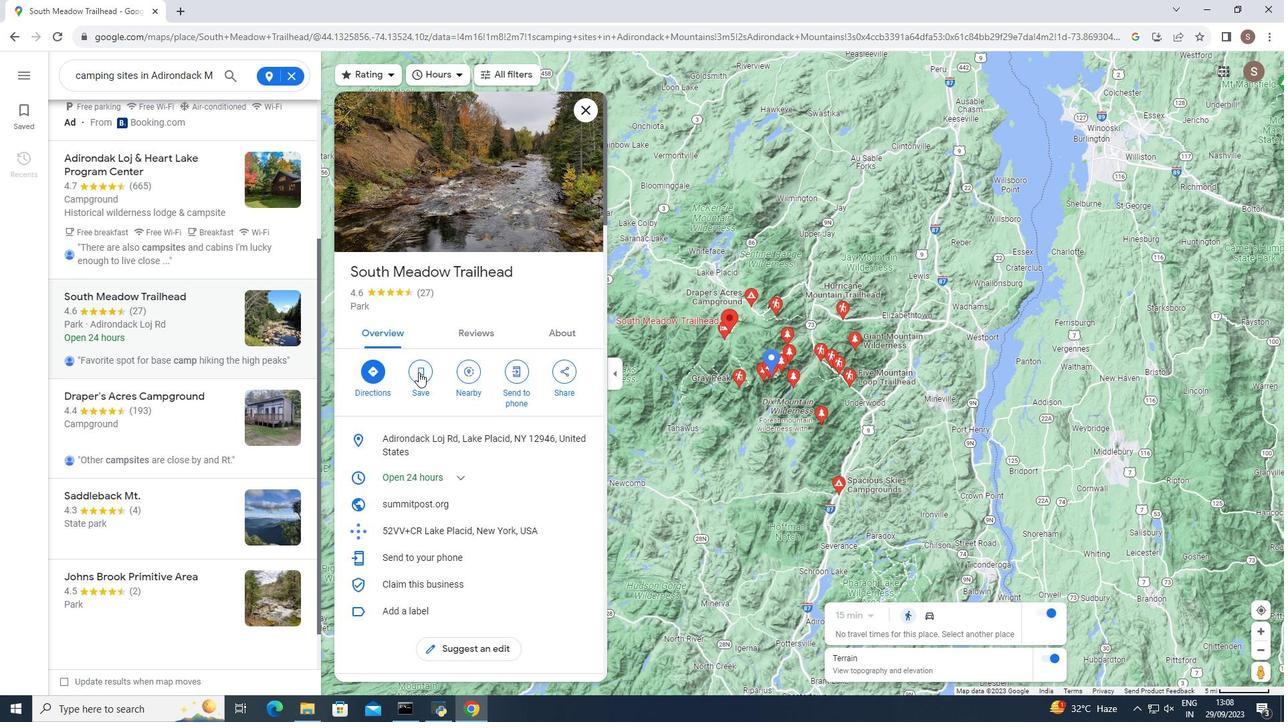 
Action: Mouse moved to (456, 385)
Screenshot: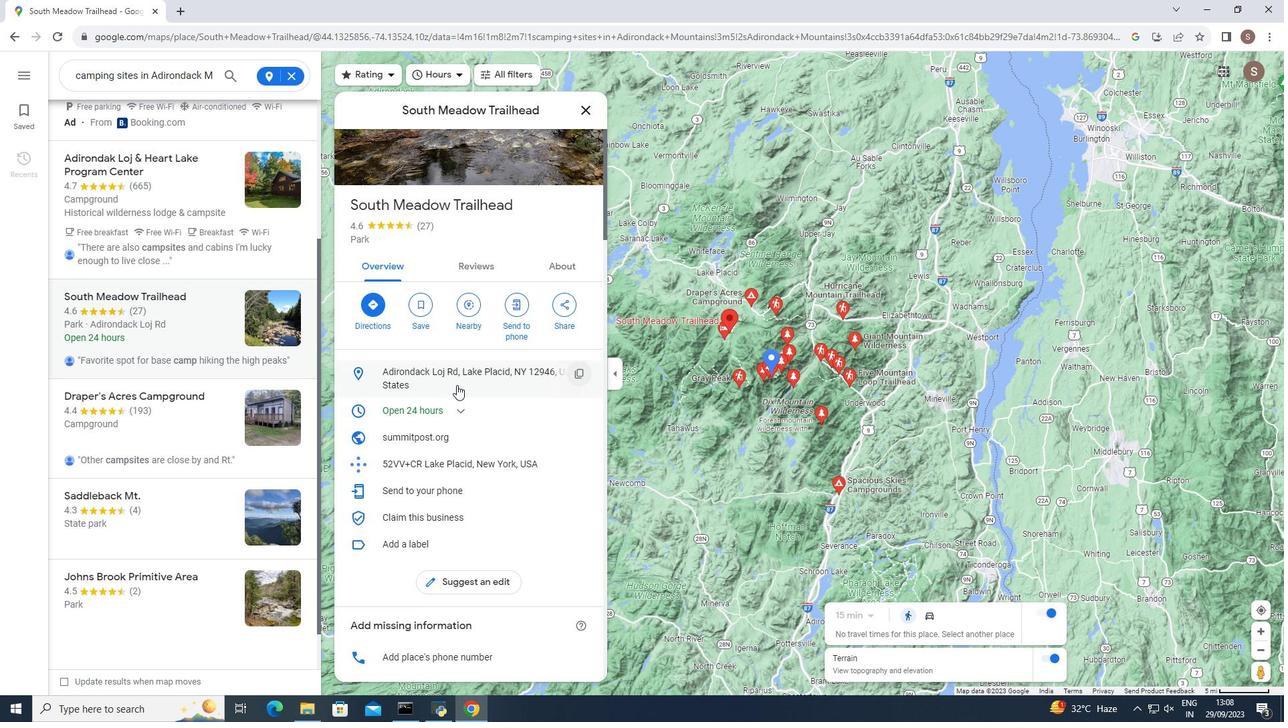 
Action: Mouse scrolled (456, 384) with delta (0, 0)
Screenshot: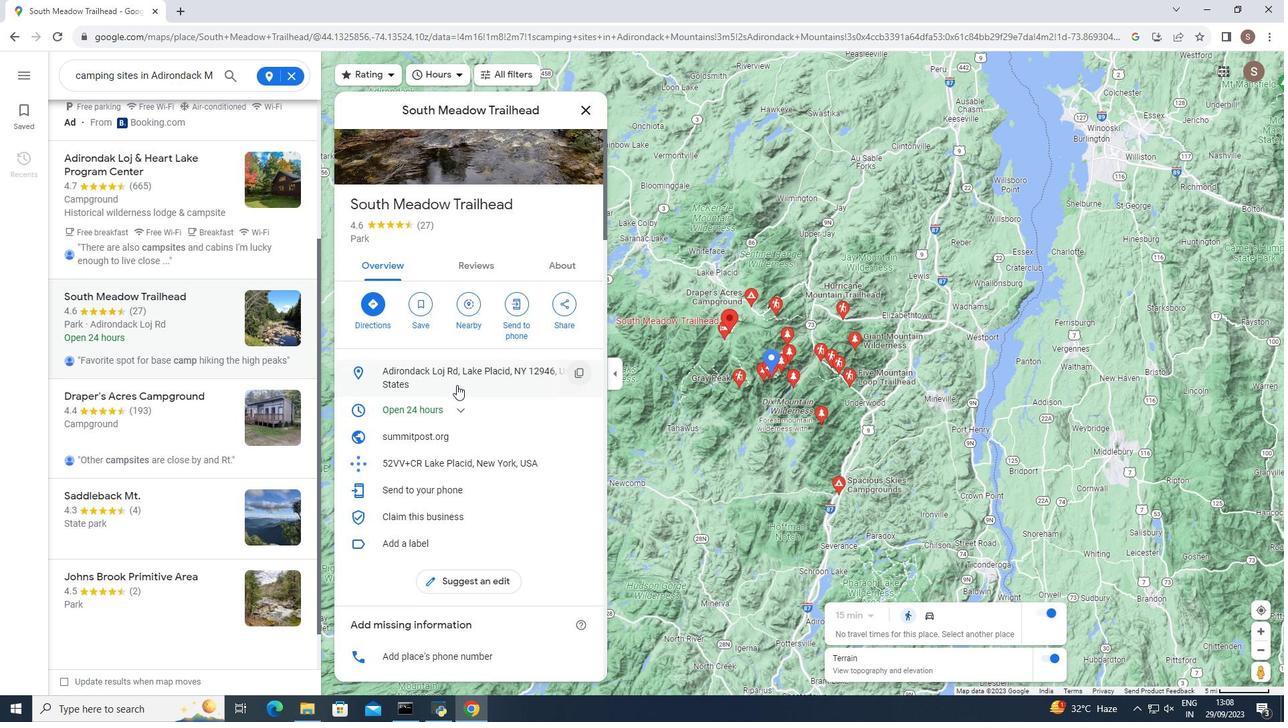 
Action: Mouse scrolled (456, 384) with delta (0, 0)
Screenshot: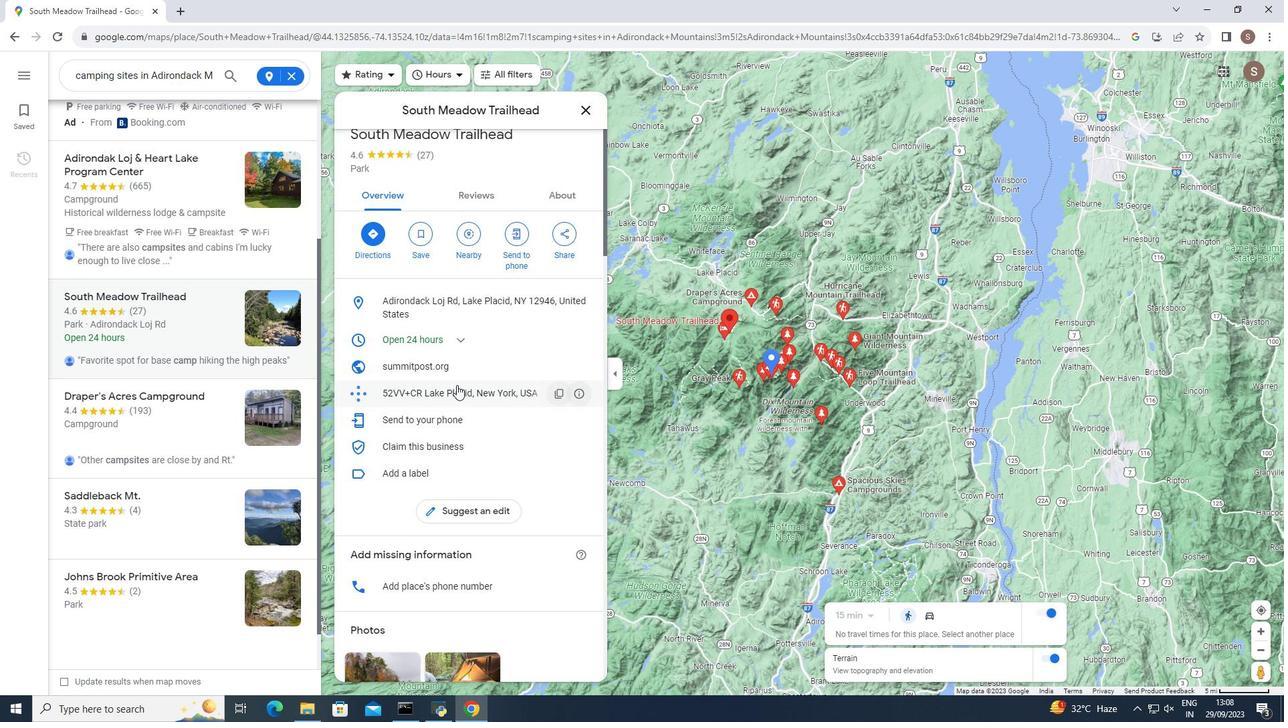 
Action: Mouse scrolled (456, 384) with delta (0, 0)
Screenshot: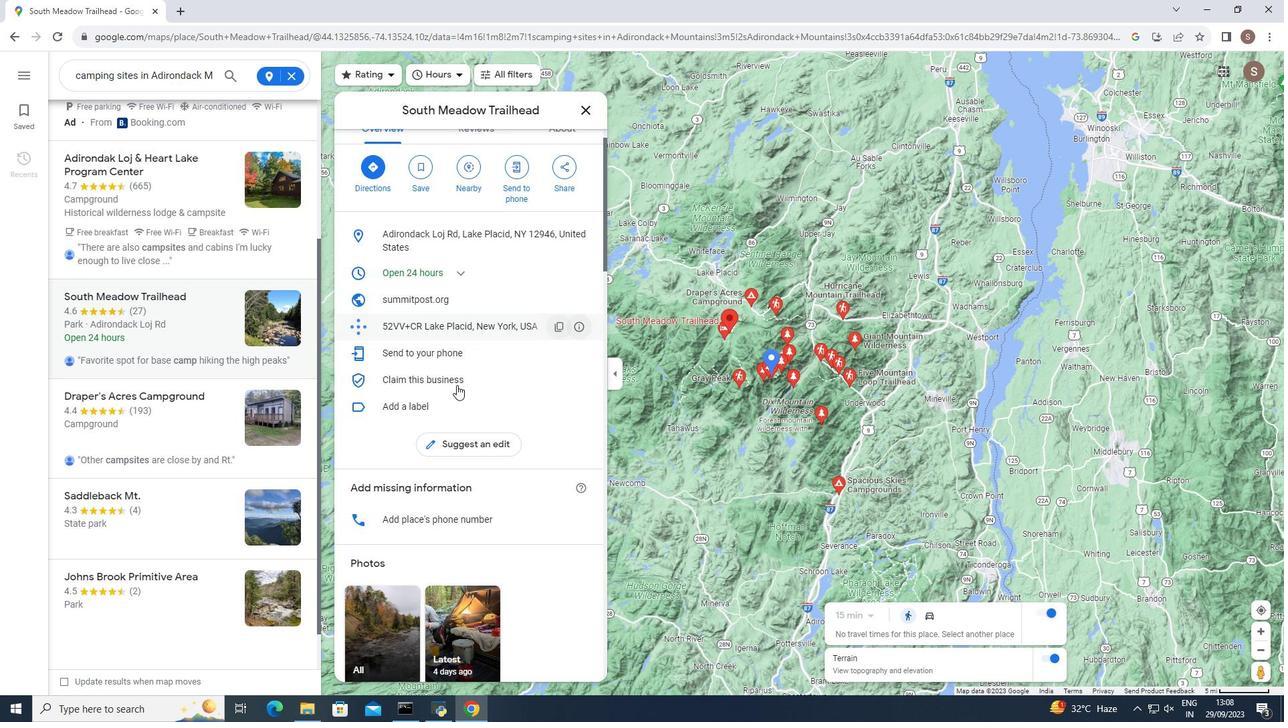 
Action: Mouse moved to (456, 381)
Screenshot: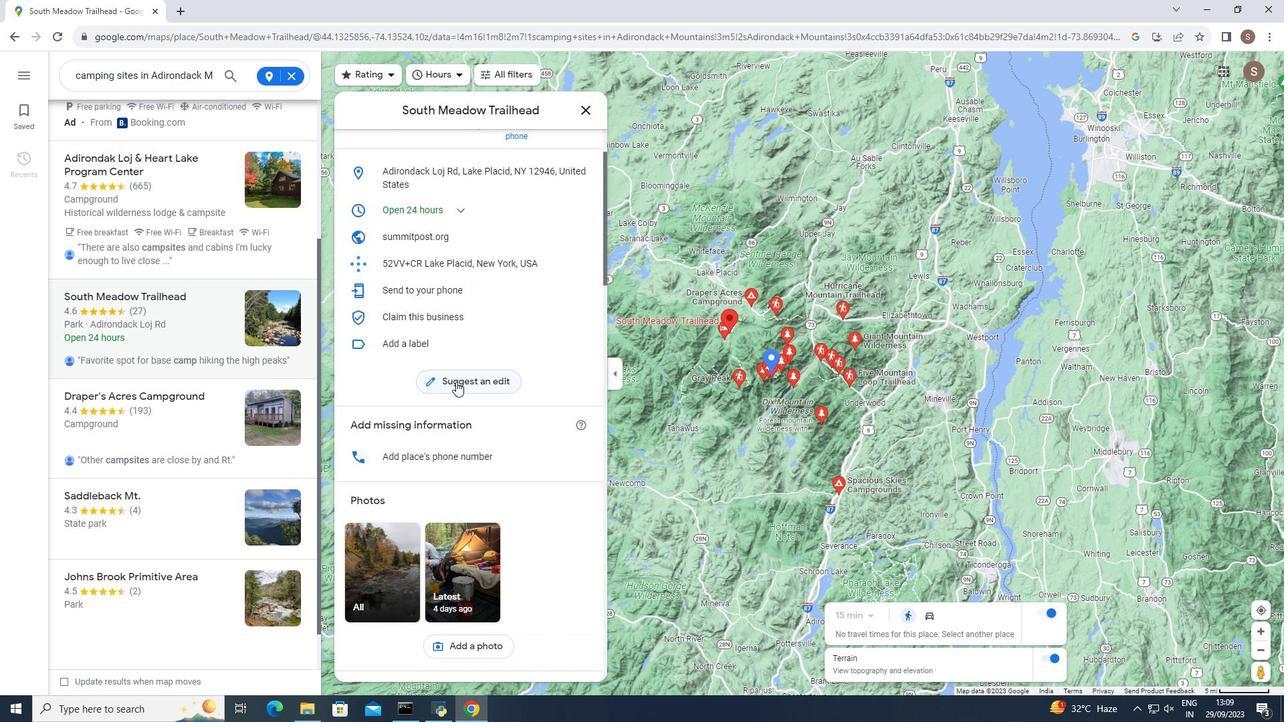 
Action: Mouse scrolled (456, 381) with delta (0, 0)
Screenshot: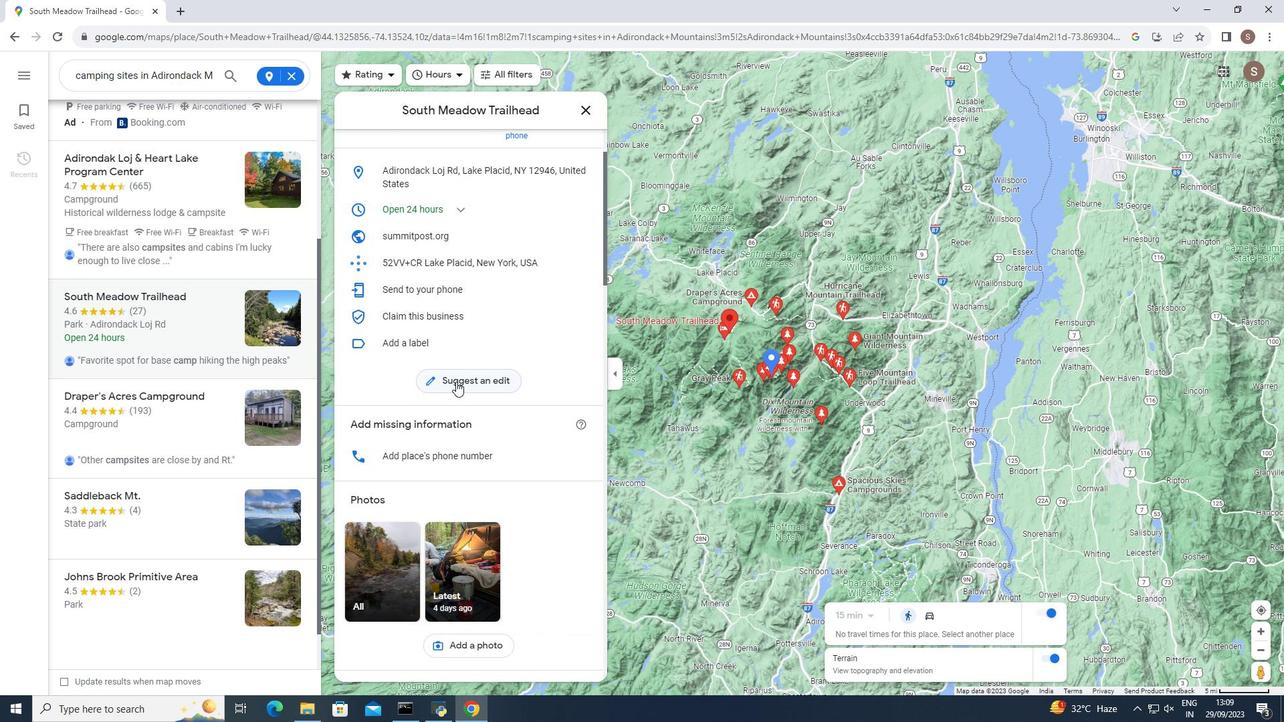 
Action: Mouse scrolled (456, 381) with delta (0, 0)
Screenshot: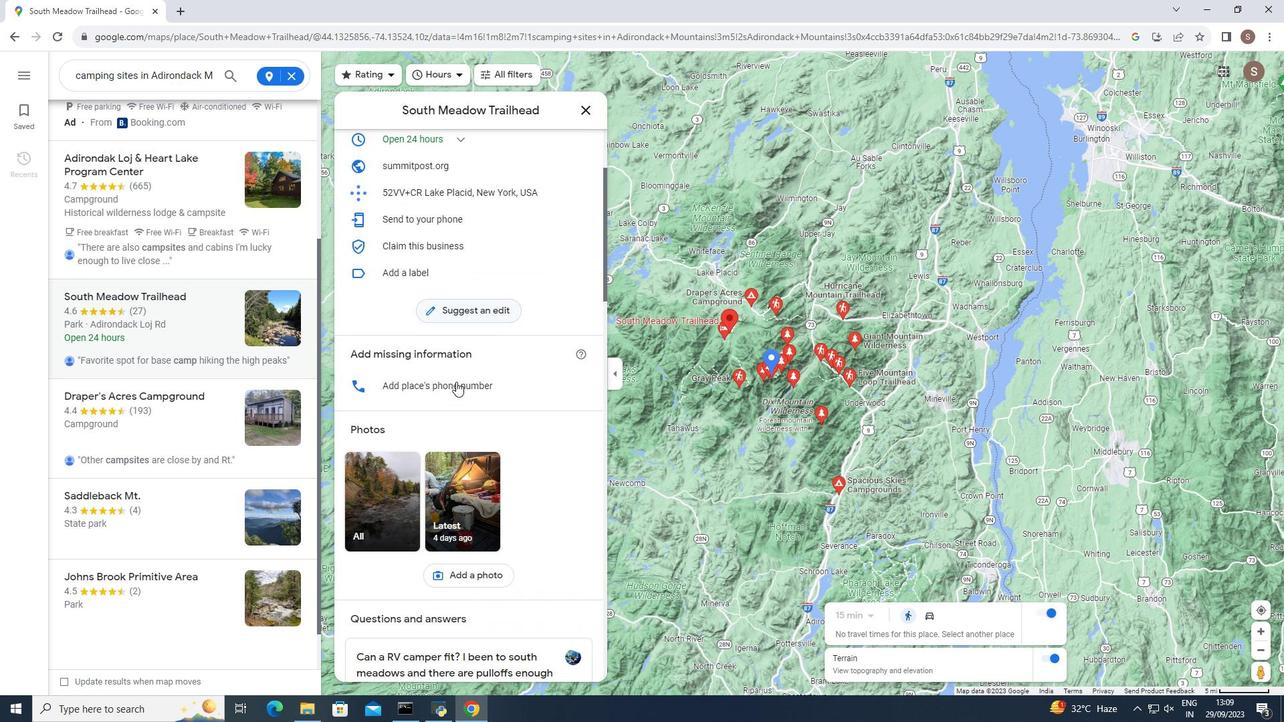 
Action: Mouse moved to (455, 381)
Screenshot: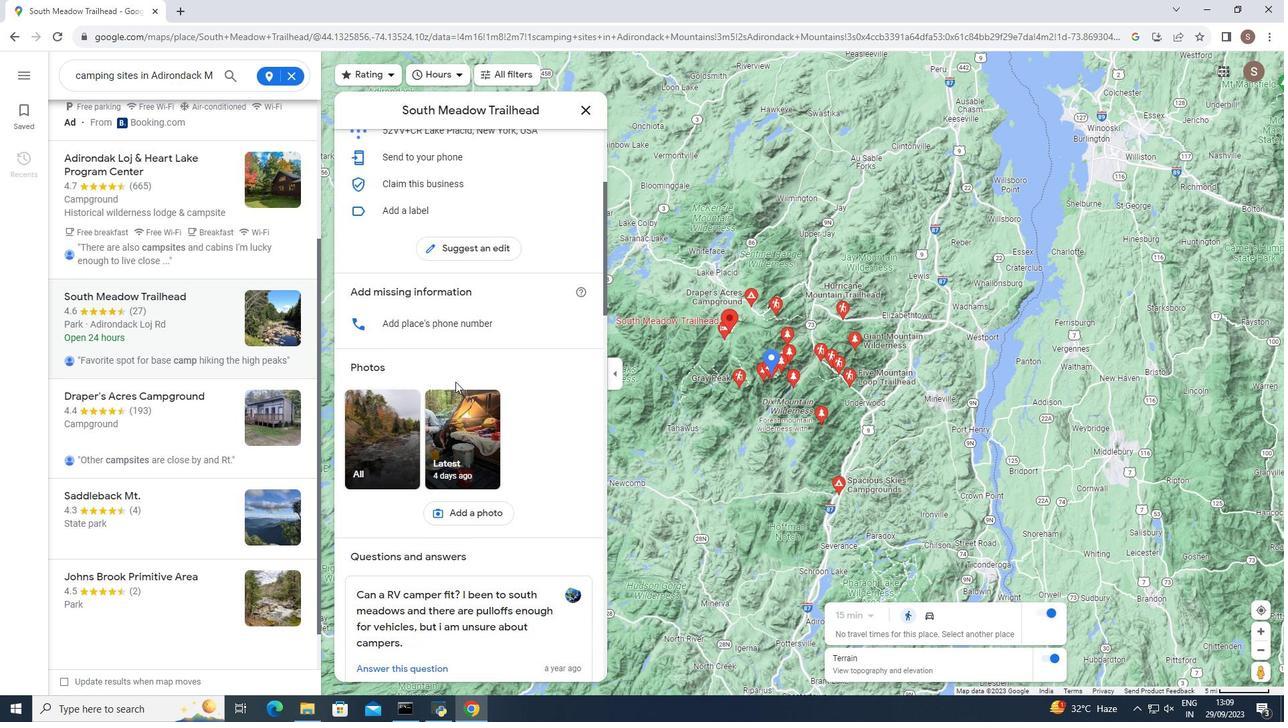 
Action: Mouse scrolled (455, 381) with delta (0, 0)
Screenshot: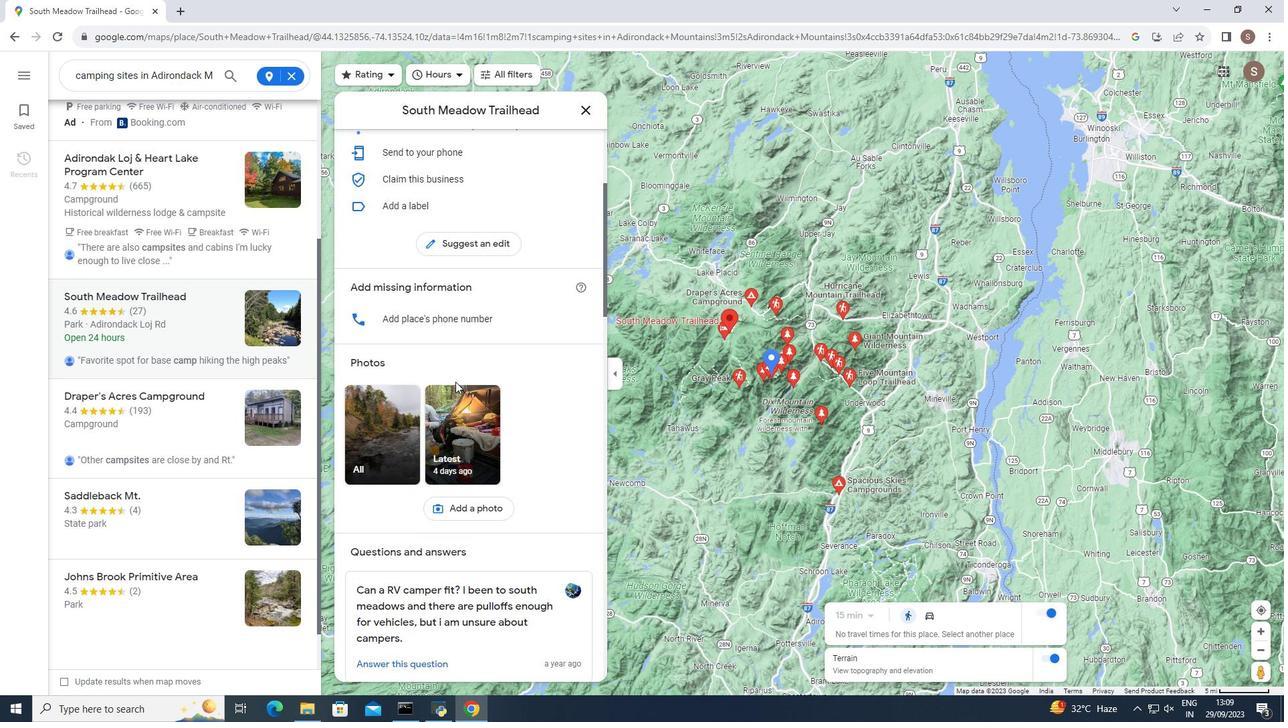 
Action: Mouse scrolled (455, 381) with delta (0, 0)
Screenshot: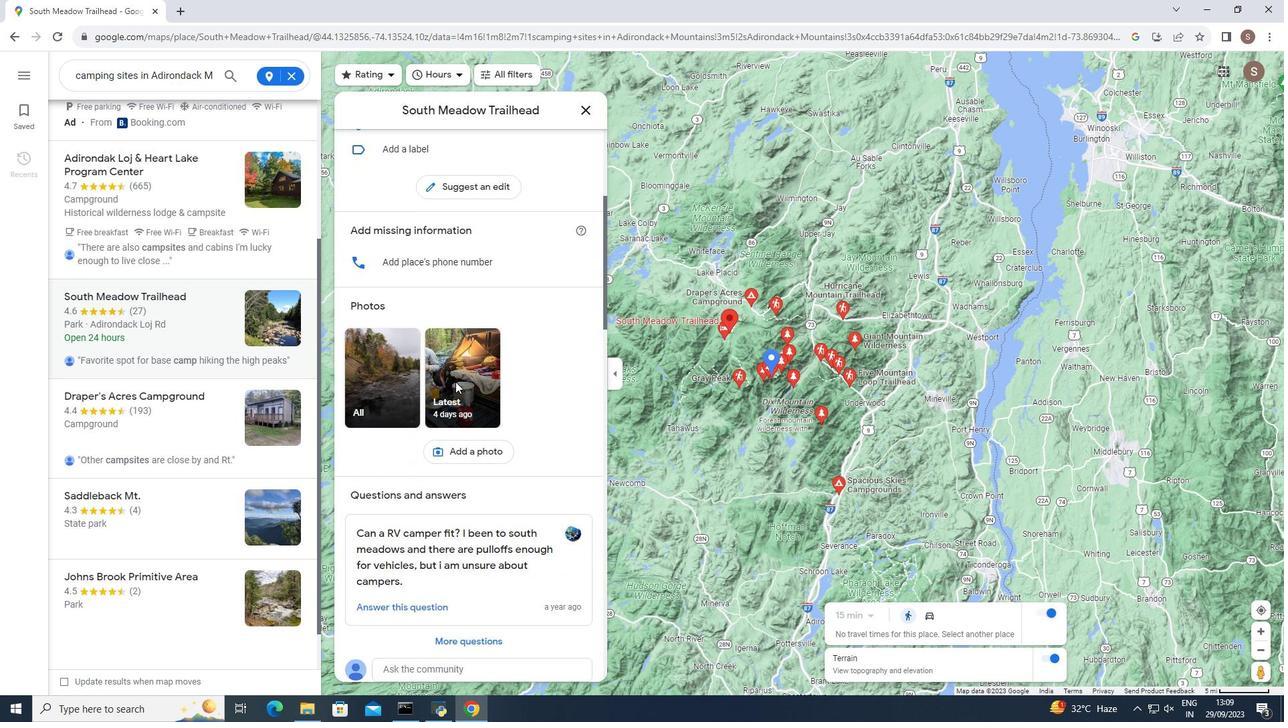
Action: Mouse moved to (454, 381)
Screenshot: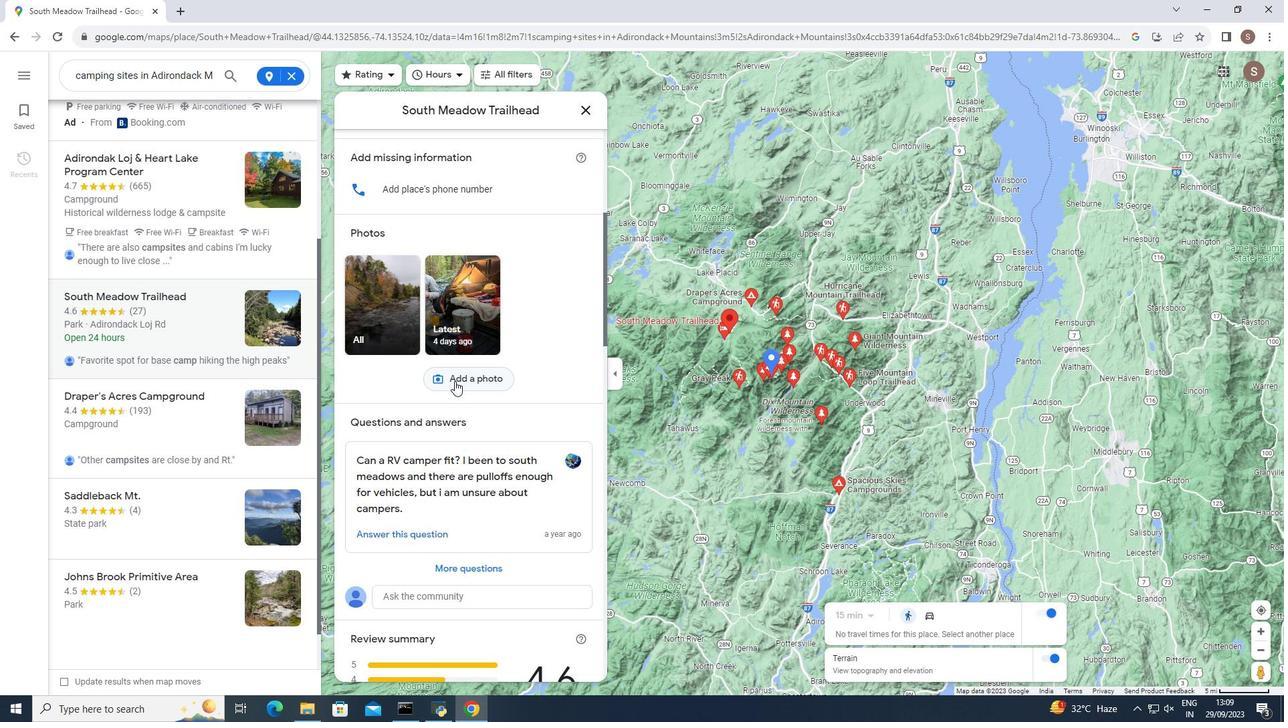
Action: Mouse scrolled (454, 380) with delta (0, 0)
Screenshot: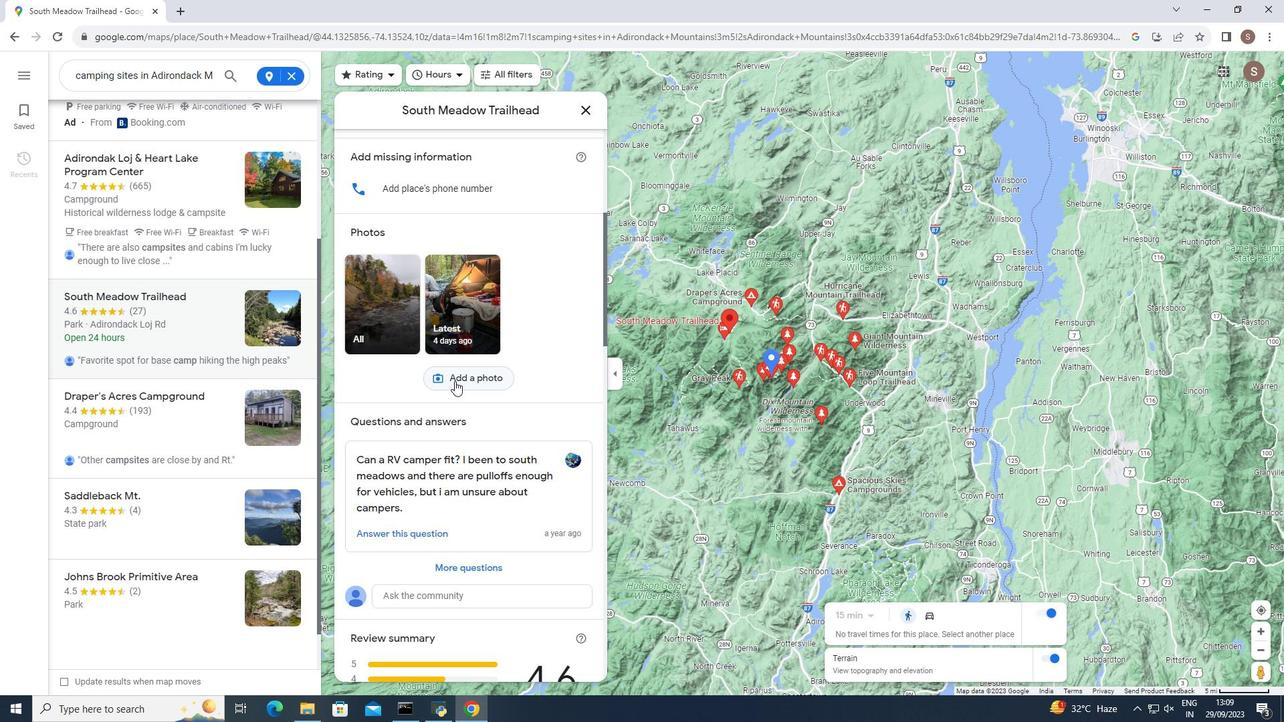 
Action: Mouse scrolled (454, 380) with delta (0, 0)
Screenshot: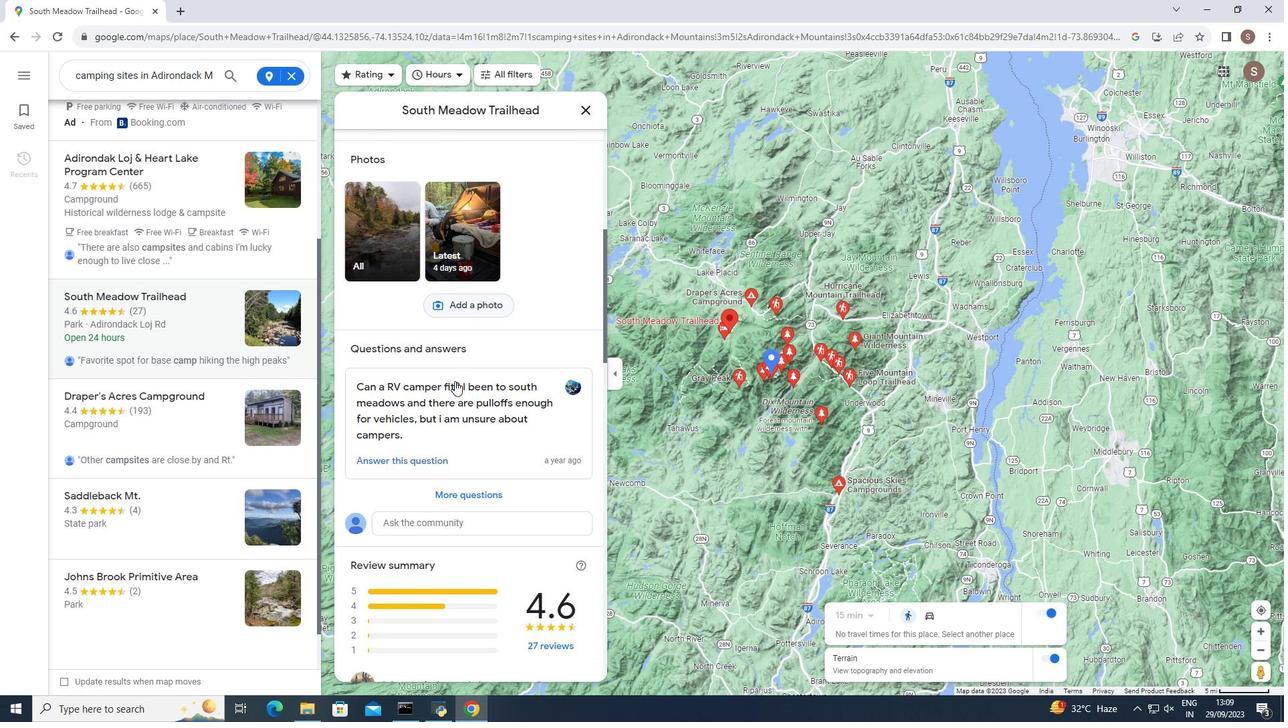 
Action: Mouse scrolled (454, 380) with delta (0, 0)
Screenshot: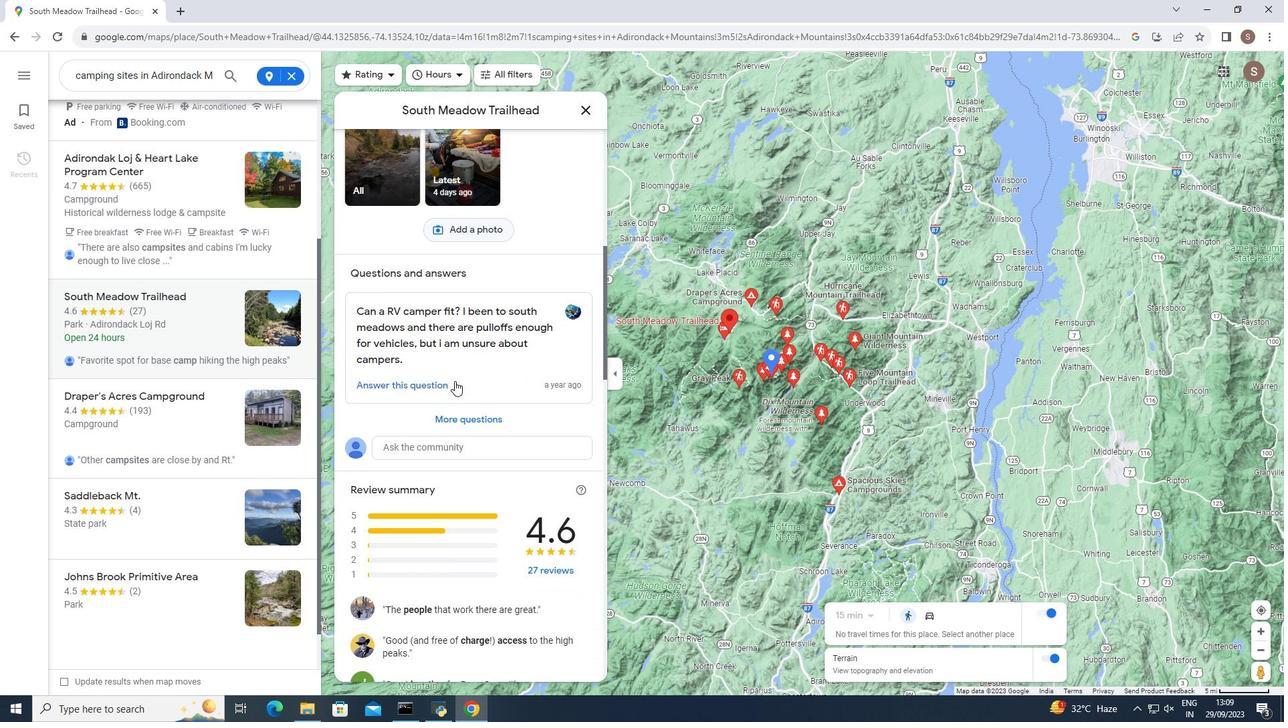 
Action: Mouse scrolled (454, 380) with delta (0, 0)
Screenshot: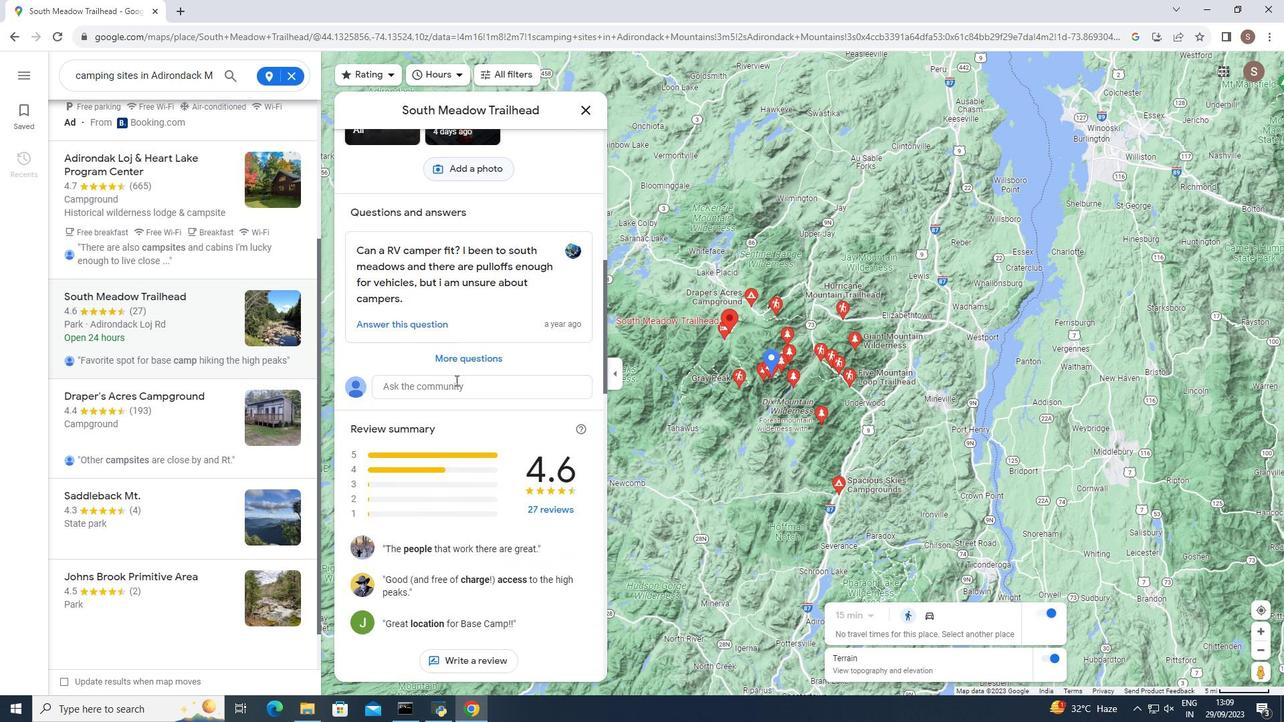
Action: Mouse moved to (456, 378)
Screenshot: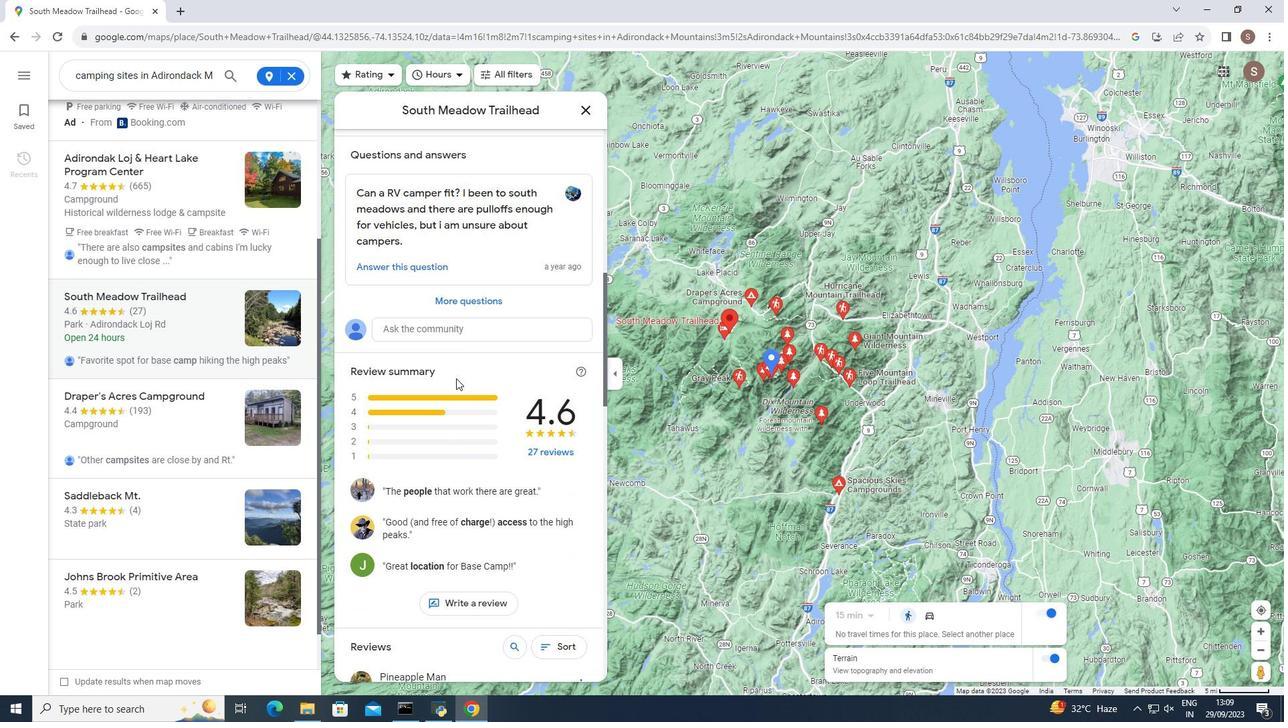 
Action: Mouse scrolled (456, 377) with delta (0, 0)
Screenshot: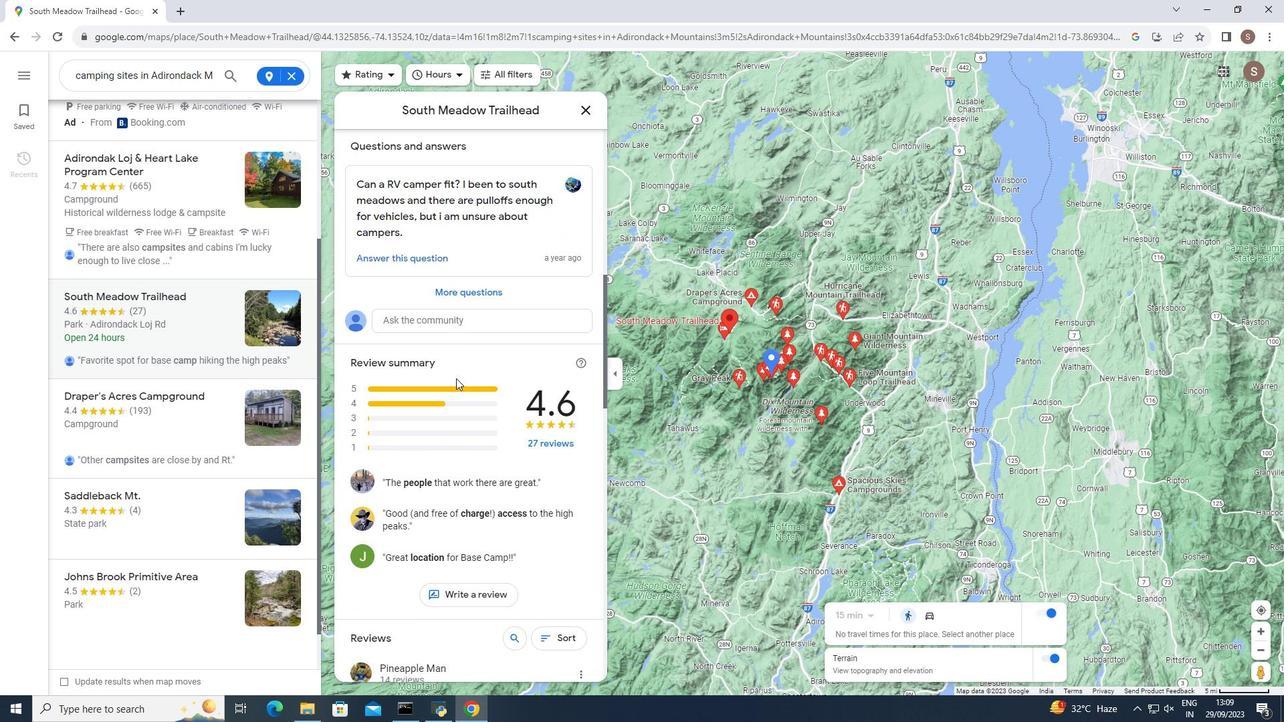 
Action: Mouse moved to (456, 377)
Screenshot: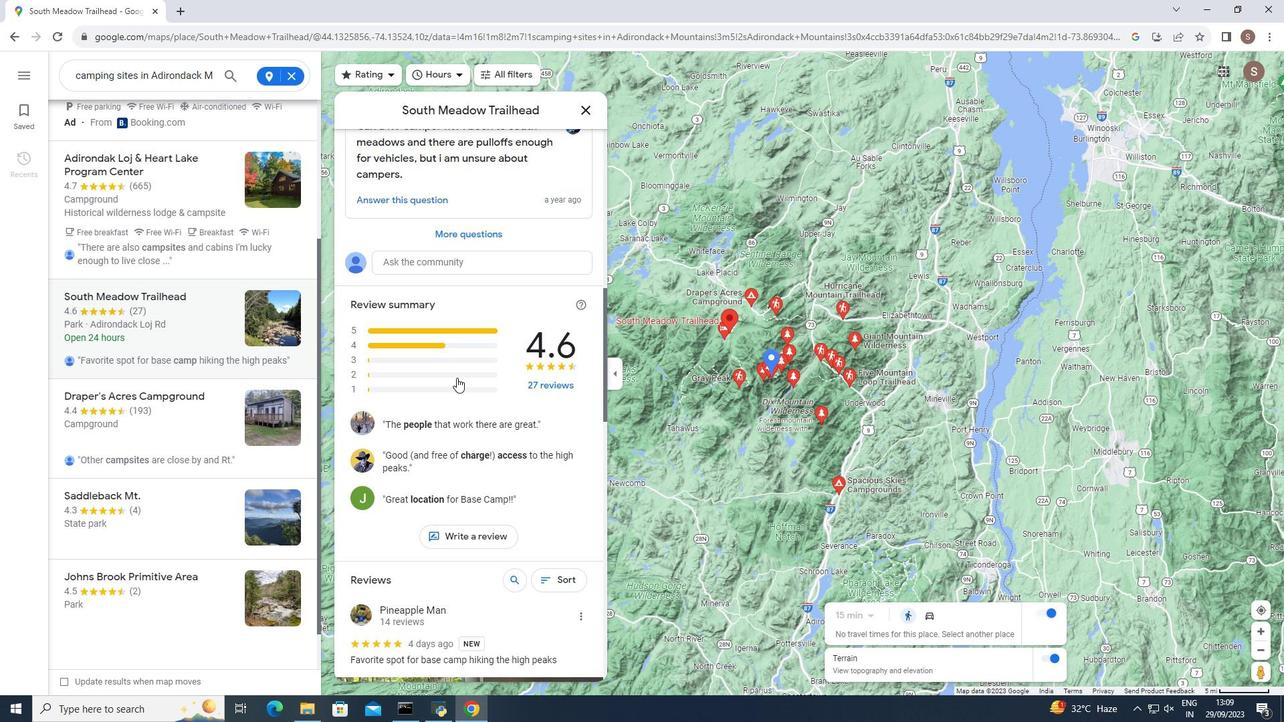 
Action: Mouse scrolled (456, 377) with delta (0, 0)
Screenshot: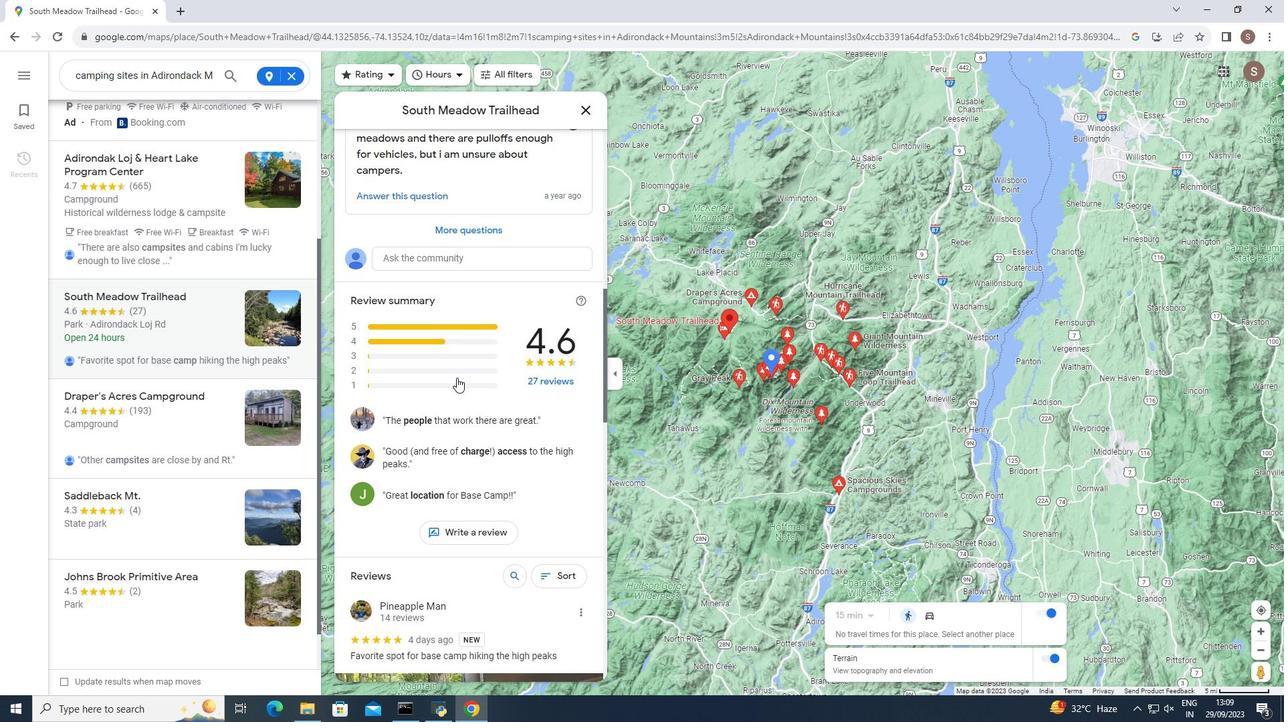 
Action: Mouse scrolled (456, 377) with delta (0, 0)
Screenshot: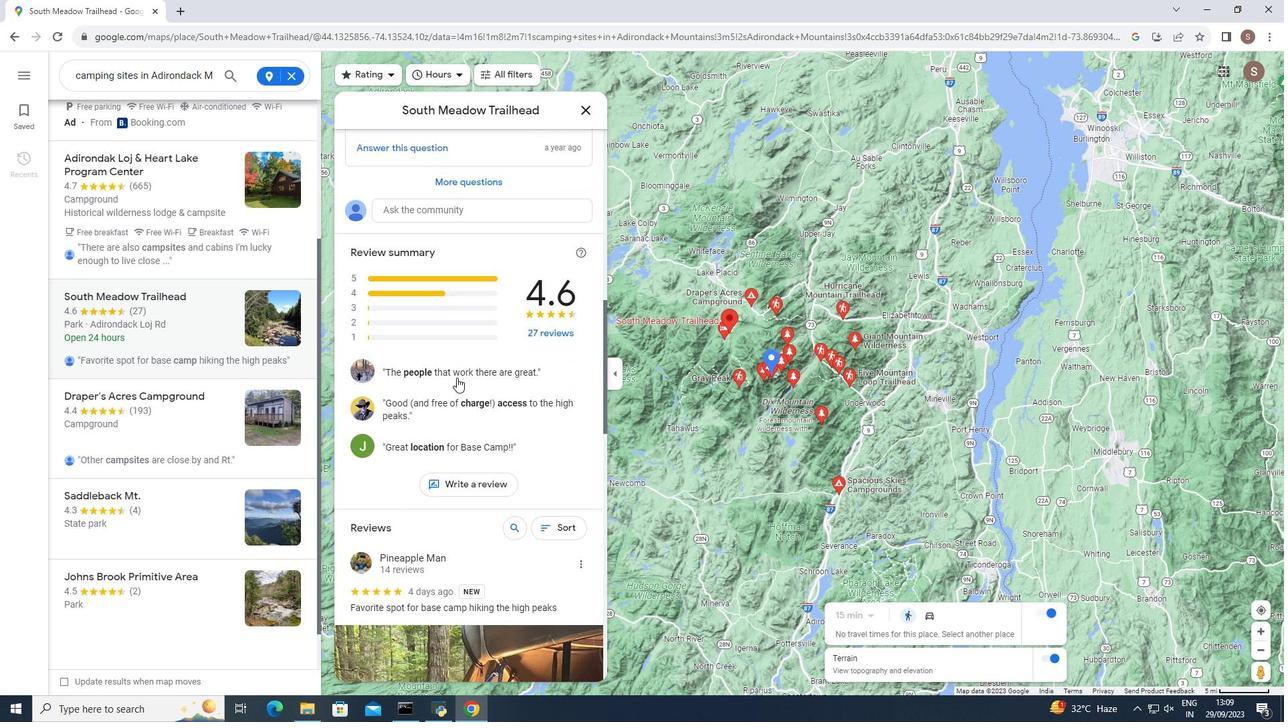 
Action: Mouse moved to (456, 377)
Screenshot: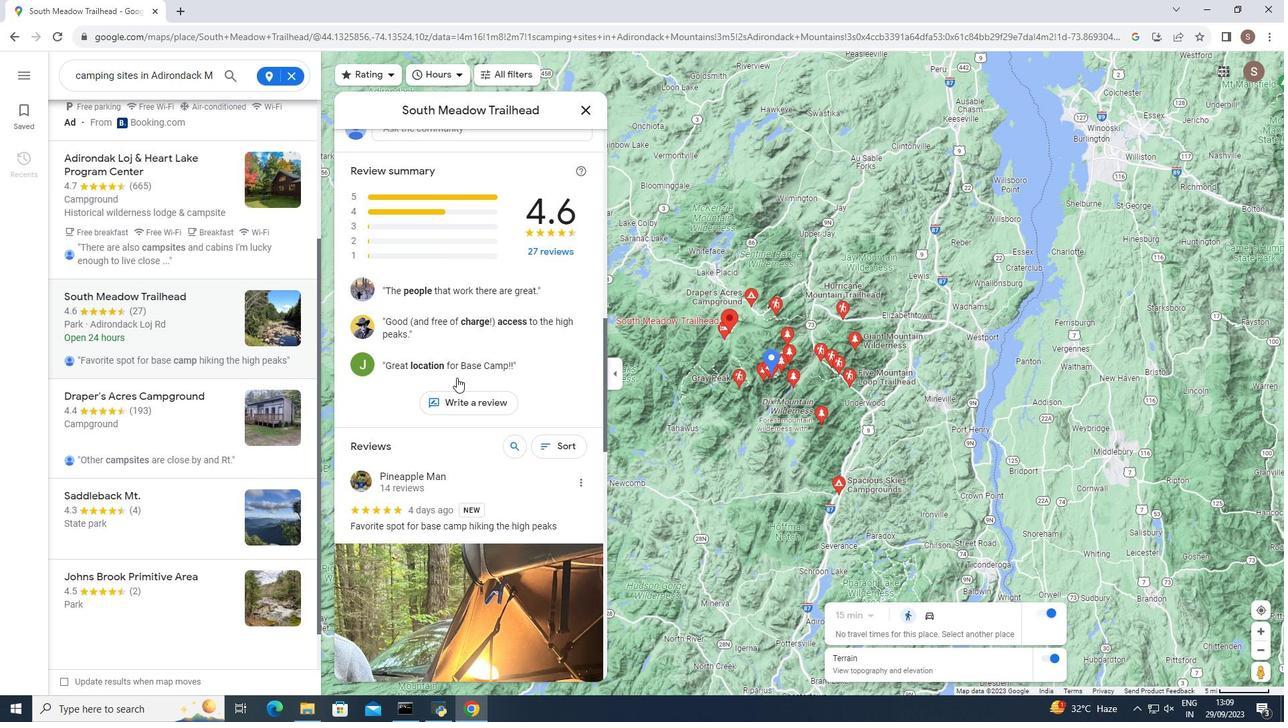 
Action: Mouse scrolled (456, 377) with delta (0, 0)
Screenshot: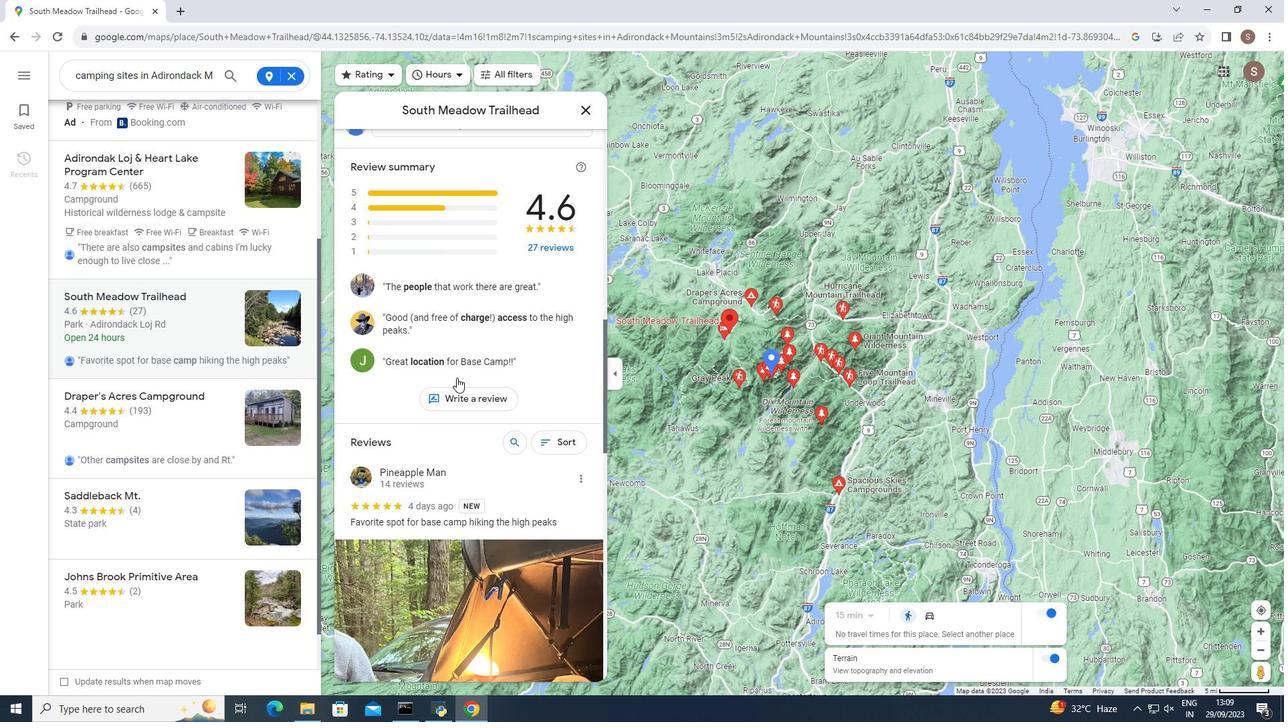 
Action: Mouse scrolled (456, 377) with delta (0, 0)
Screenshot: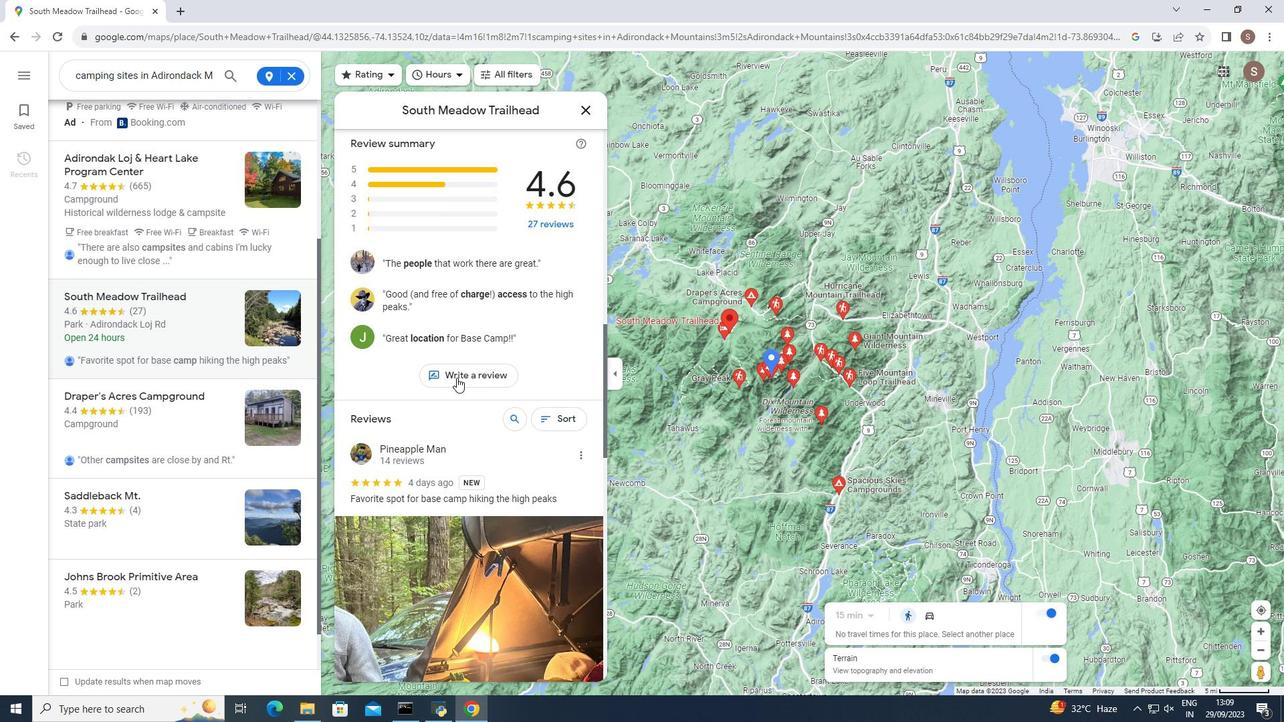 
Action: Mouse moved to (585, 109)
Screenshot: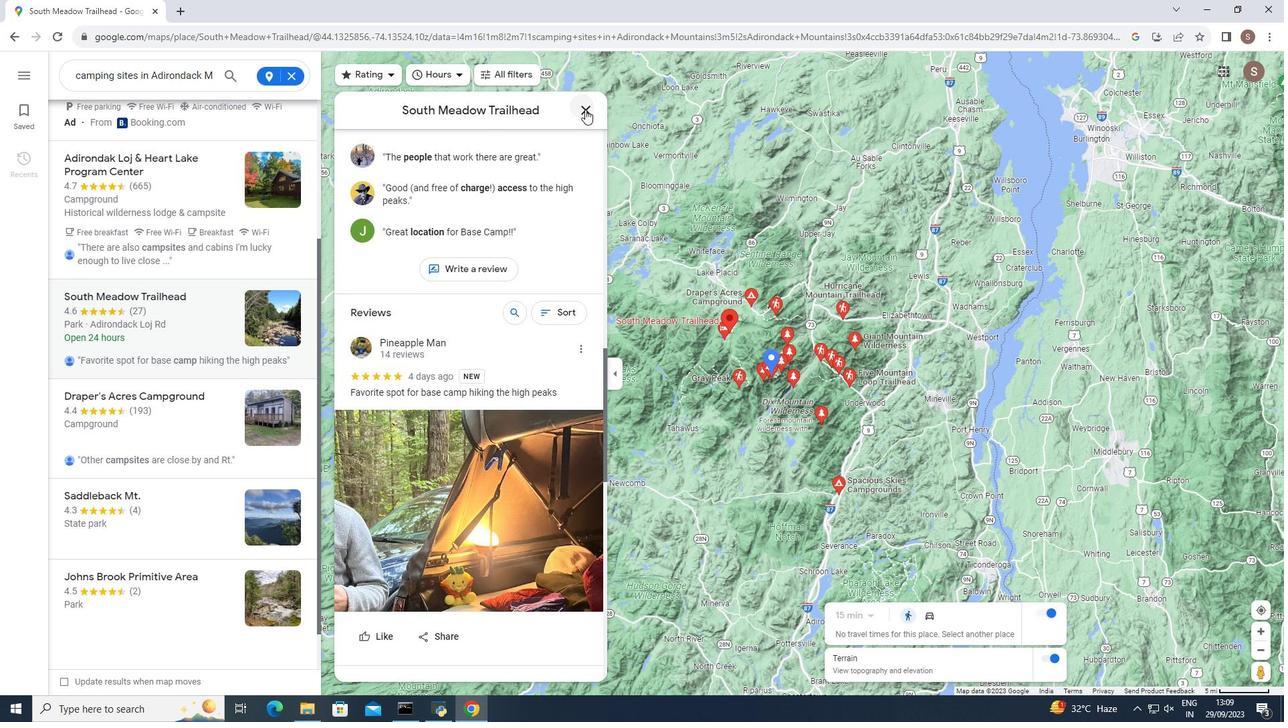 
Action: Mouse pressed left at (585, 109)
Screenshot: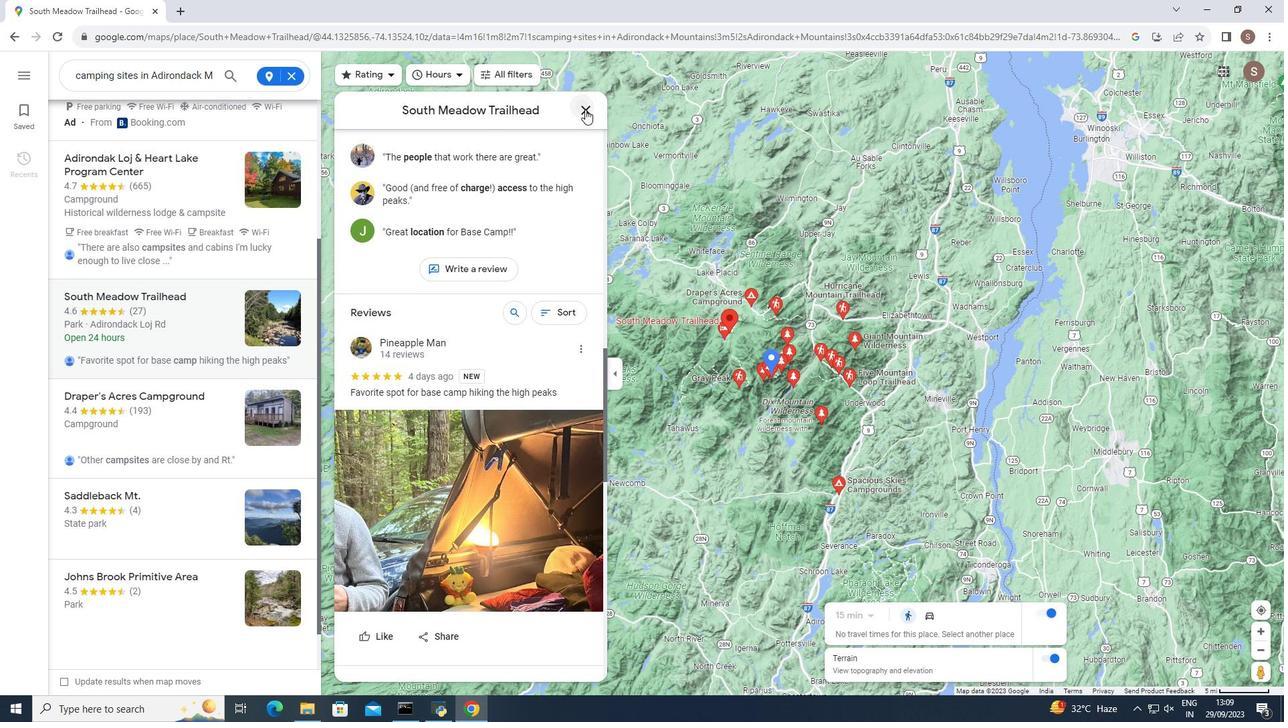 
Action: Mouse moved to (171, 291)
Screenshot: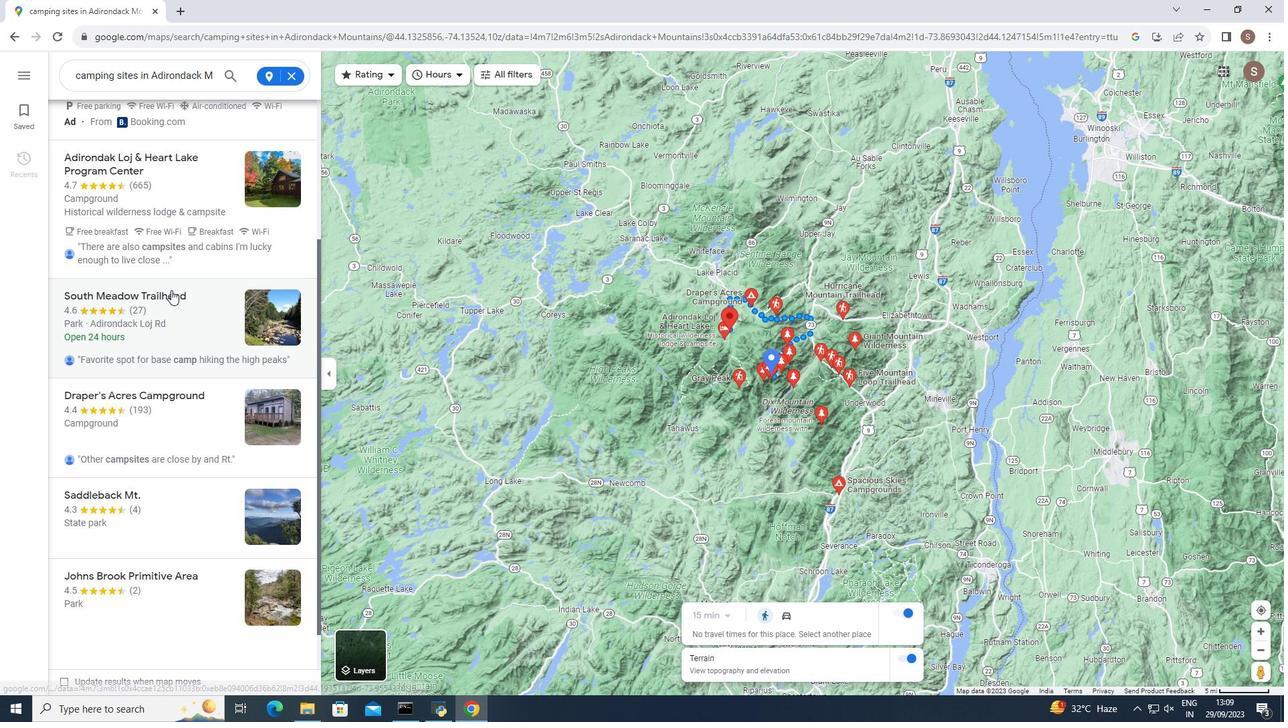 
Action: Mouse scrolled (171, 290) with delta (0, 0)
Screenshot: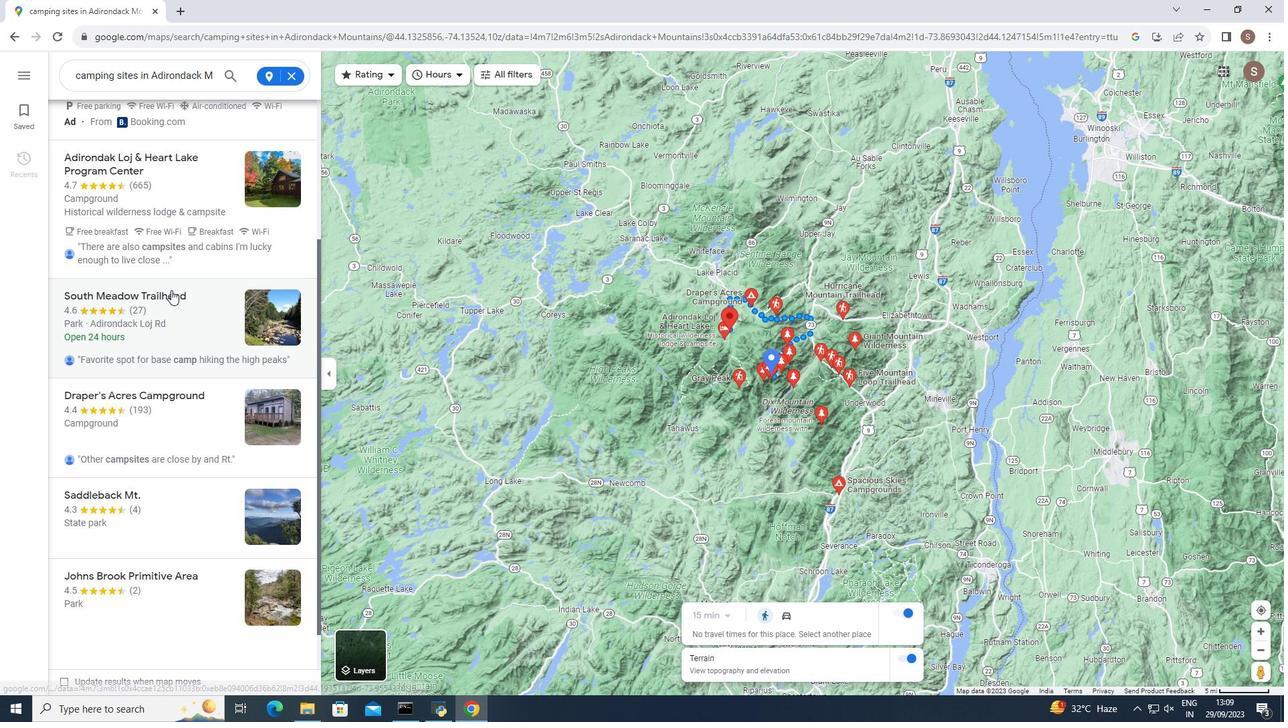 
Action: Mouse moved to (171, 289)
Screenshot: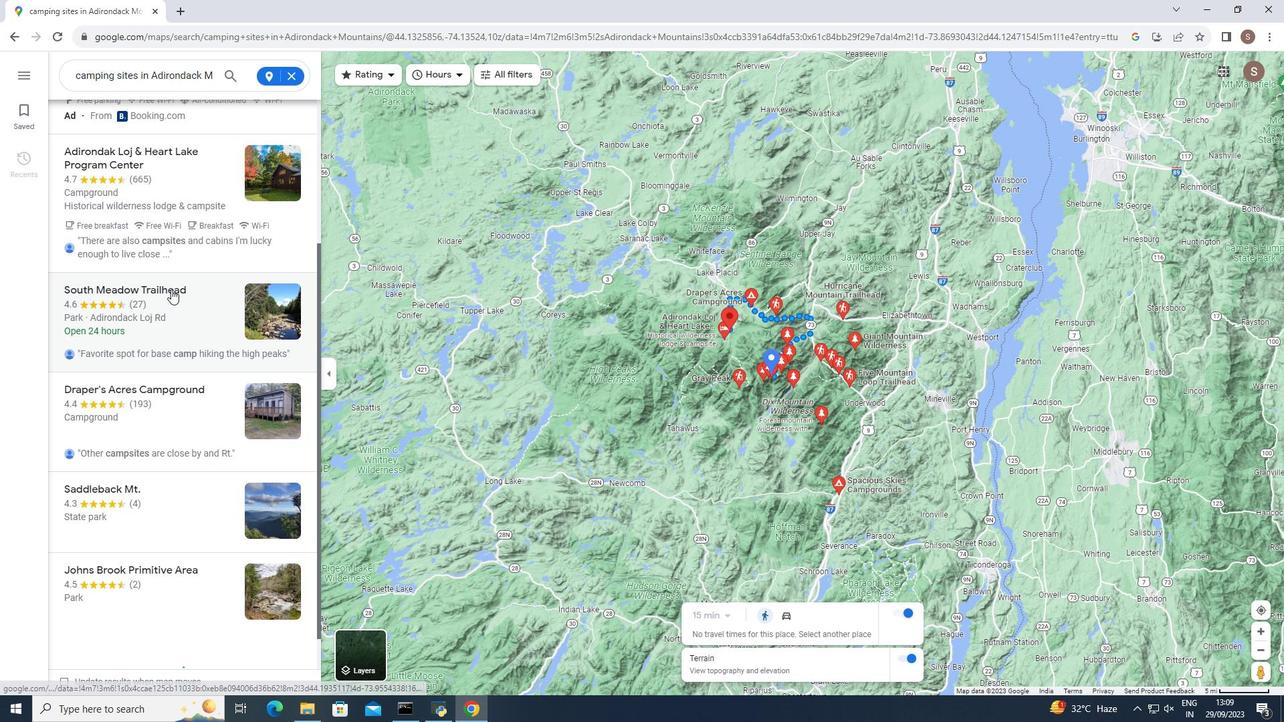 
Action: Mouse scrolled (171, 289) with delta (0, 0)
Screenshot: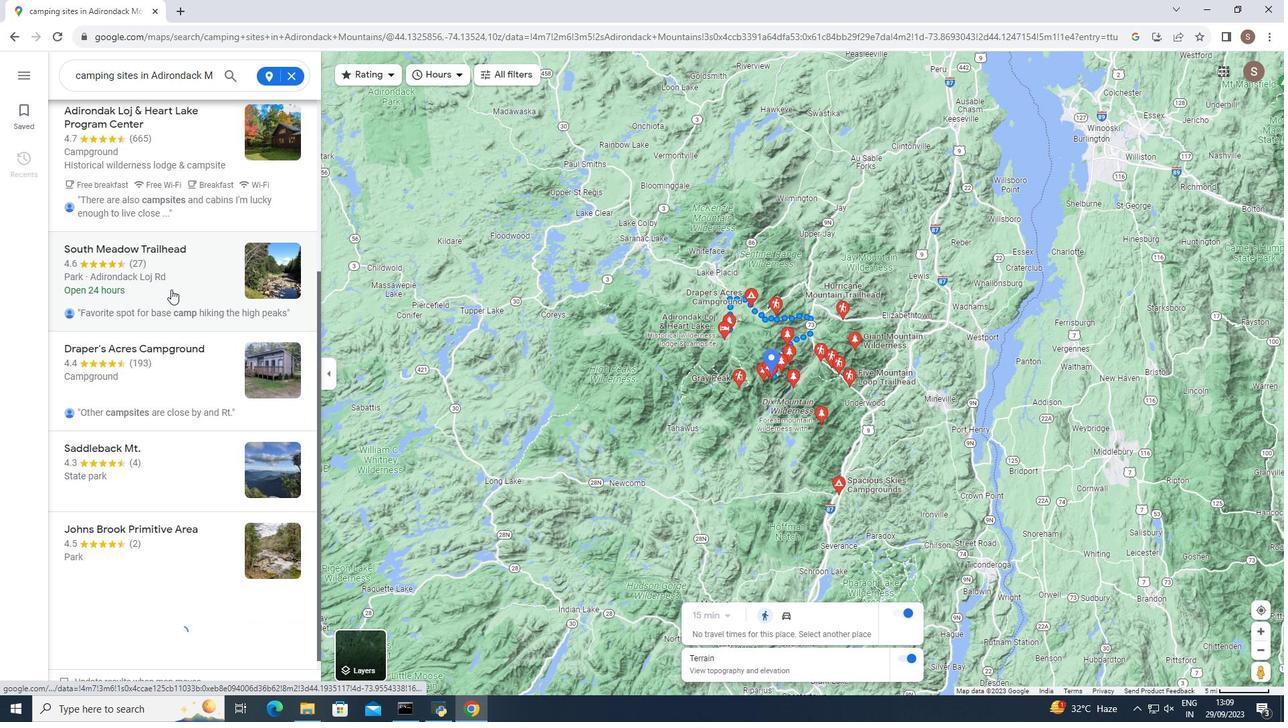 
Action: Mouse moved to (171, 284)
Screenshot: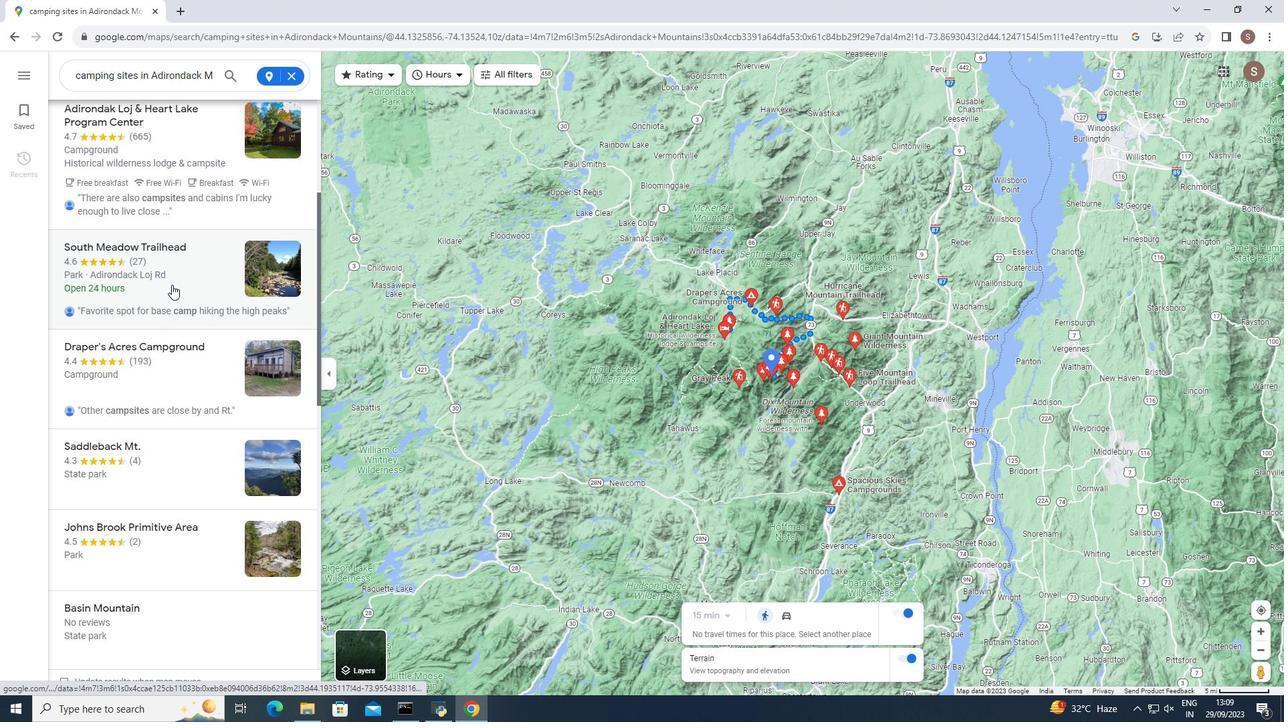 
Action: Mouse scrolled (171, 284) with delta (0, 0)
Screenshot: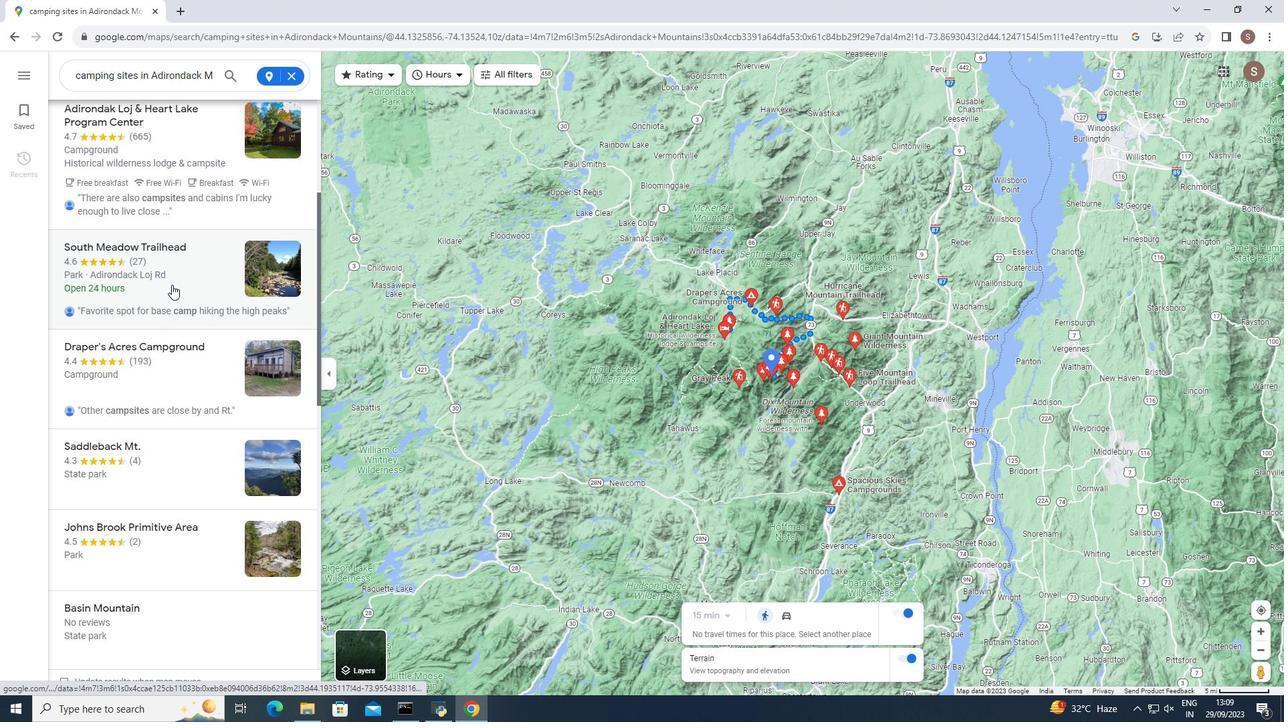 
Action: Mouse scrolled (171, 284) with delta (0, 0)
Screenshot: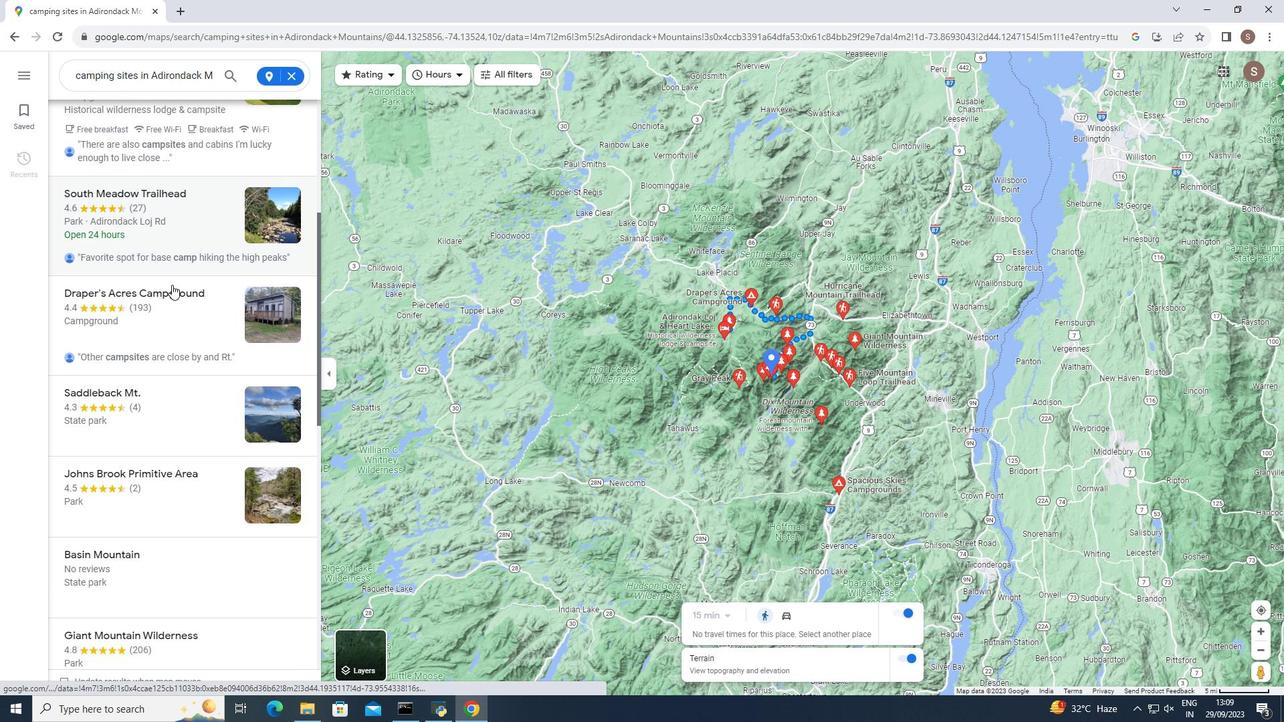 
Action: Mouse moved to (174, 282)
Screenshot: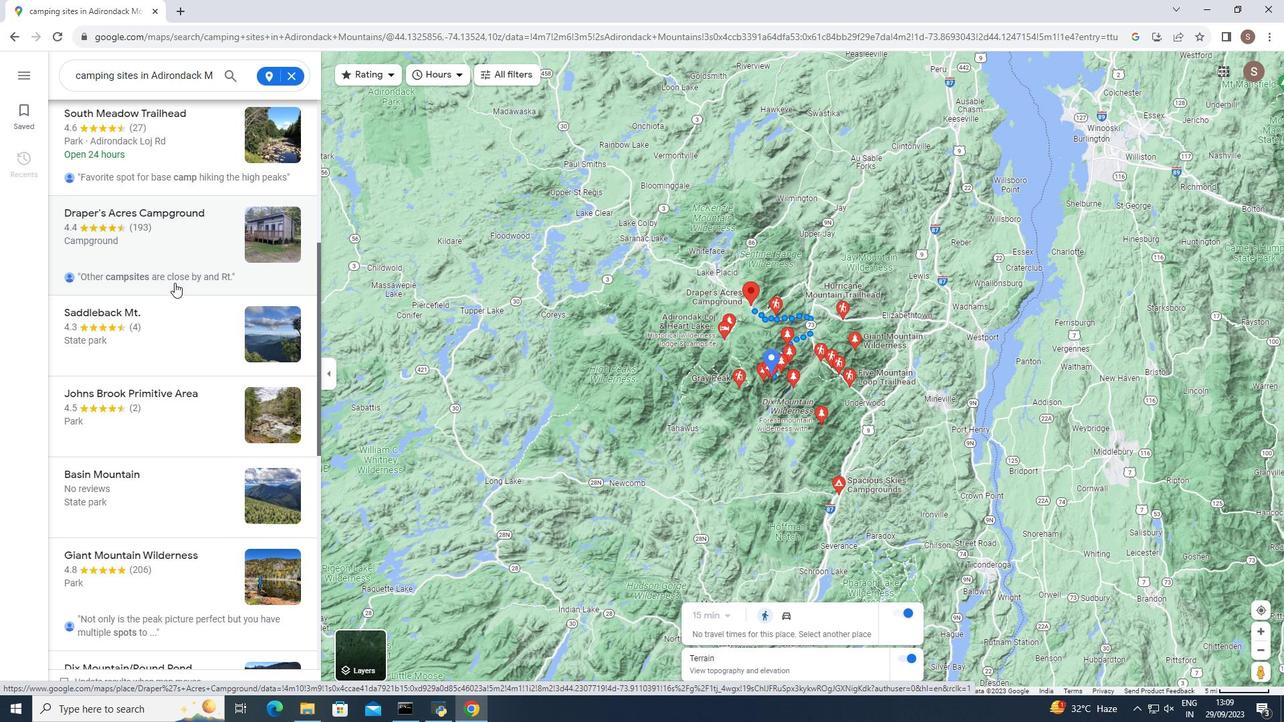 
Action: Mouse scrolled (174, 282) with delta (0, 0)
Screenshot: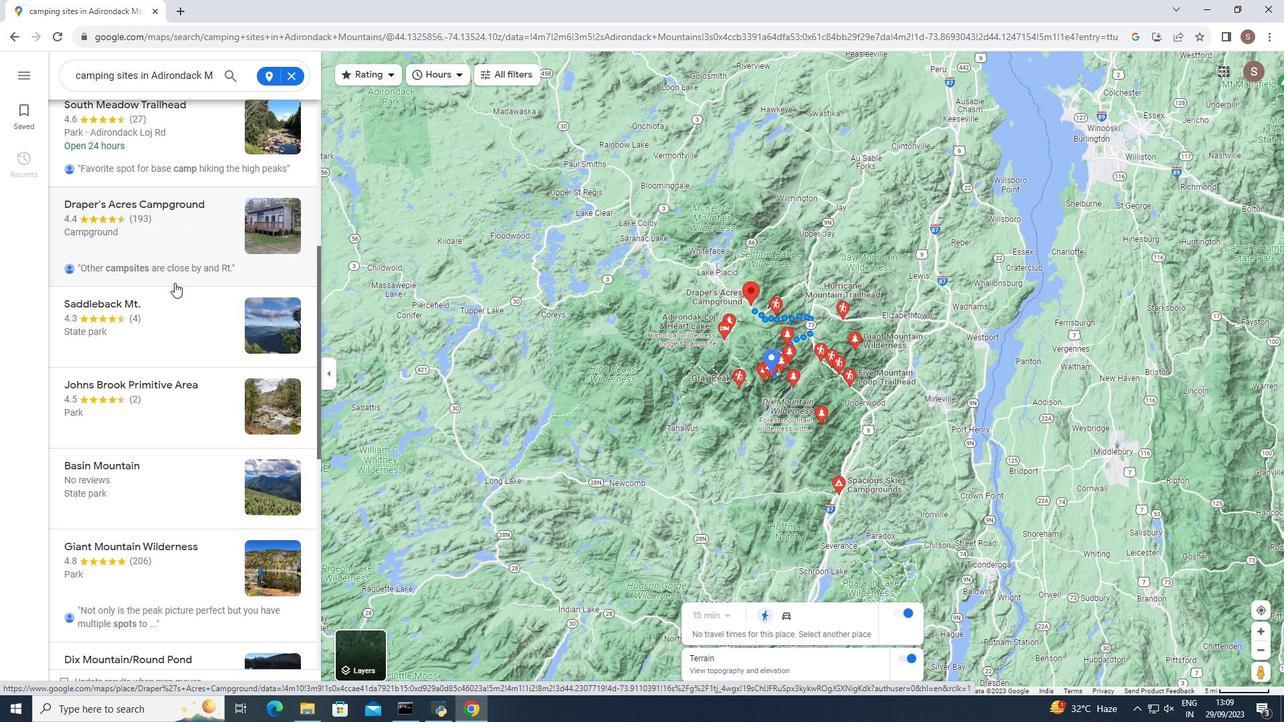 
Action: Mouse scrolled (174, 282) with delta (0, 0)
Screenshot: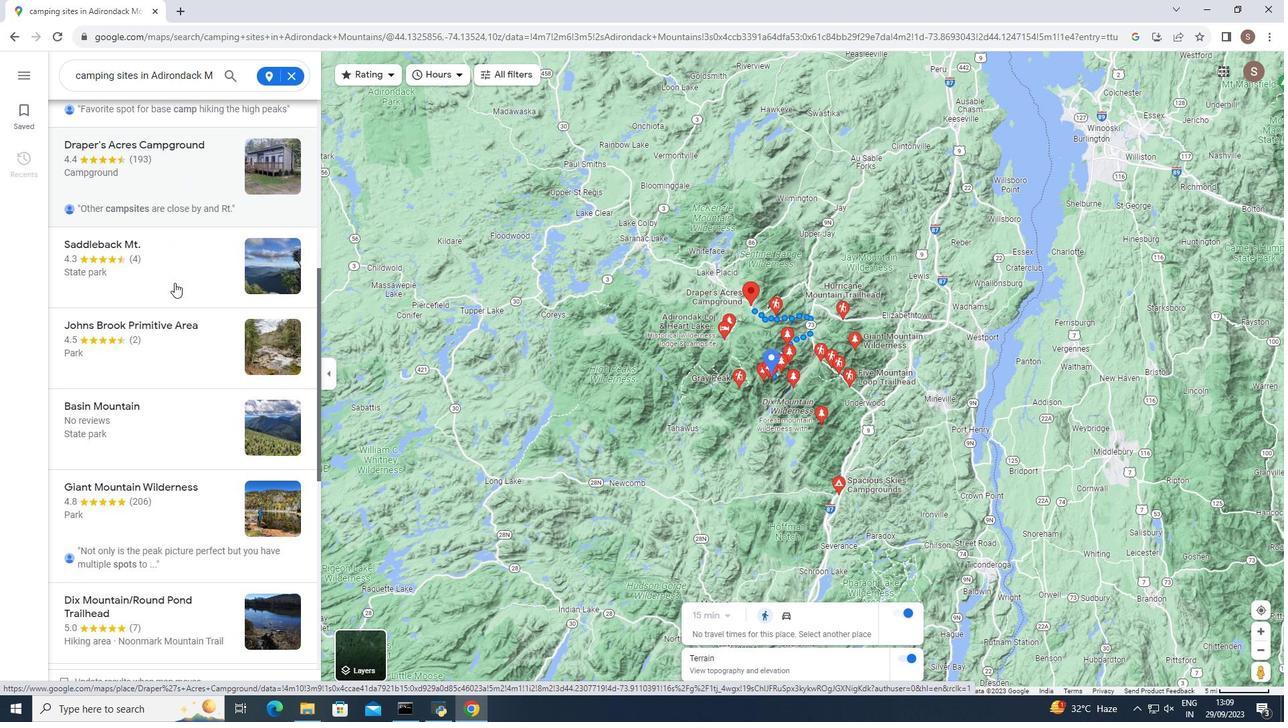 
Action: Mouse moved to (174, 282)
Screenshot: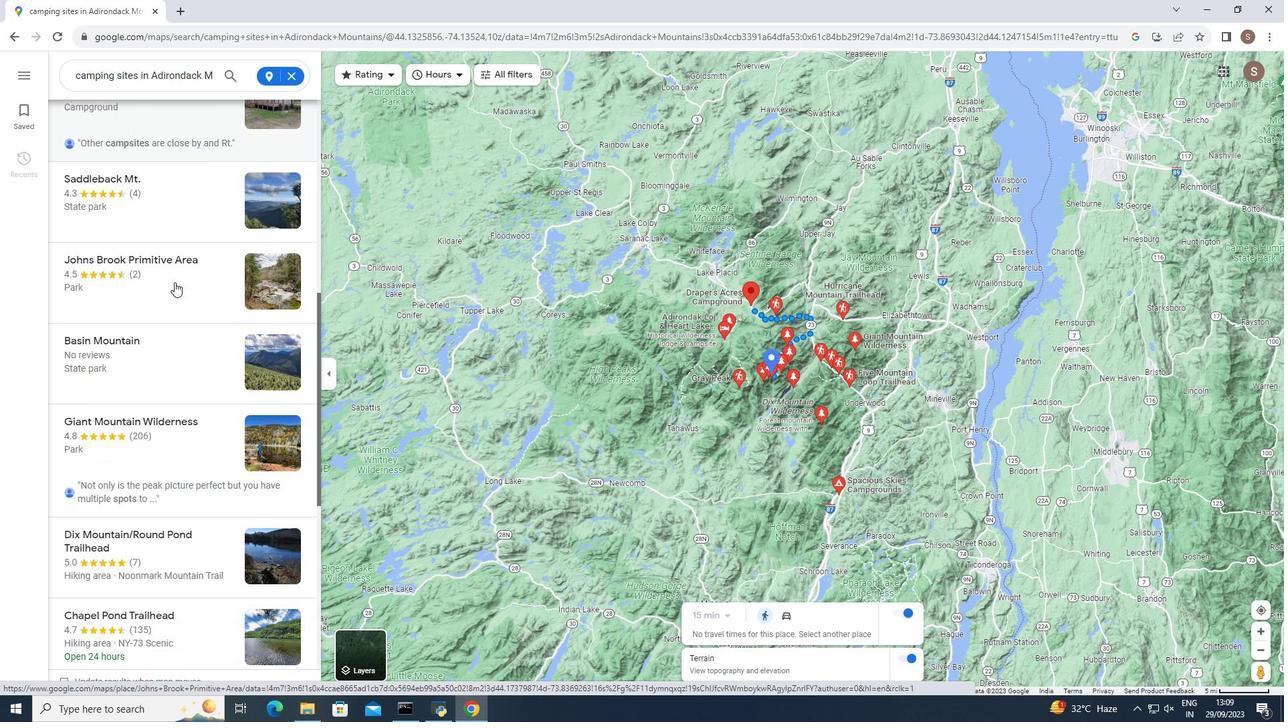 
Action: Mouse scrolled (174, 281) with delta (0, 0)
Screenshot: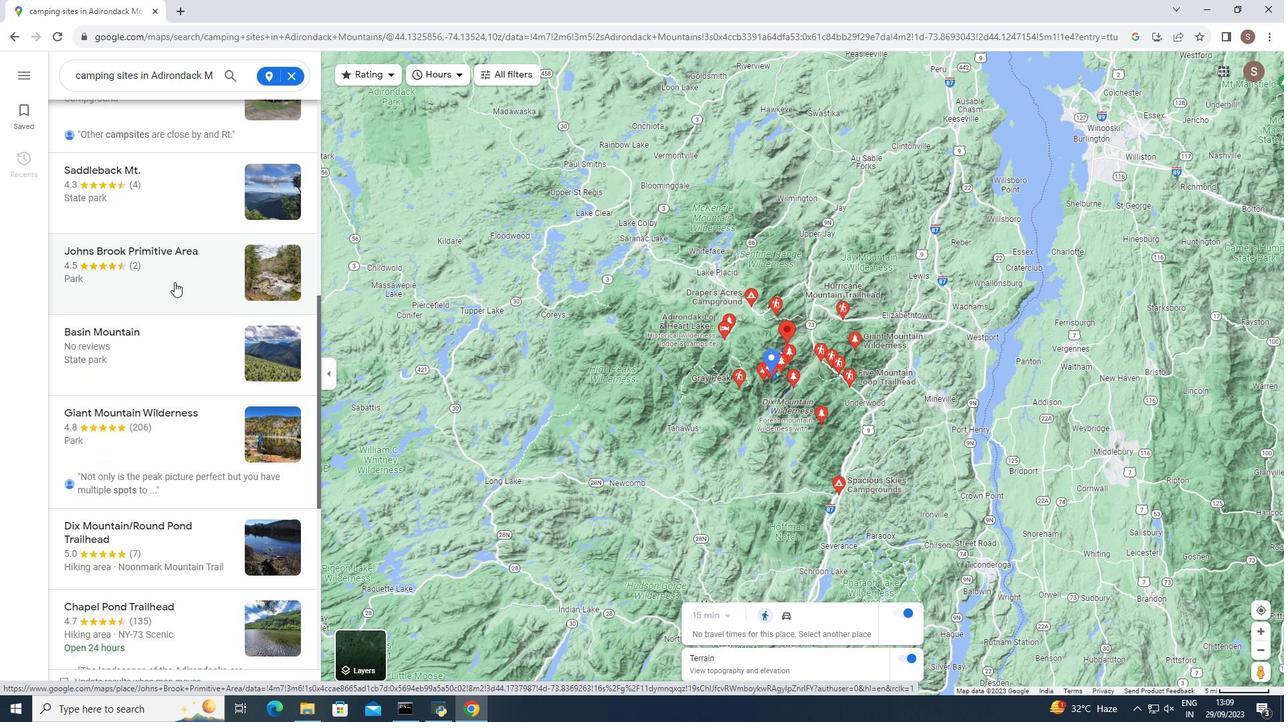 
Action: Mouse moved to (175, 280)
Screenshot: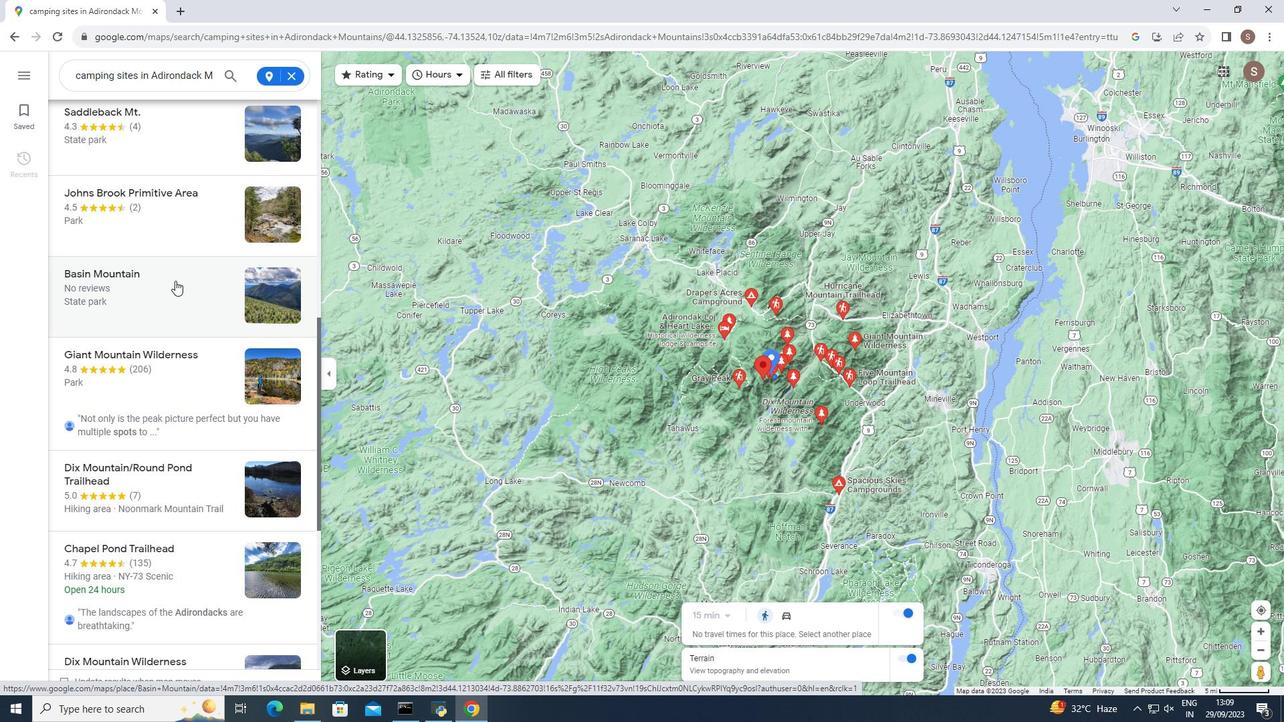
Action: Mouse scrolled (175, 280) with delta (0, 0)
Screenshot: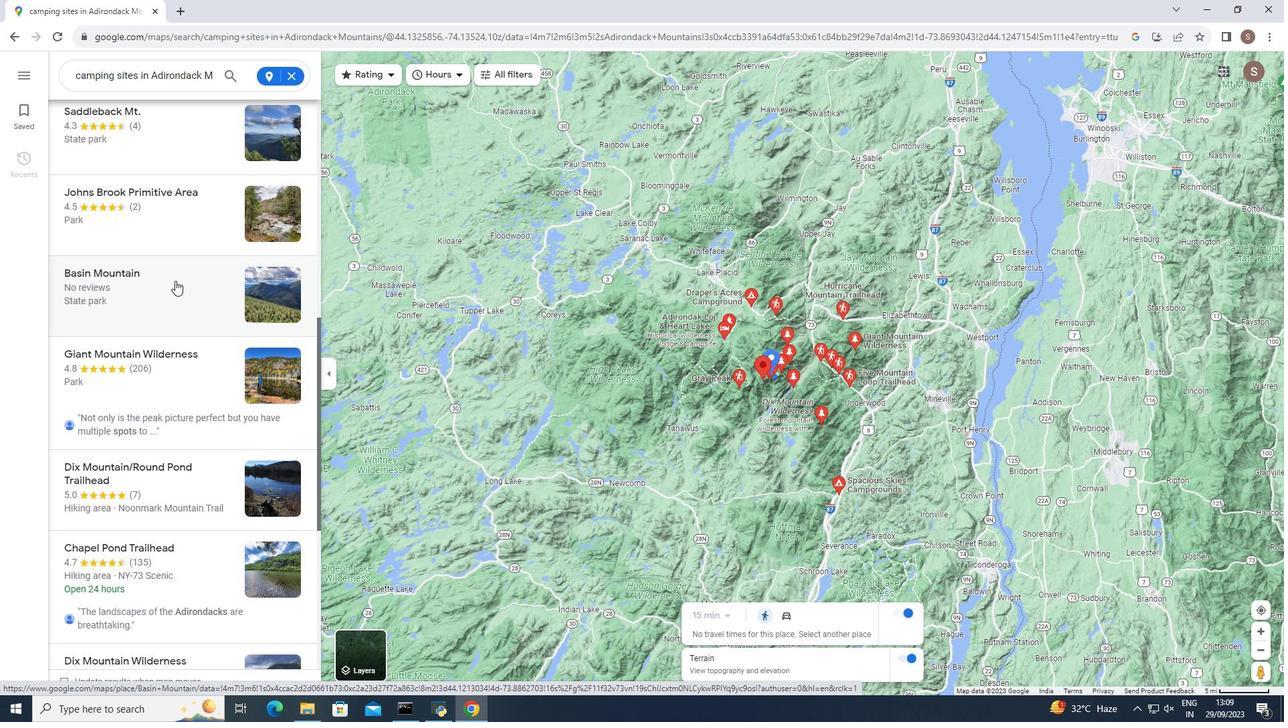 
Action: Mouse moved to (175, 280)
Screenshot: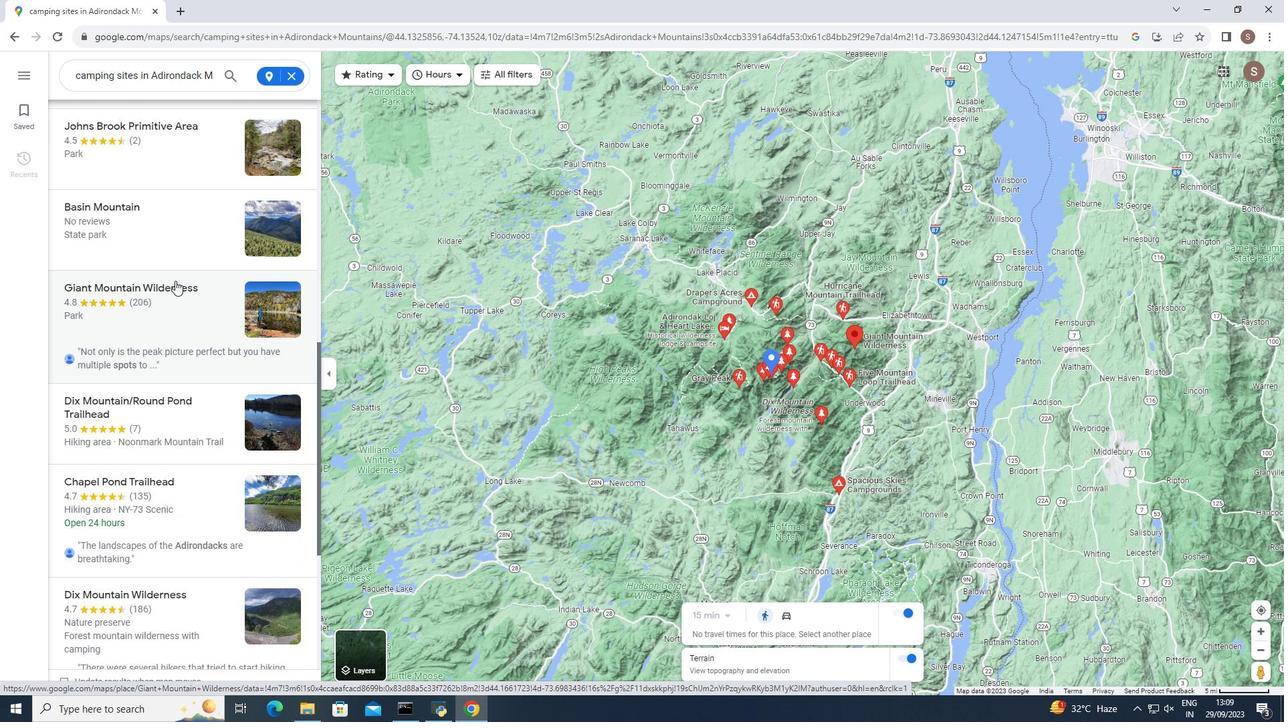 
Action: Mouse scrolled (175, 280) with delta (0, 0)
Screenshot: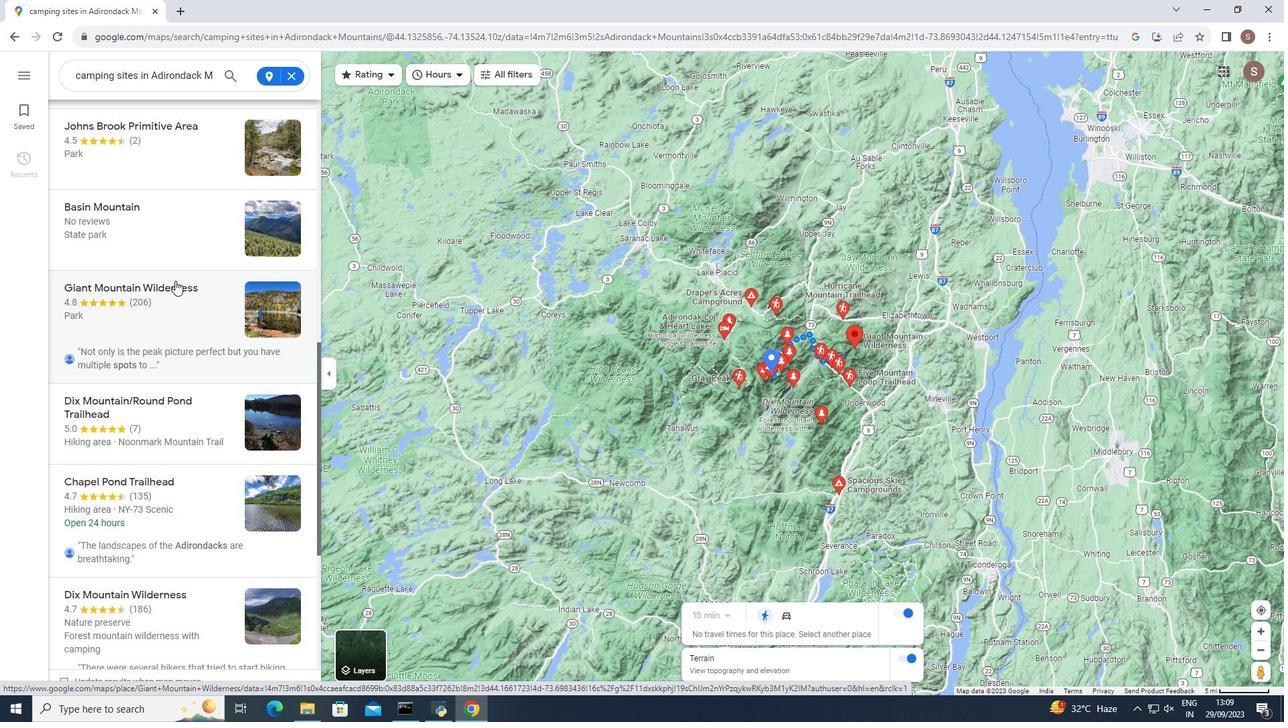 
Action: Mouse scrolled (175, 280) with delta (0, 0)
Screenshot: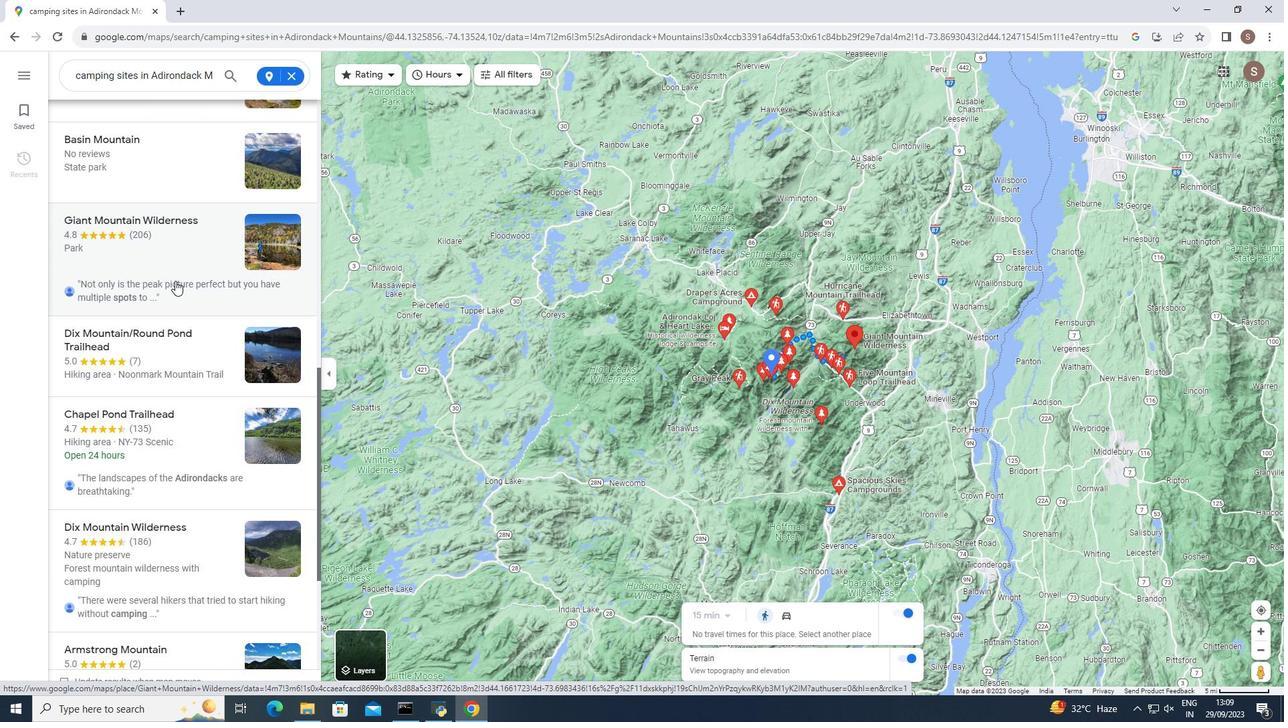 
Action: Mouse scrolled (175, 280) with delta (0, 0)
Screenshot: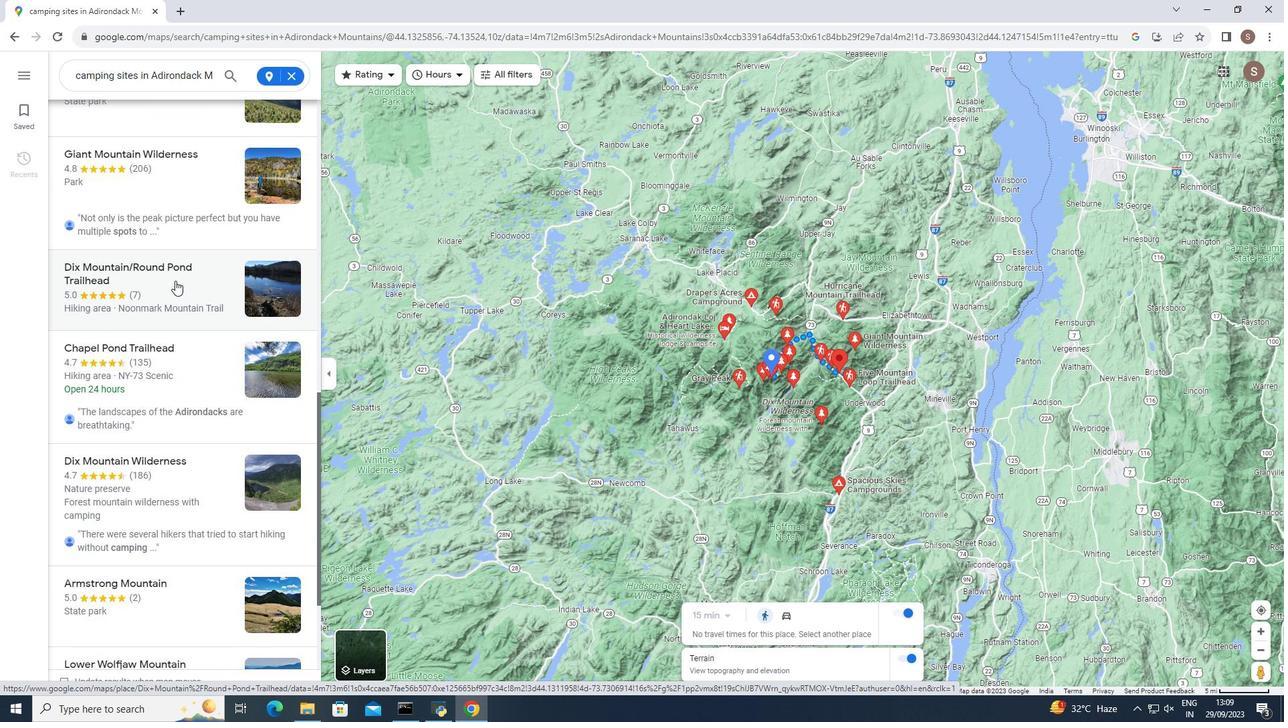 
Action: Mouse moved to (175, 280)
Screenshot: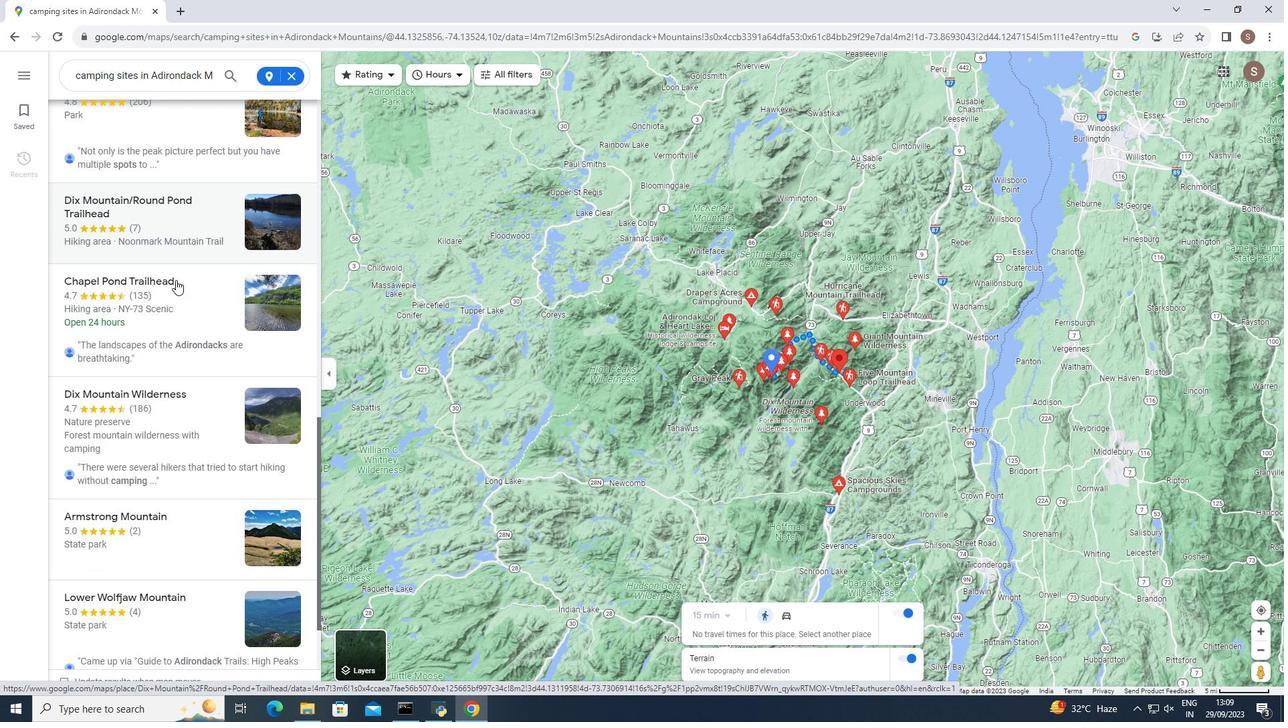 
